 Task: Buy 5 Control Units from Exhaust & Emissions section under best seller category for shipping address: Eleanor Wilson, 1126 Star Trek Drive, Pensacola, Florida 32501, Cell Number 8503109646. Pay from credit card ending with 6010, CVV 682
Action: Mouse moved to (17, 93)
Screenshot: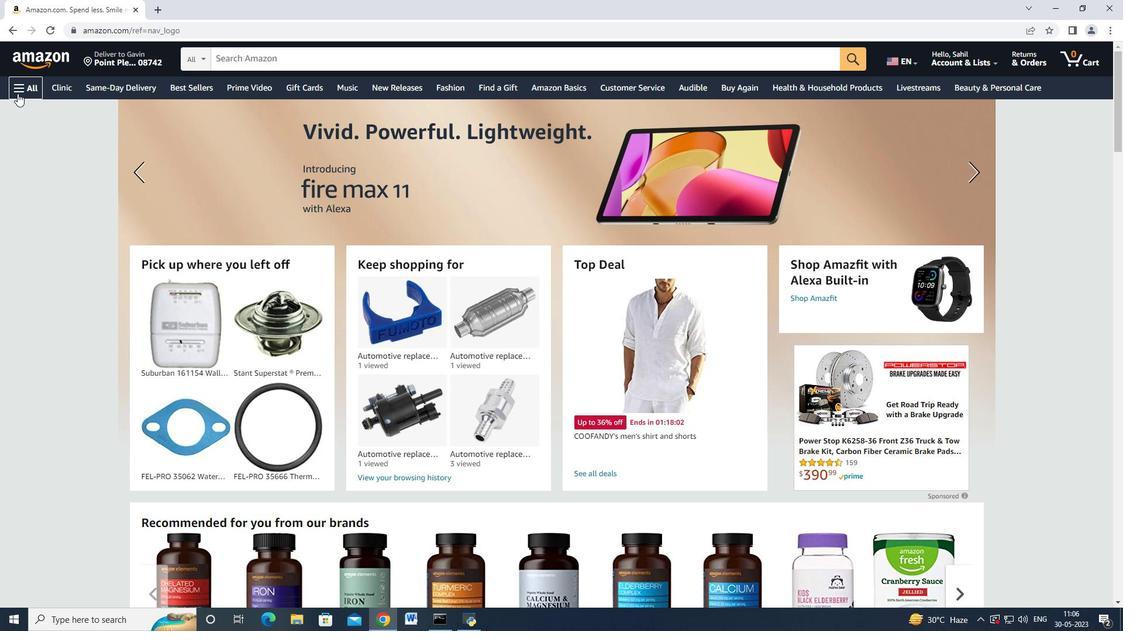 
Action: Mouse pressed left at (17, 93)
Screenshot: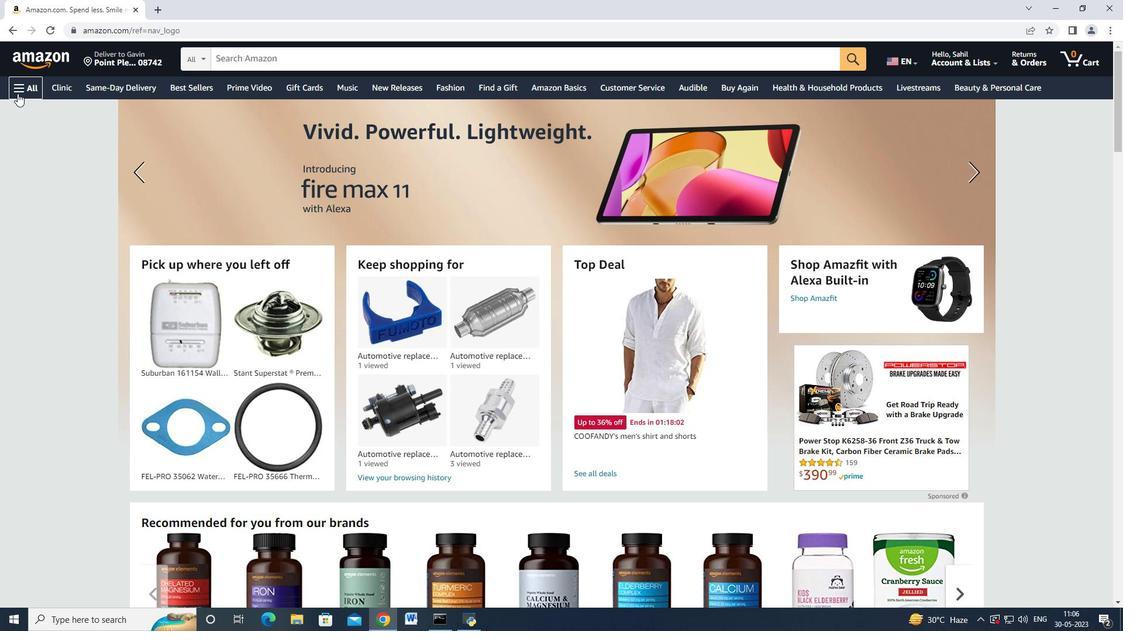 
Action: Mouse moved to (76, 205)
Screenshot: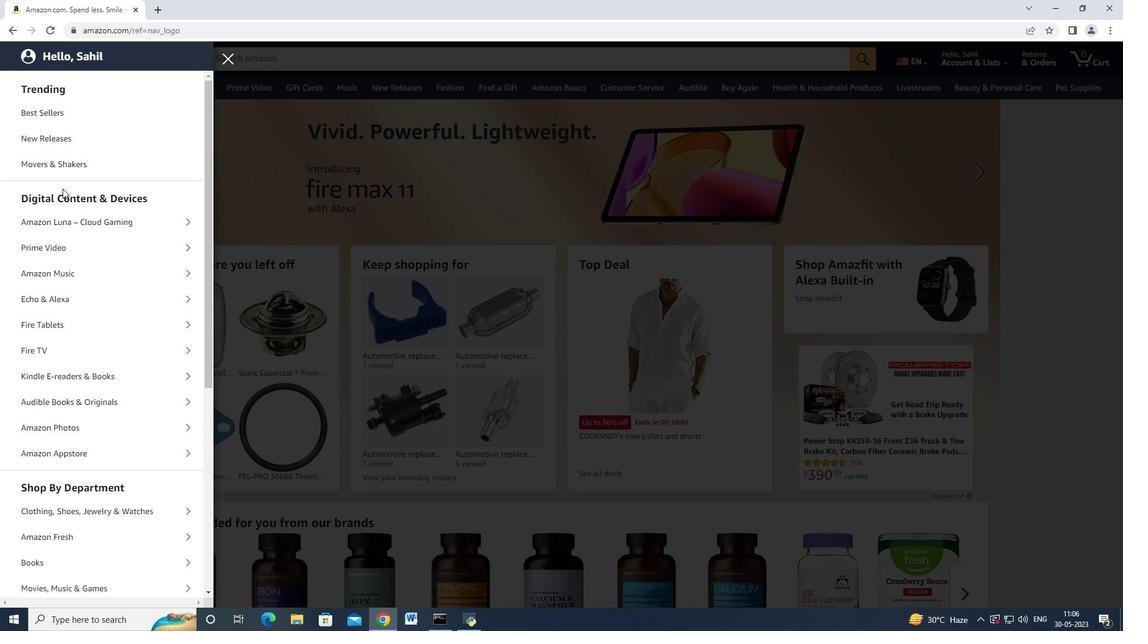 
Action: Mouse scrolled (76, 205) with delta (0, 0)
Screenshot: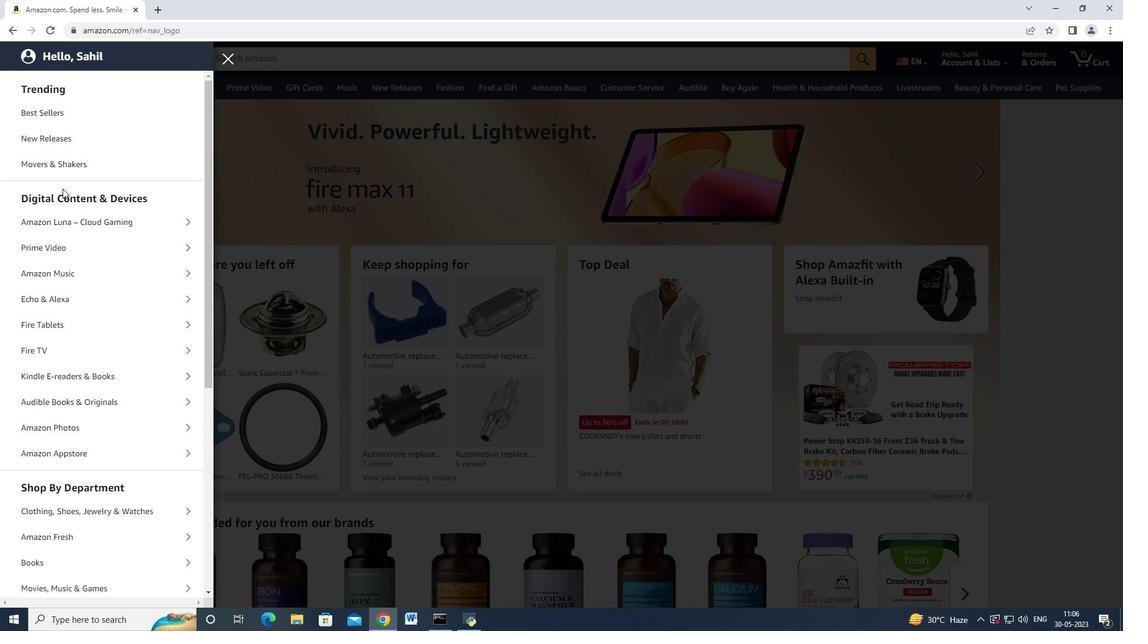
Action: Mouse scrolled (76, 205) with delta (0, 0)
Screenshot: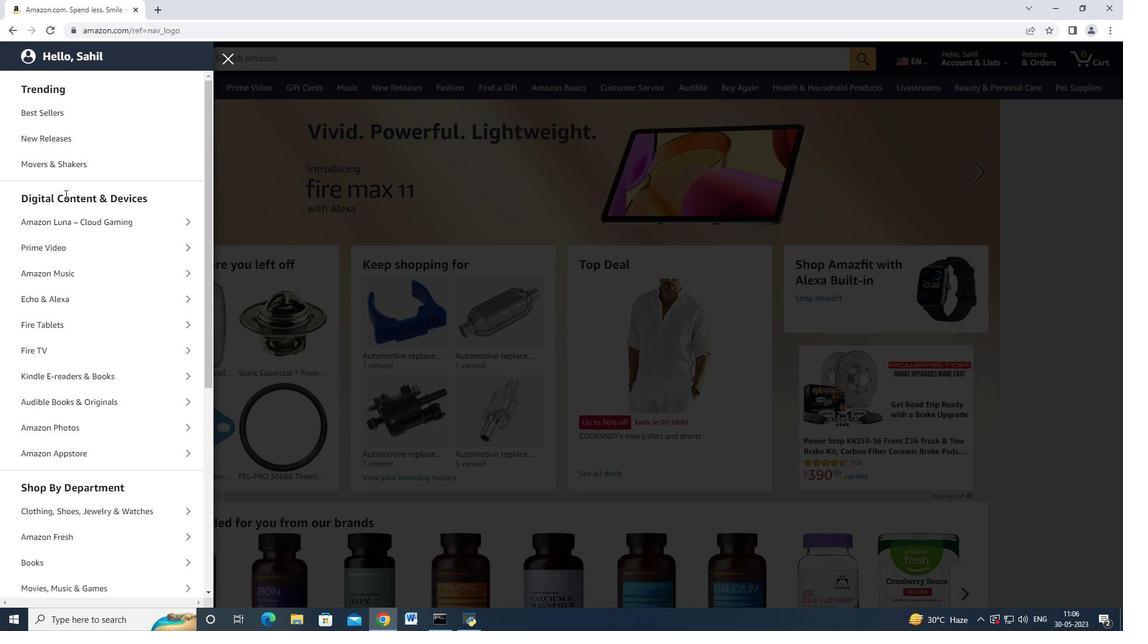 
Action: Mouse scrolled (76, 205) with delta (0, 0)
Screenshot: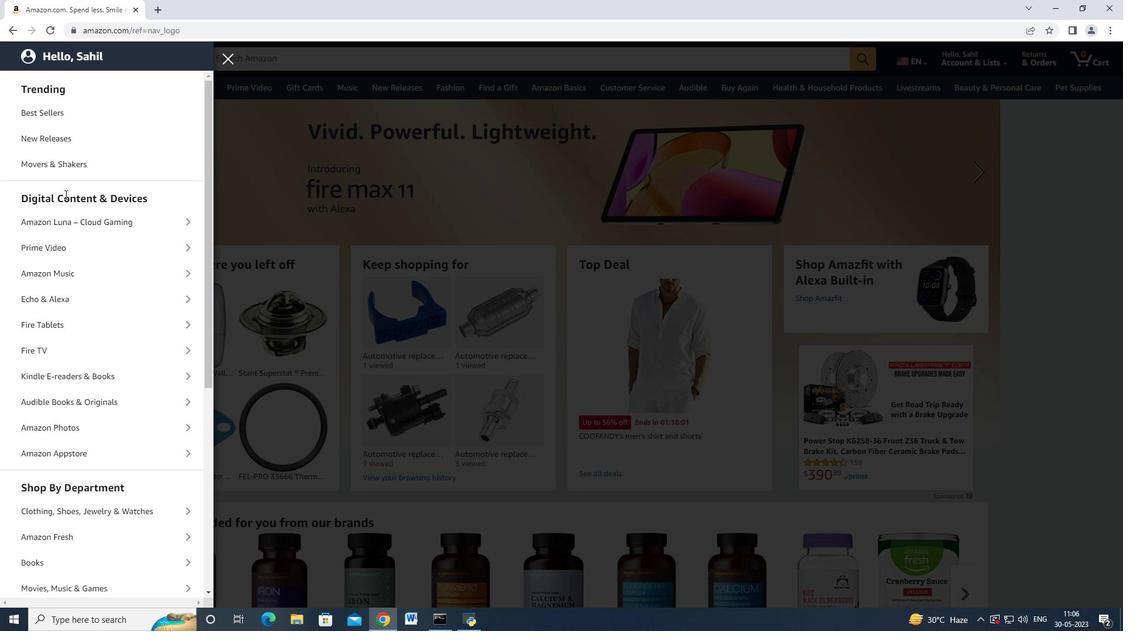 
Action: Mouse moved to (83, 220)
Screenshot: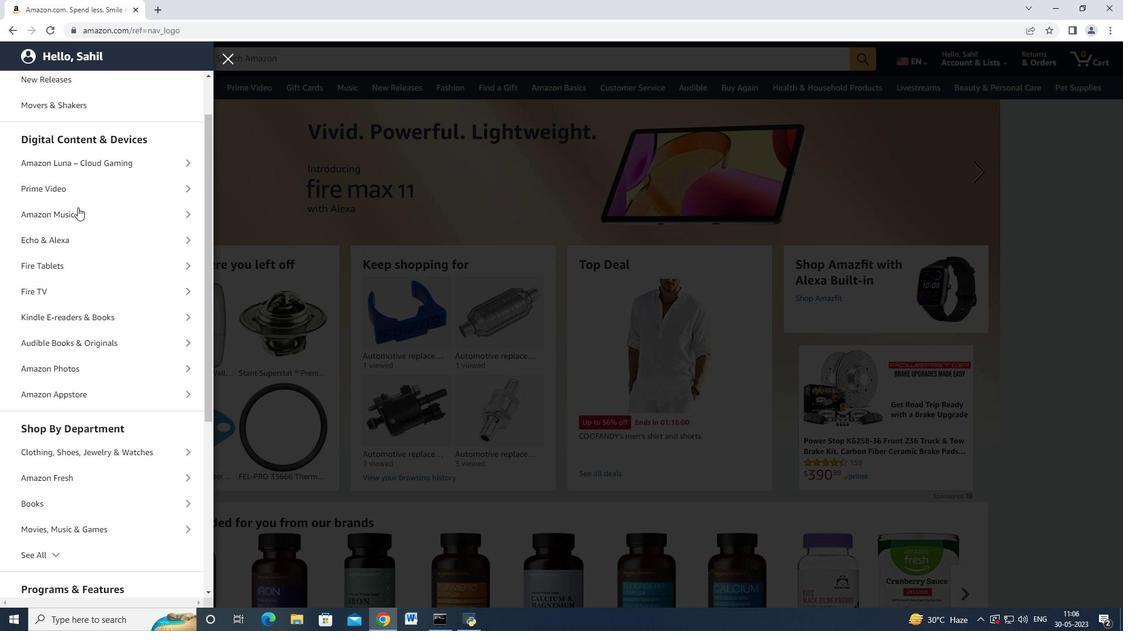 
Action: Mouse scrolled (83, 220) with delta (0, 0)
Screenshot: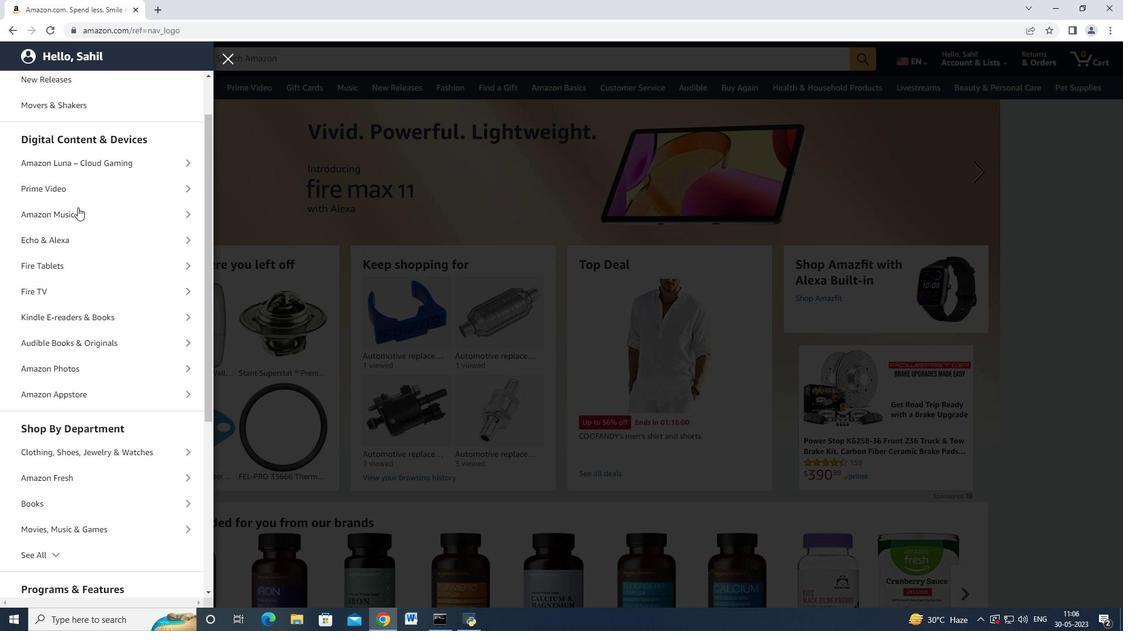 
Action: Mouse moved to (83, 224)
Screenshot: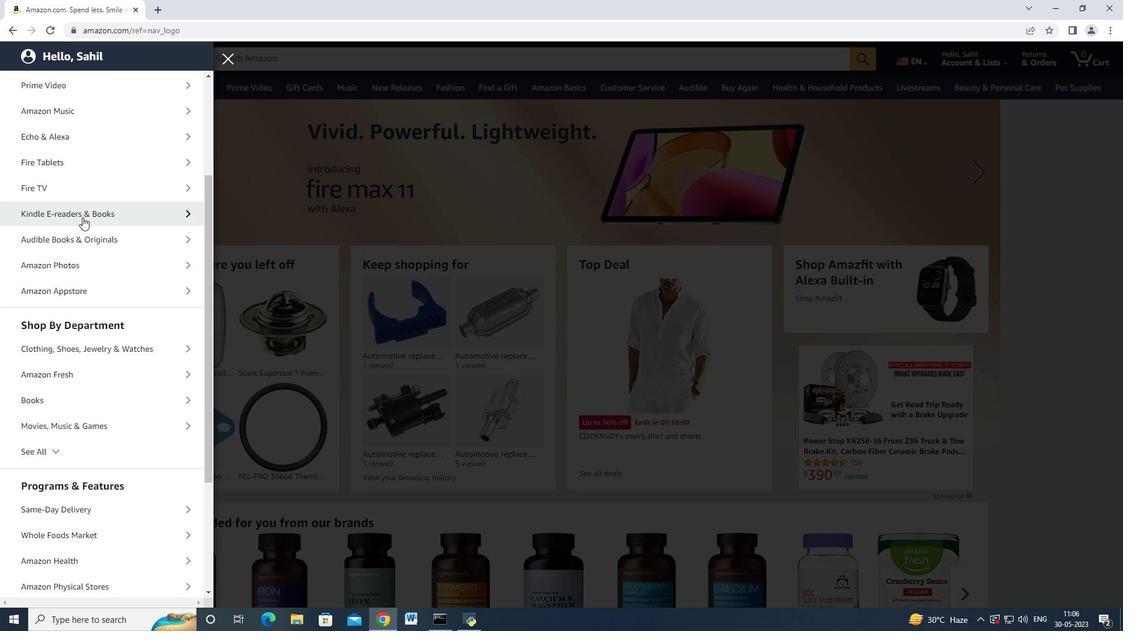 
Action: Mouse scrolled (83, 224) with delta (0, 0)
Screenshot: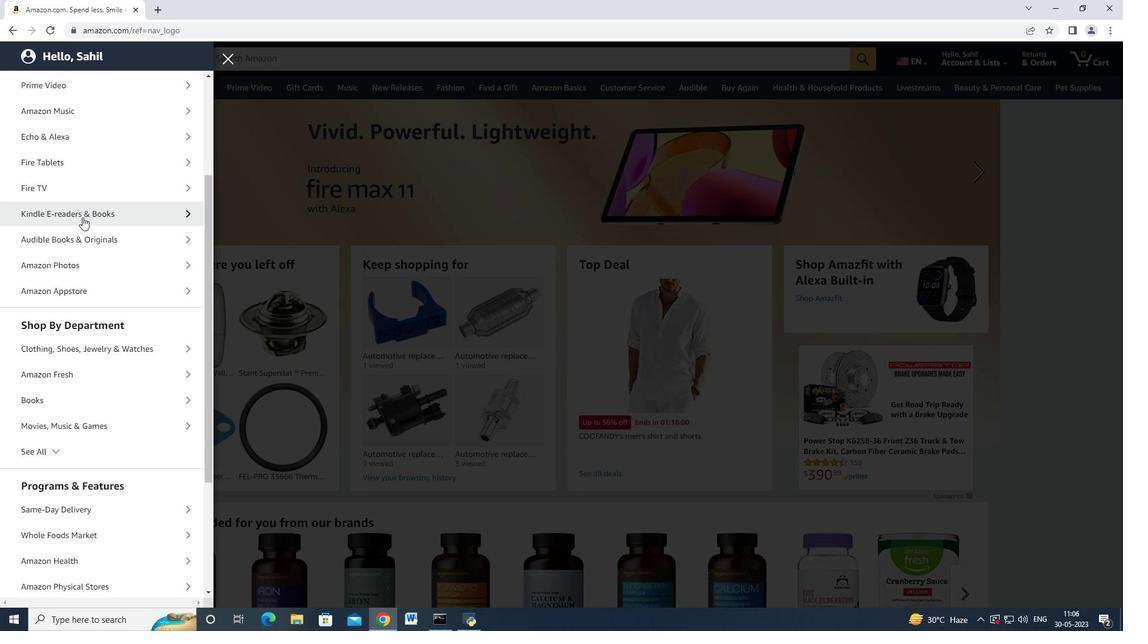 
Action: Mouse moved to (67, 313)
Screenshot: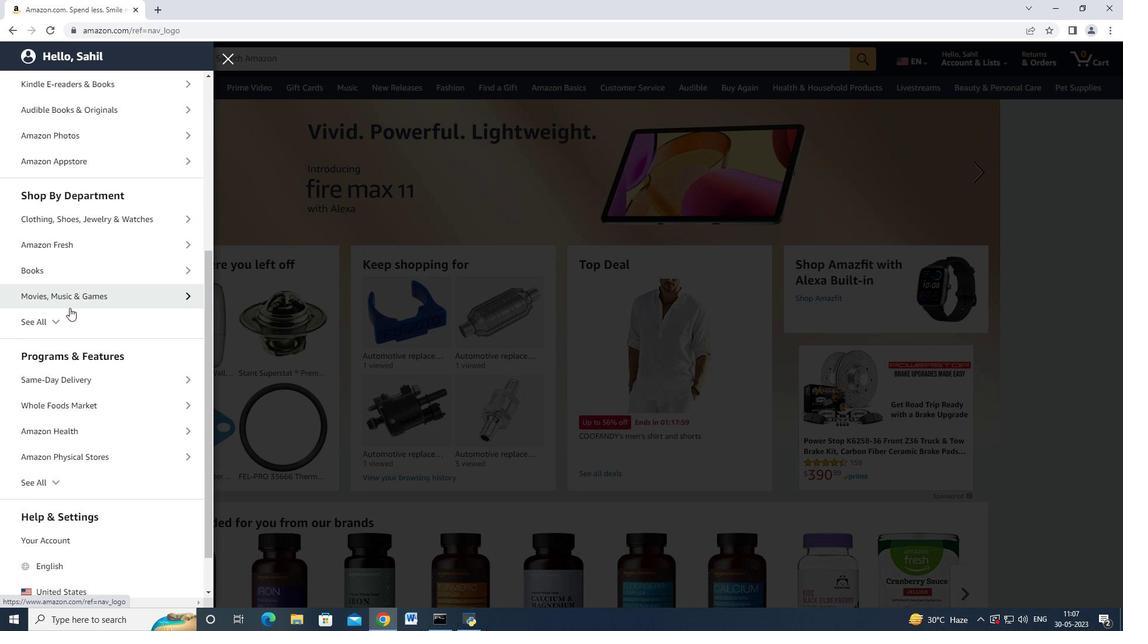 
Action: Mouse pressed left at (67, 313)
Screenshot: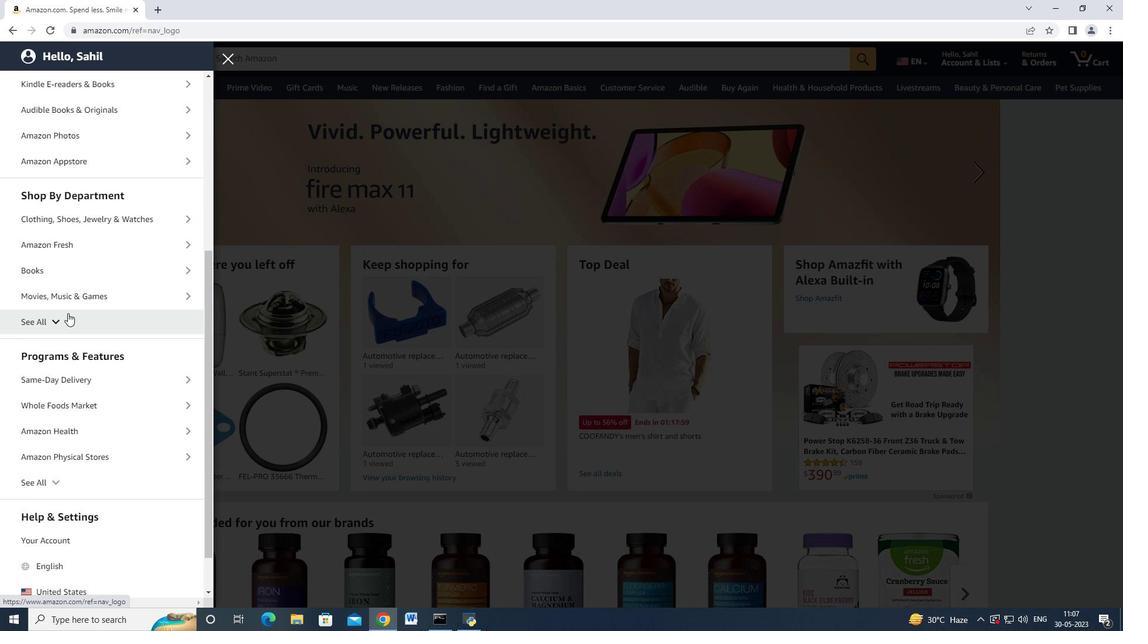 
Action: Mouse moved to (70, 316)
Screenshot: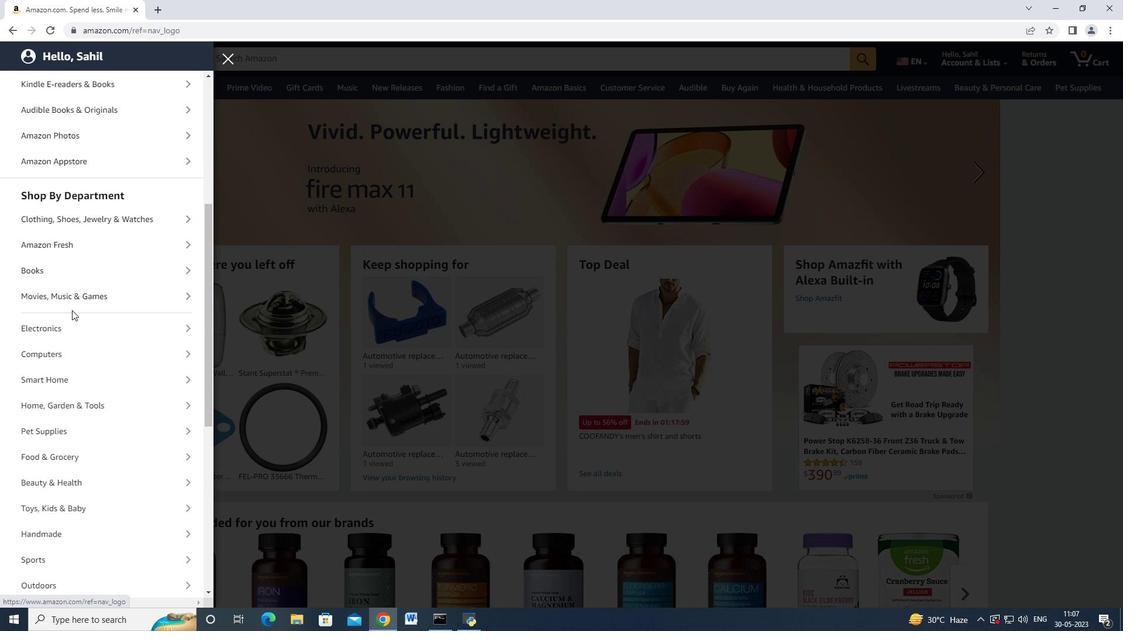
Action: Mouse scrolled (71, 313) with delta (0, 0)
Screenshot: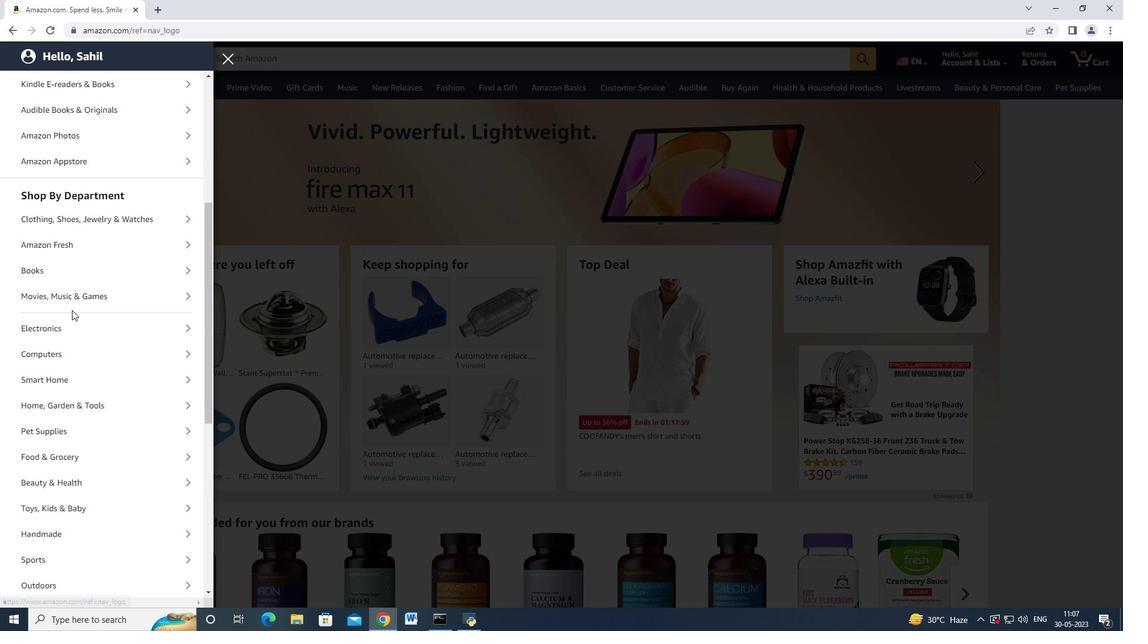 
Action: Mouse scrolled (71, 314) with delta (0, 0)
Screenshot: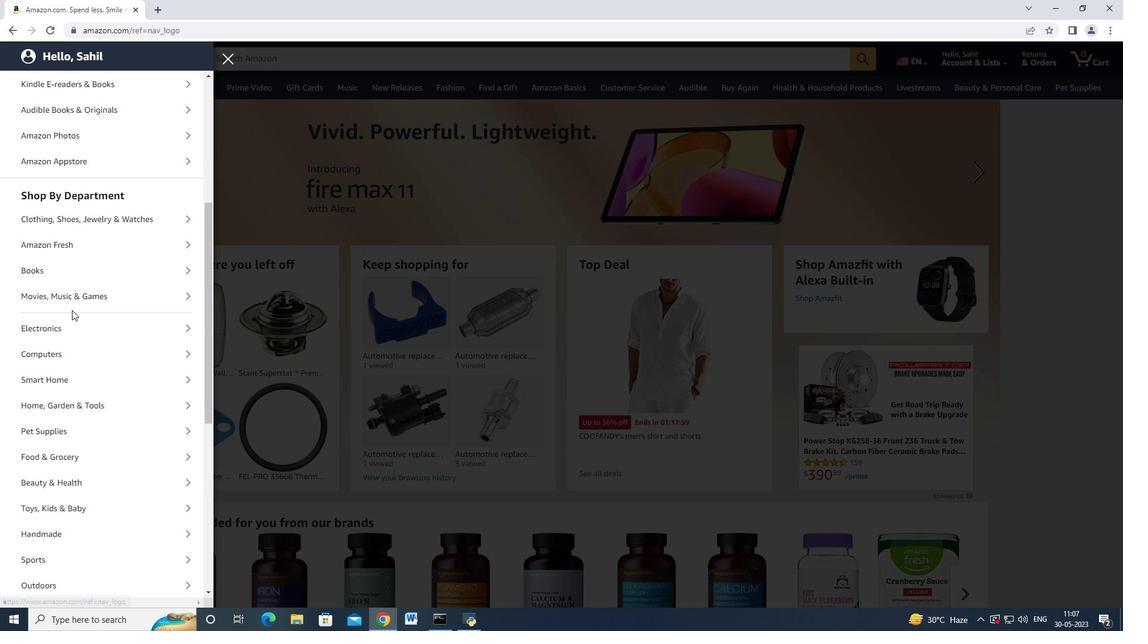 
Action: Mouse scrolled (71, 315) with delta (0, 0)
Screenshot: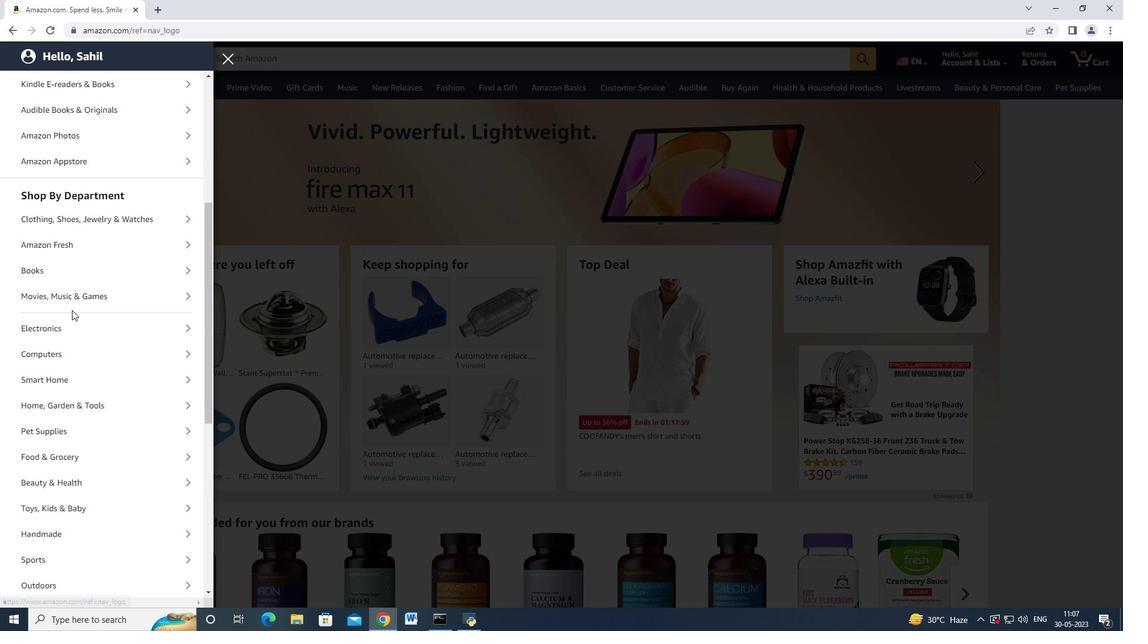
Action: Mouse scrolled (71, 315) with delta (0, 0)
Screenshot: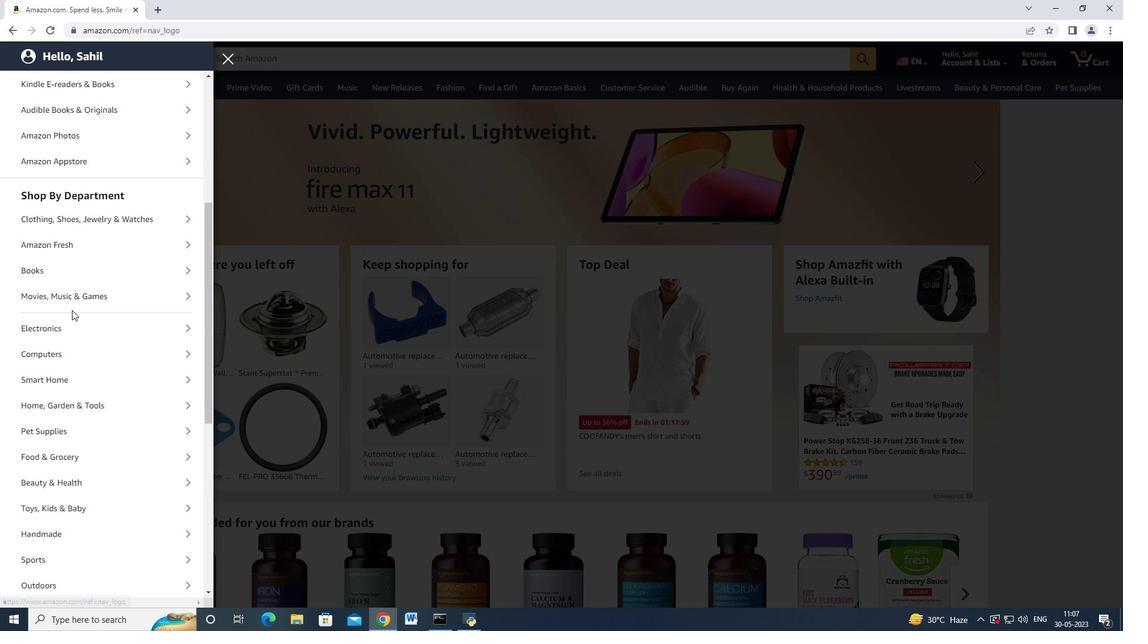 
Action: Mouse scrolled (71, 315) with delta (0, 0)
Screenshot: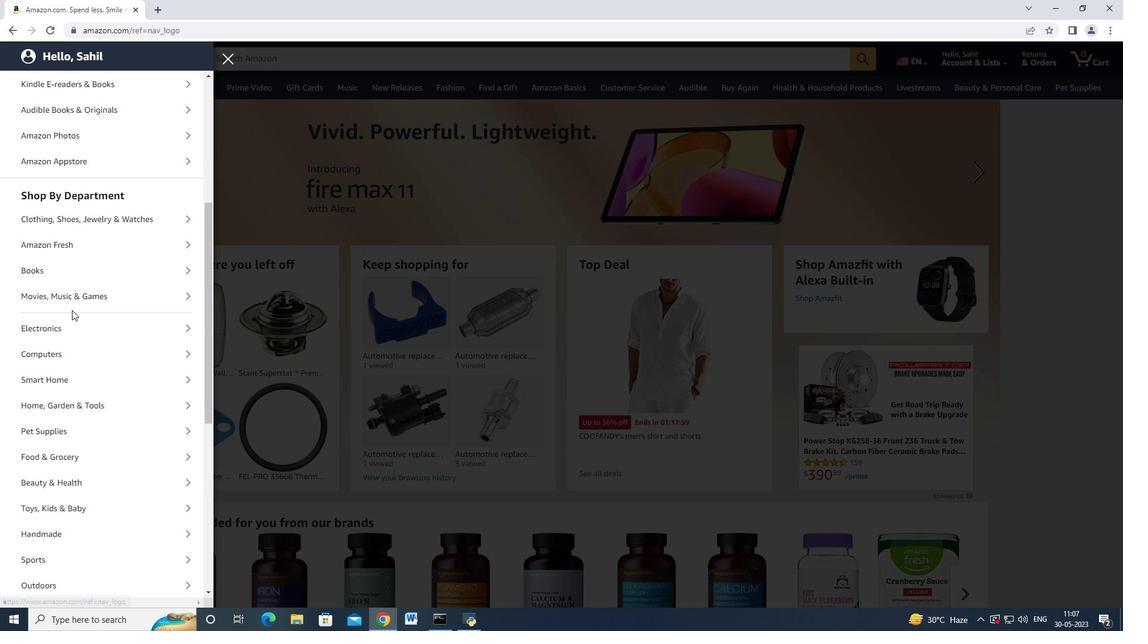 
Action: Mouse scrolled (71, 315) with delta (0, 0)
Screenshot: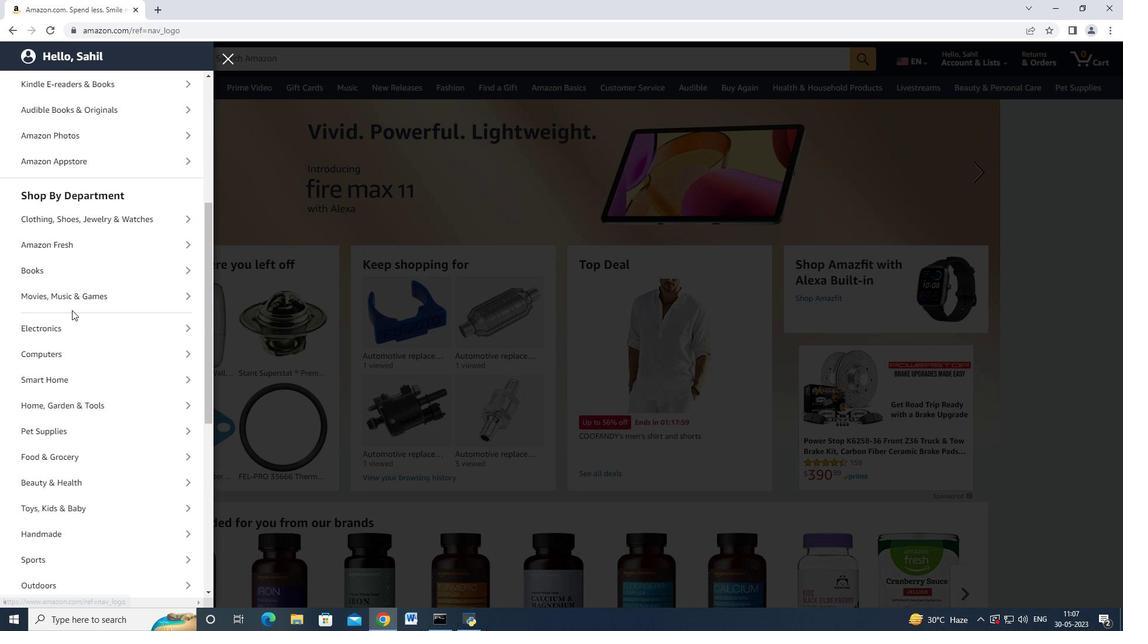 
Action: Mouse scrolled (70, 315) with delta (0, 0)
Screenshot: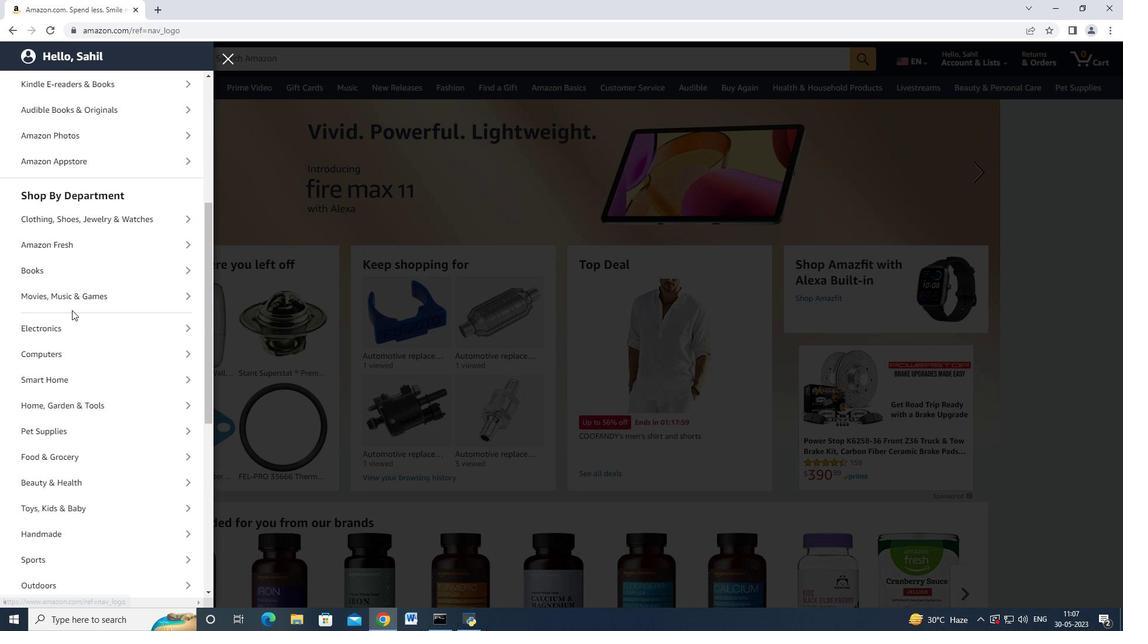 
Action: Mouse moved to (98, 227)
Screenshot: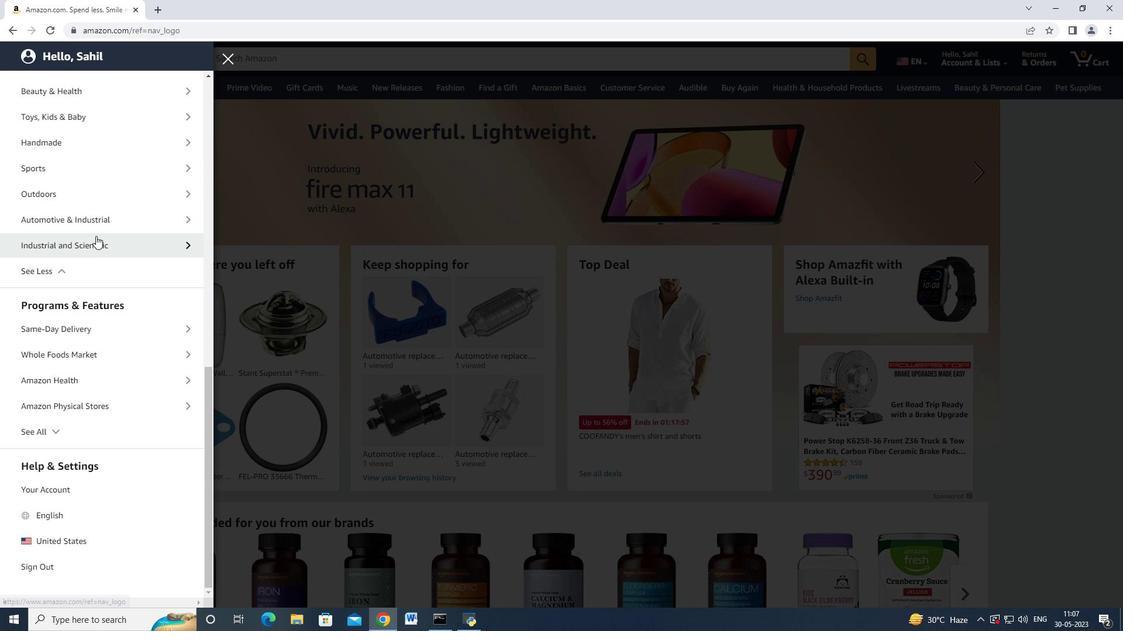 
Action: Mouse pressed left at (98, 227)
Screenshot: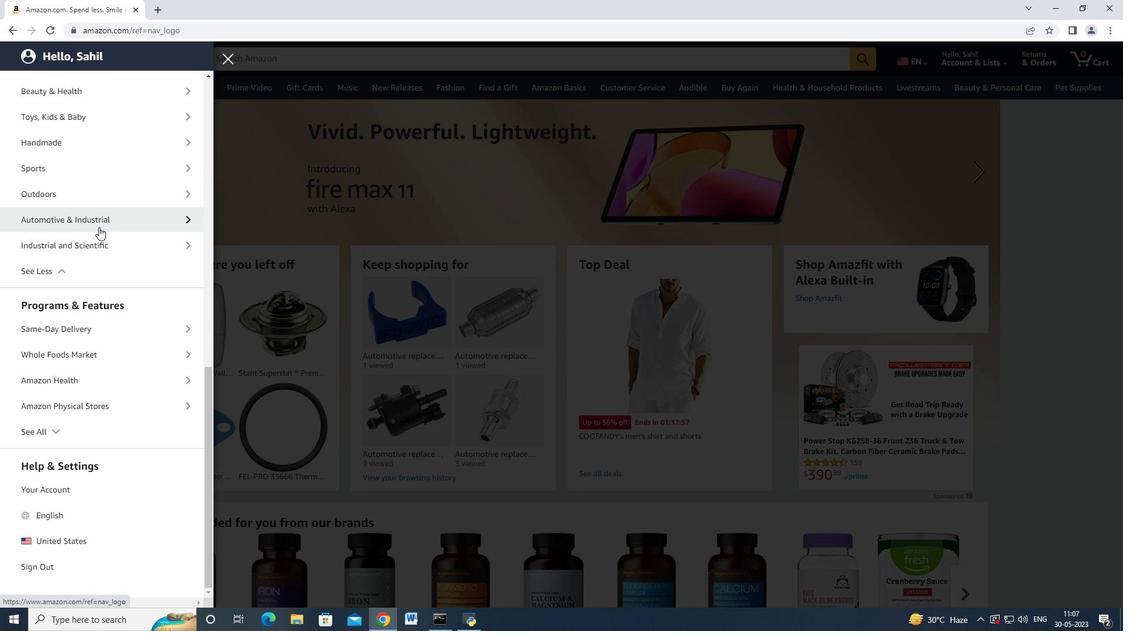 
Action: Mouse moved to (130, 146)
Screenshot: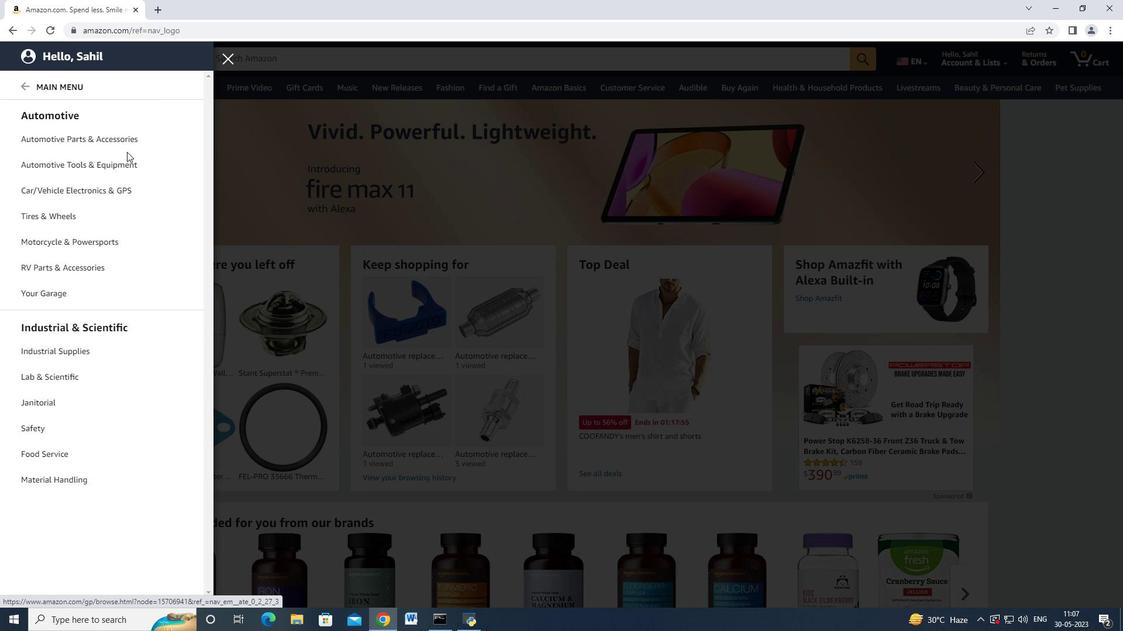 
Action: Mouse pressed left at (130, 146)
Screenshot: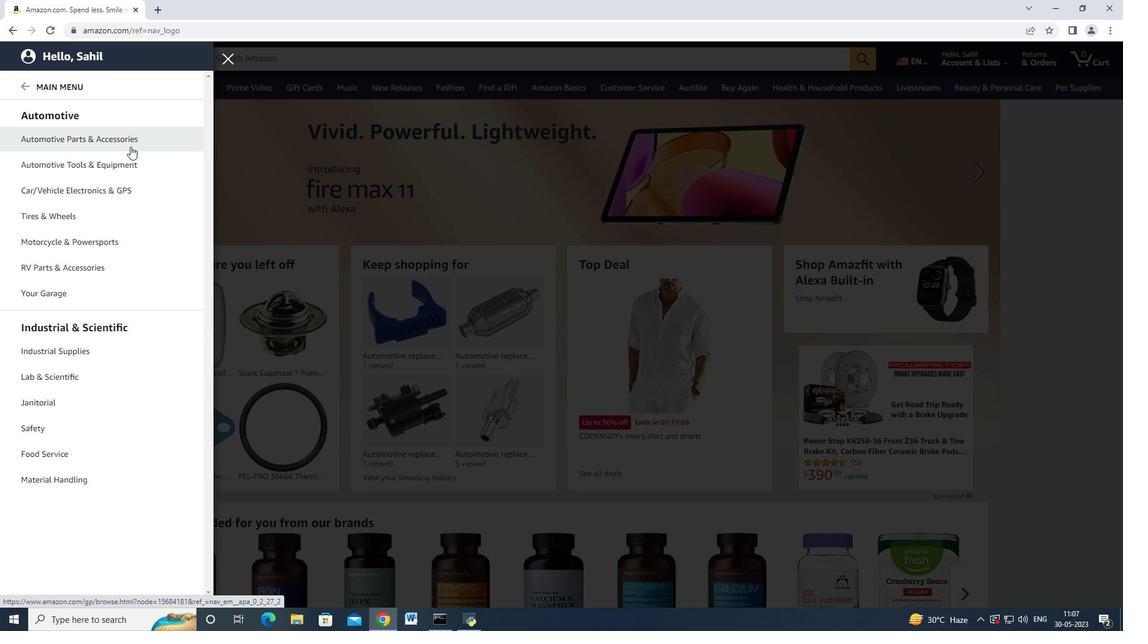 
Action: Mouse moved to (189, 103)
Screenshot: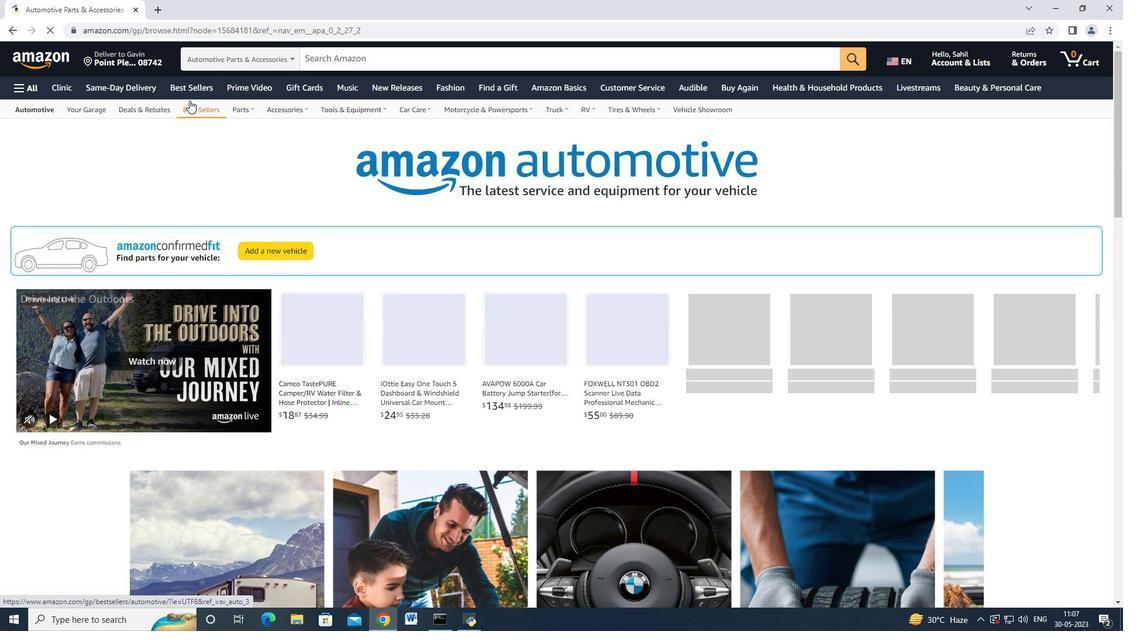 
Action: Mouse pressed left at (189, 103)
Screenshot: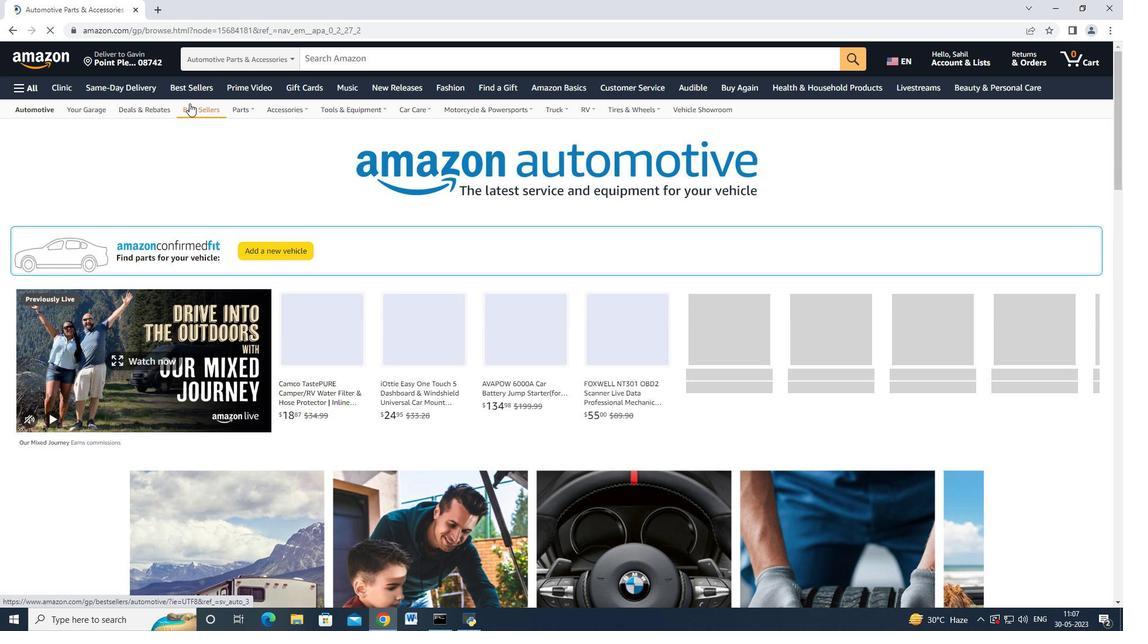 
Action: Mouse moved to (125, 266)
Screenshot: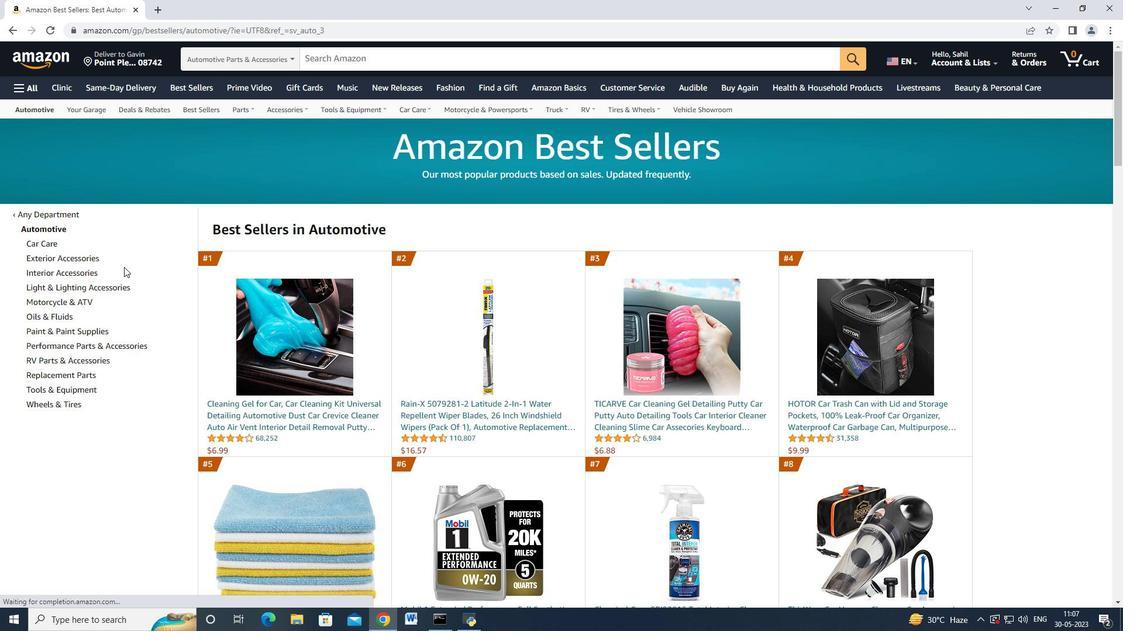 
Action: Mouse scrolled (125, 266) with delta (0, 0)
Screenshot: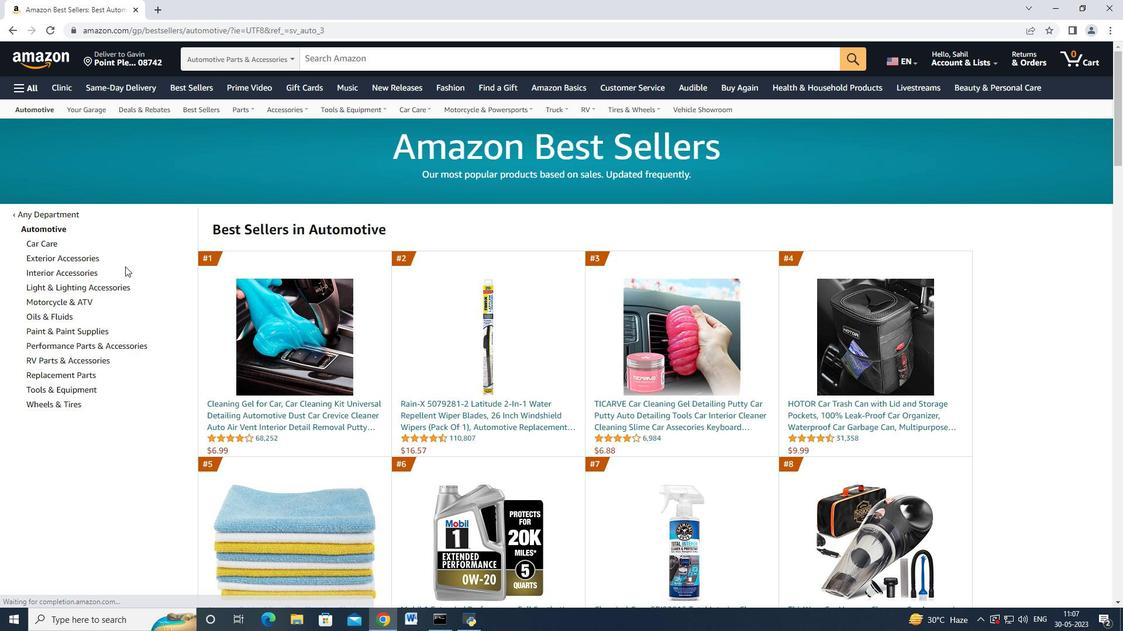 
Action: Mouse scrolled (125, 267) with delta (0, 0)
Screenshot: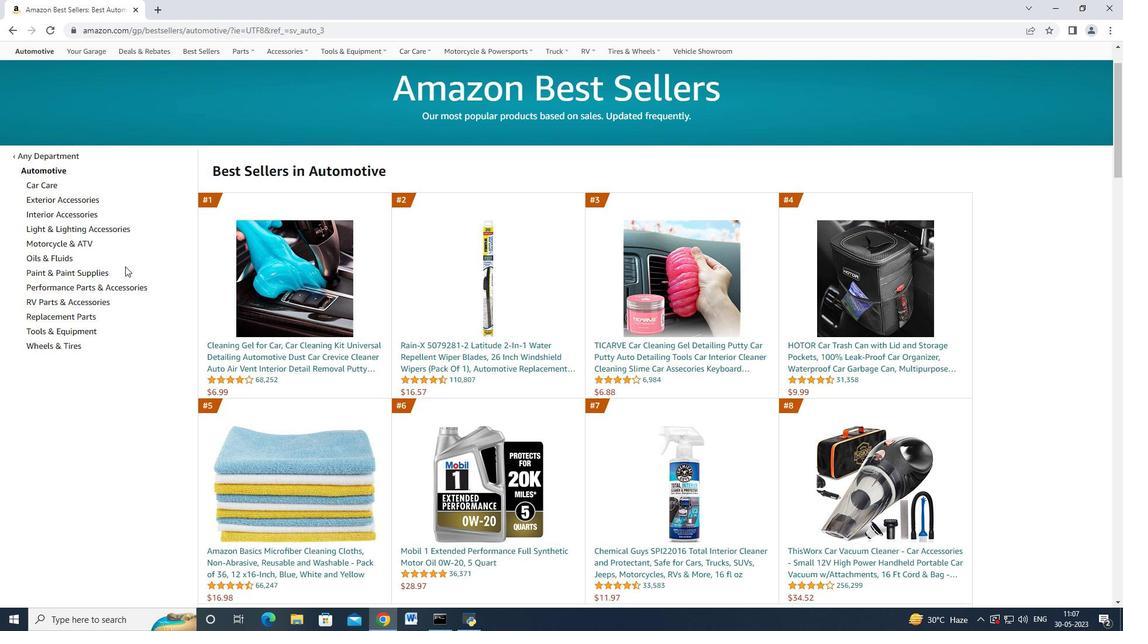 
Action: Mouse moved to (56, 377)
Screenshot: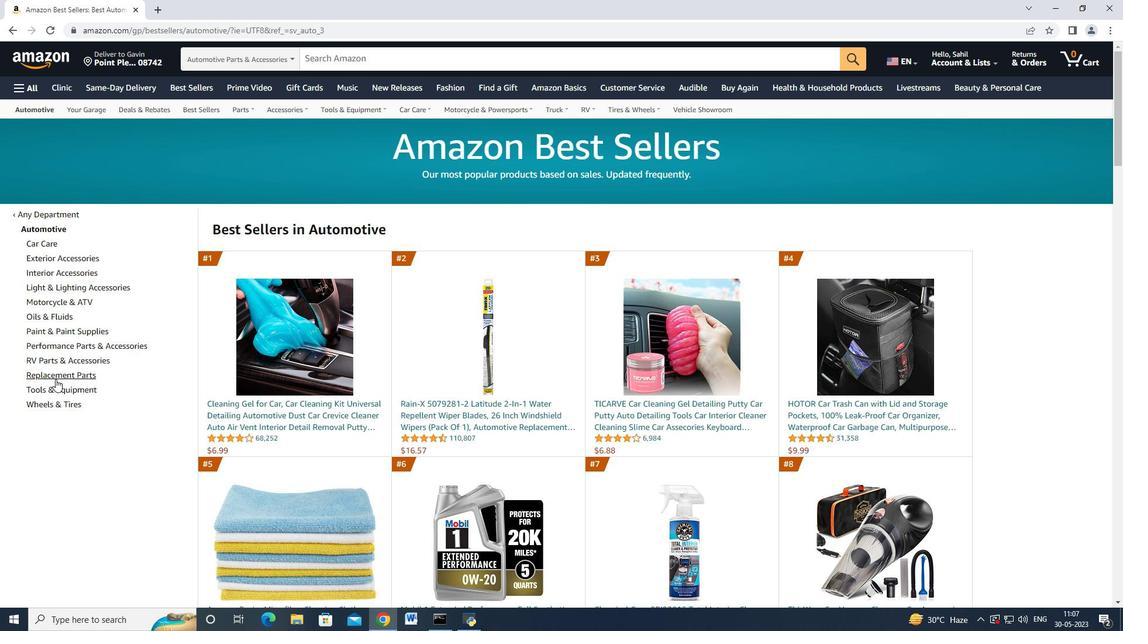 
Action: Mouse pressed left at (56, 377)
Screenshot: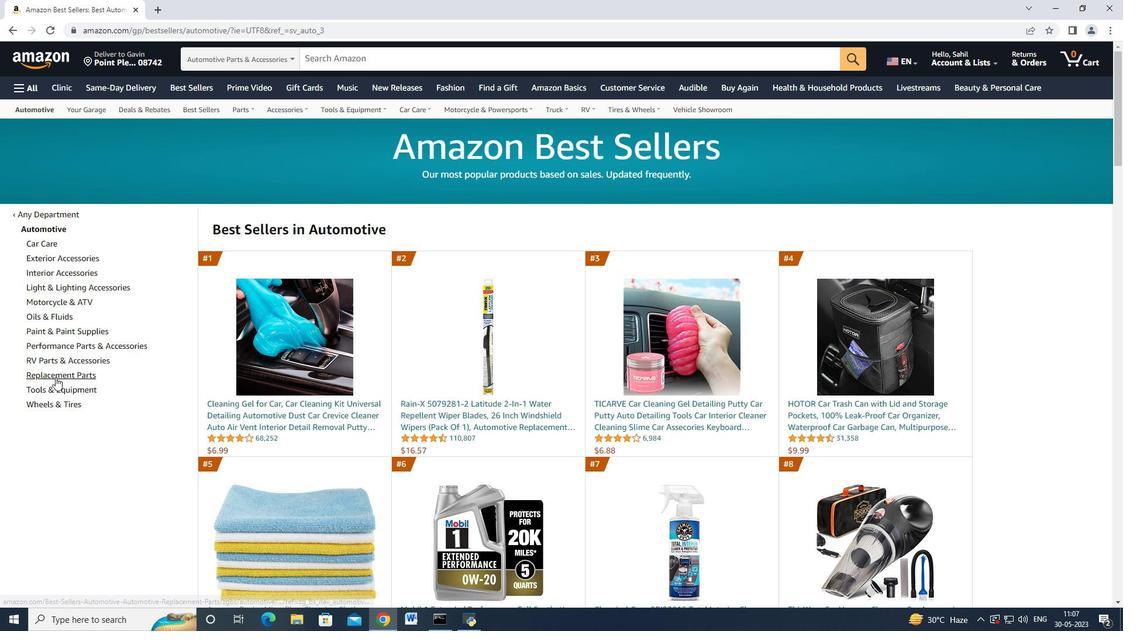 
Action: Mouse moved to (87, 391)
Screenshot: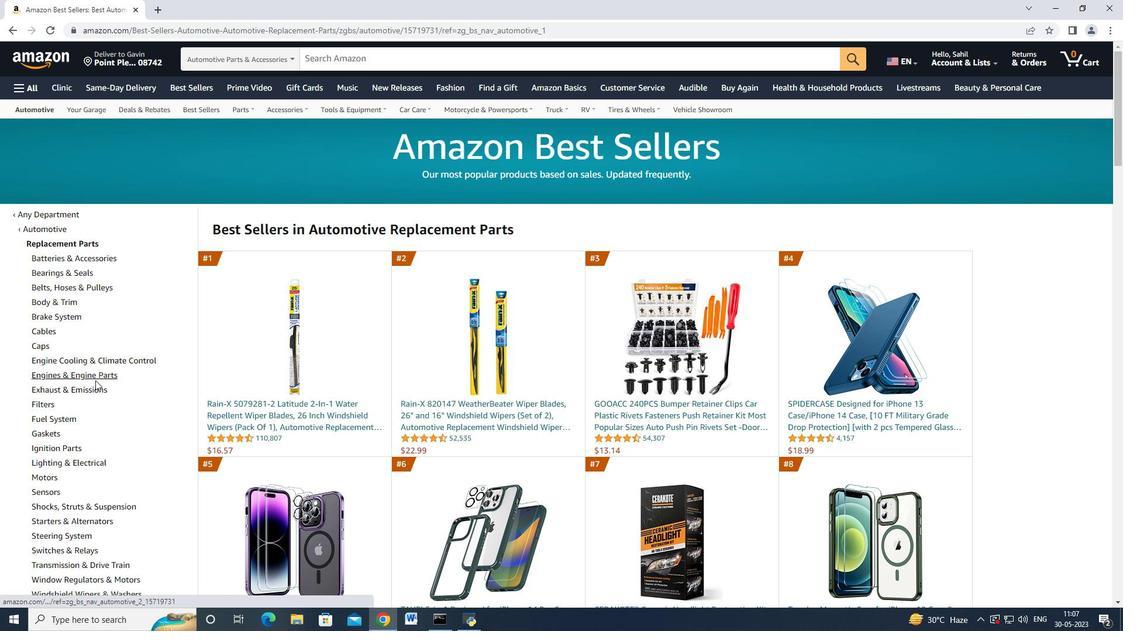
Action: Mouse pressed left at (87, 391)
Screenshot: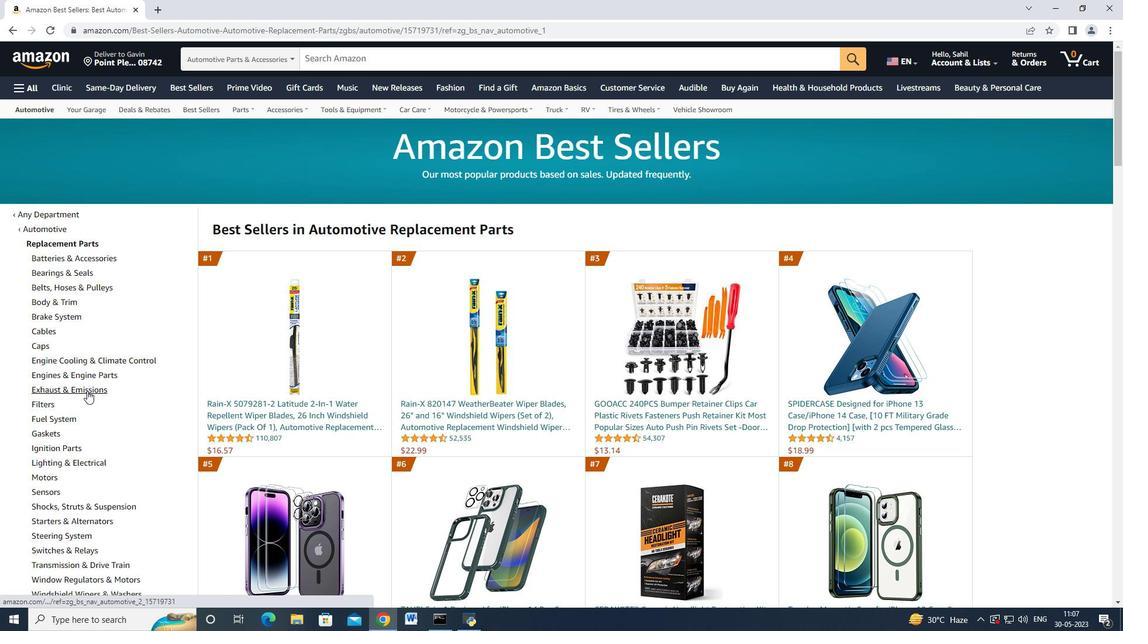 
Action: Mouse moved to (136, 308)
Screenshot: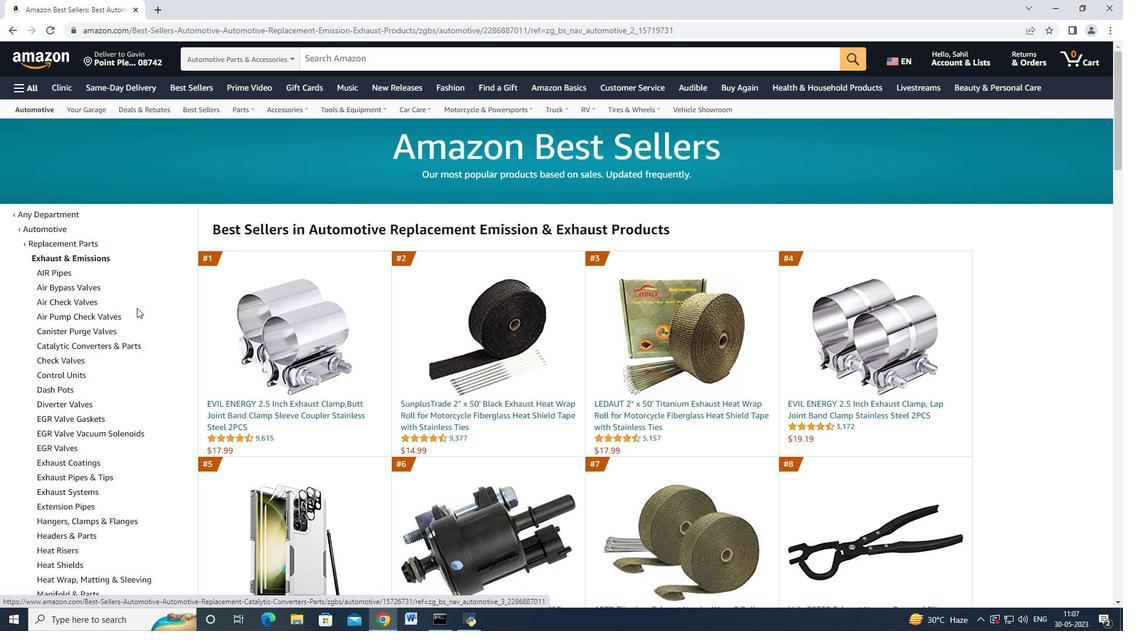 
Action: Mouse scrolled (136, 307) with delta (0, 0)
Screenshot: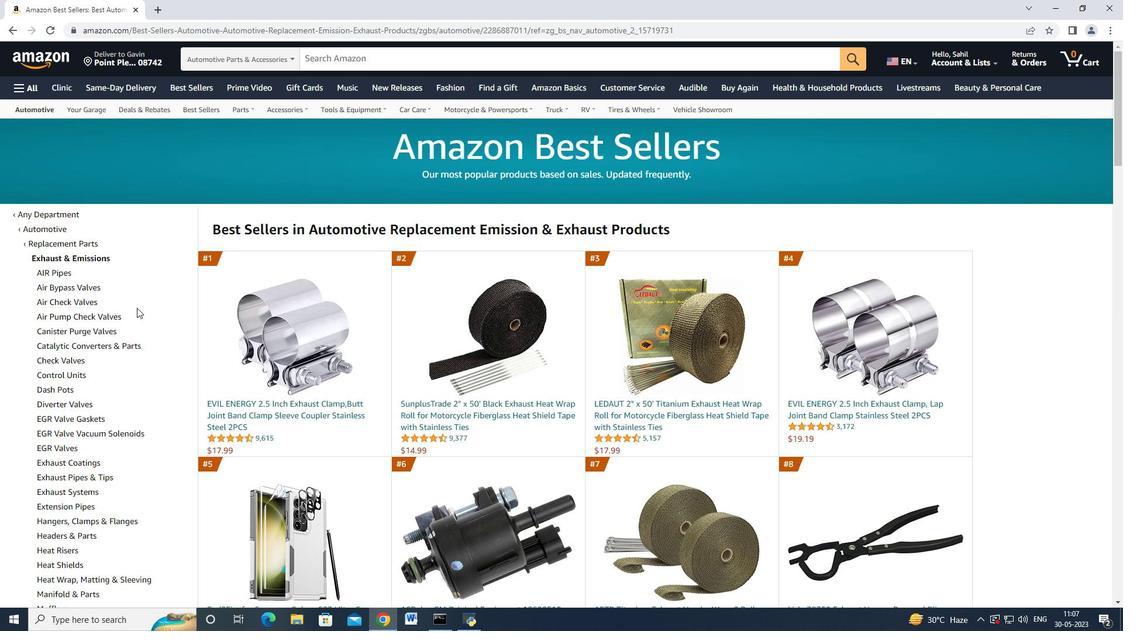 
Action: Mouse moved to (77, 320)
Screenshot: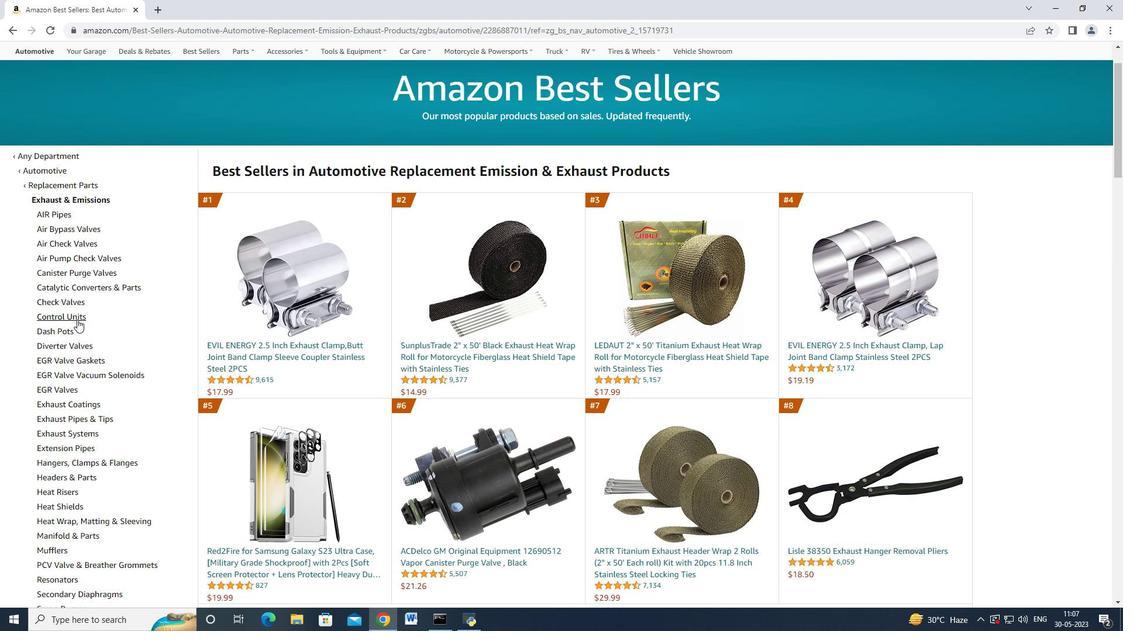 
Action: Mouse pressed left at (77, 320)
Screenshot: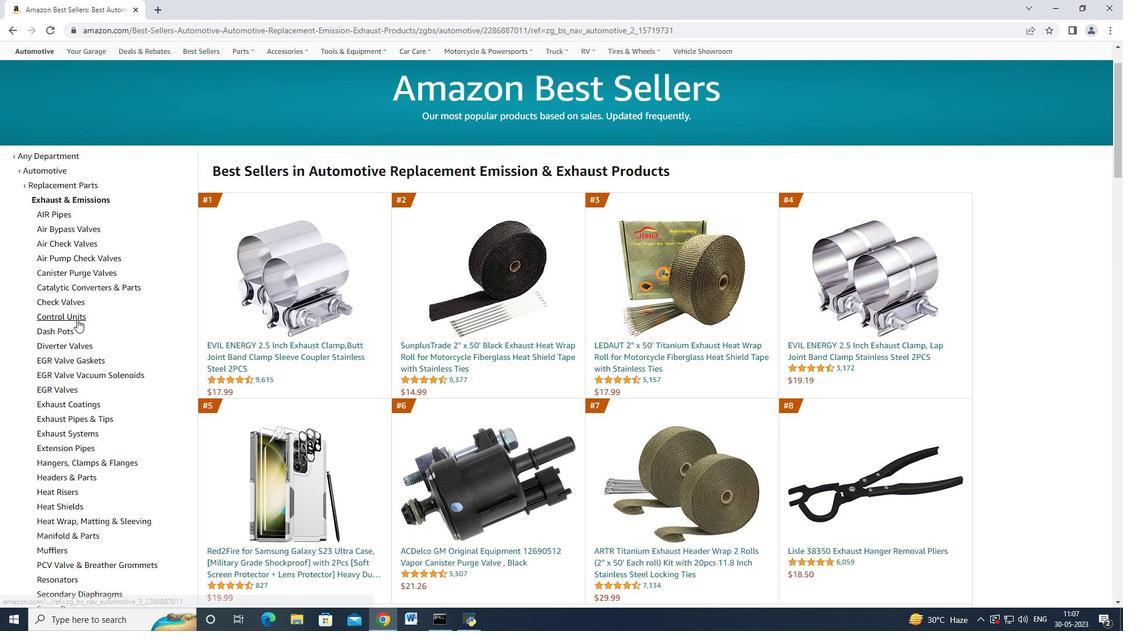 
Action: Mouse moved to (307, 311)
Screenshot: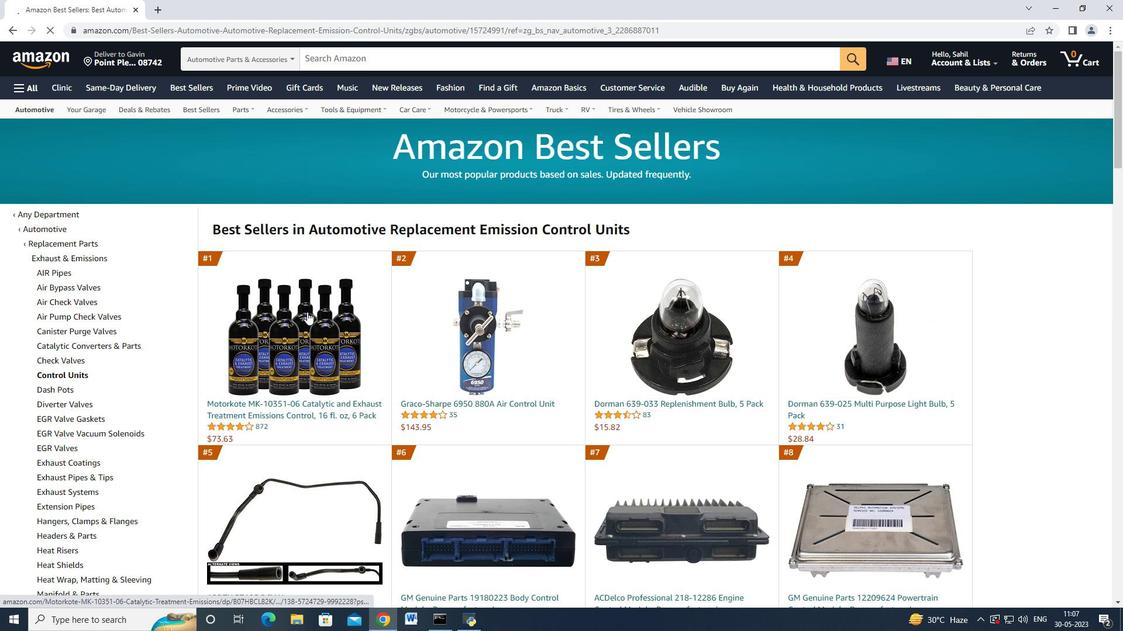 
Action: Mouse scrolled (307, 311) with delta (0, 0)
Screenshot: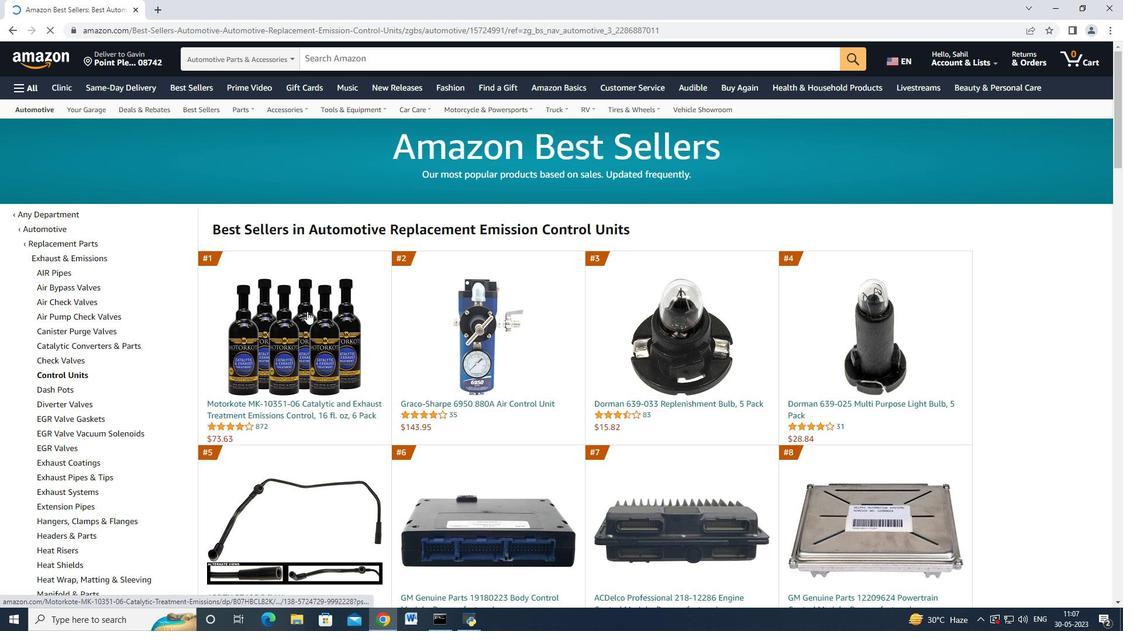 
Action: Mouse moved to (488, 342)
Screenshot: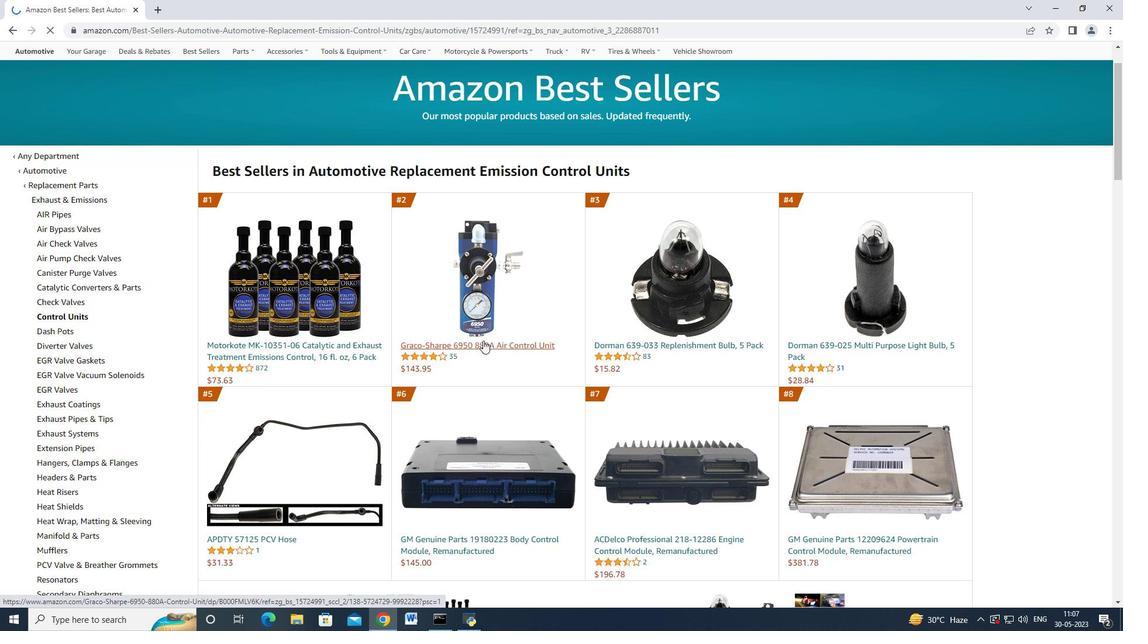 
Action: Mouse pressed left at (488, 342)
Screenshot: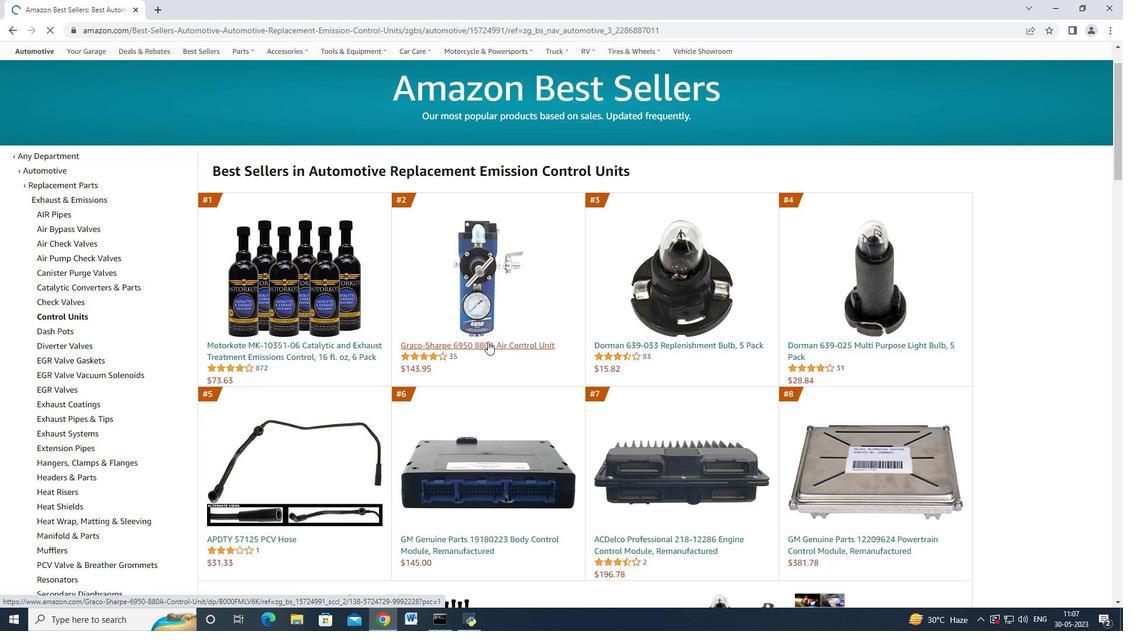 
Action: Mouse moved to (890, 300)
Screenshot: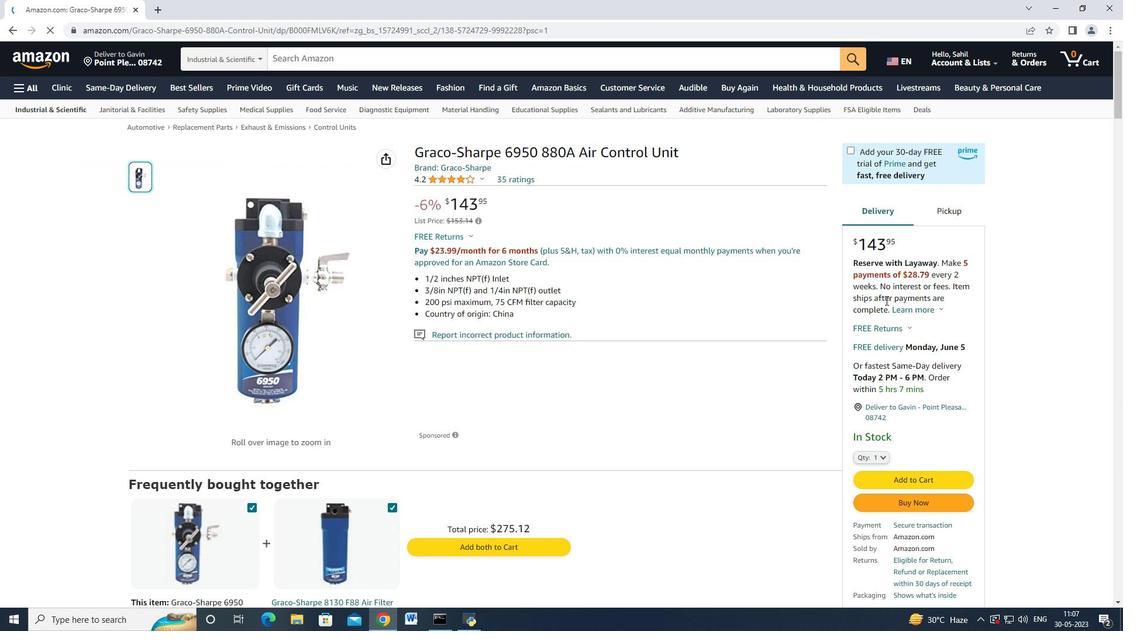 
Action: Mouse scrolled (890, 299) with delta (0, 0)
Screenshot: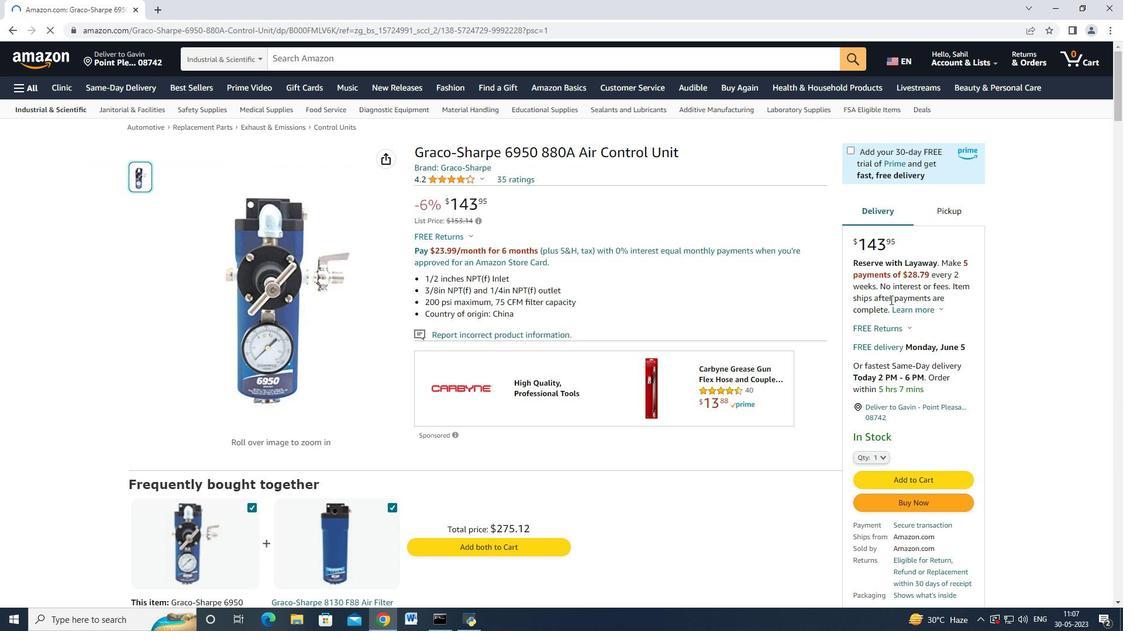 
Action: Mouse moved to (888, 311)
Screenshot: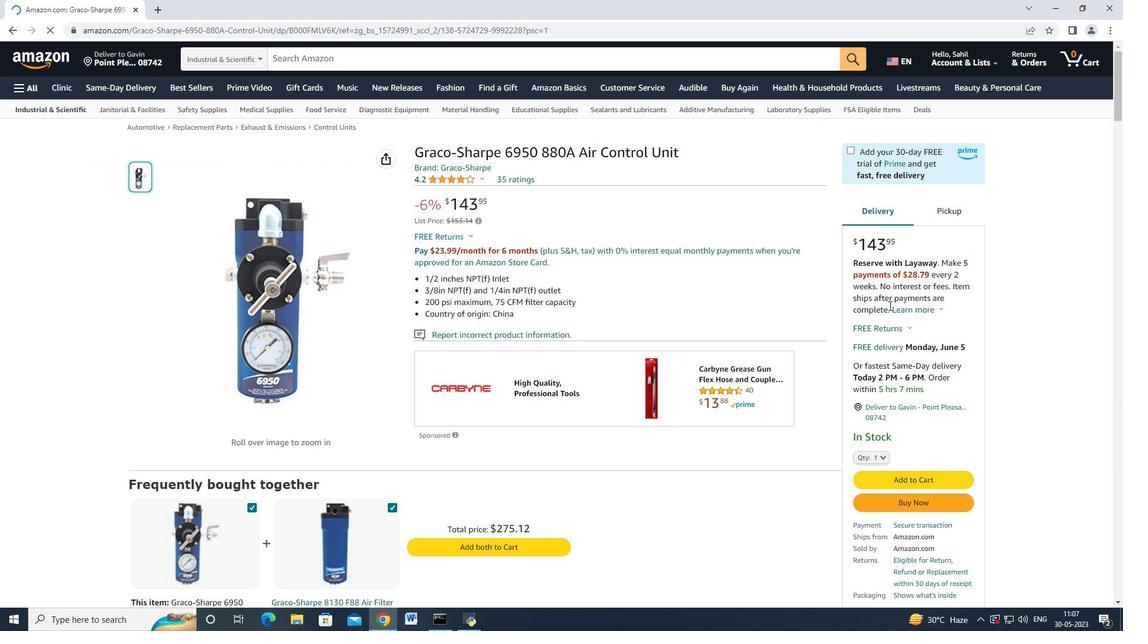 
Action: Mouse scrolled (888, 310) with delta (0, 0)
Screenshot: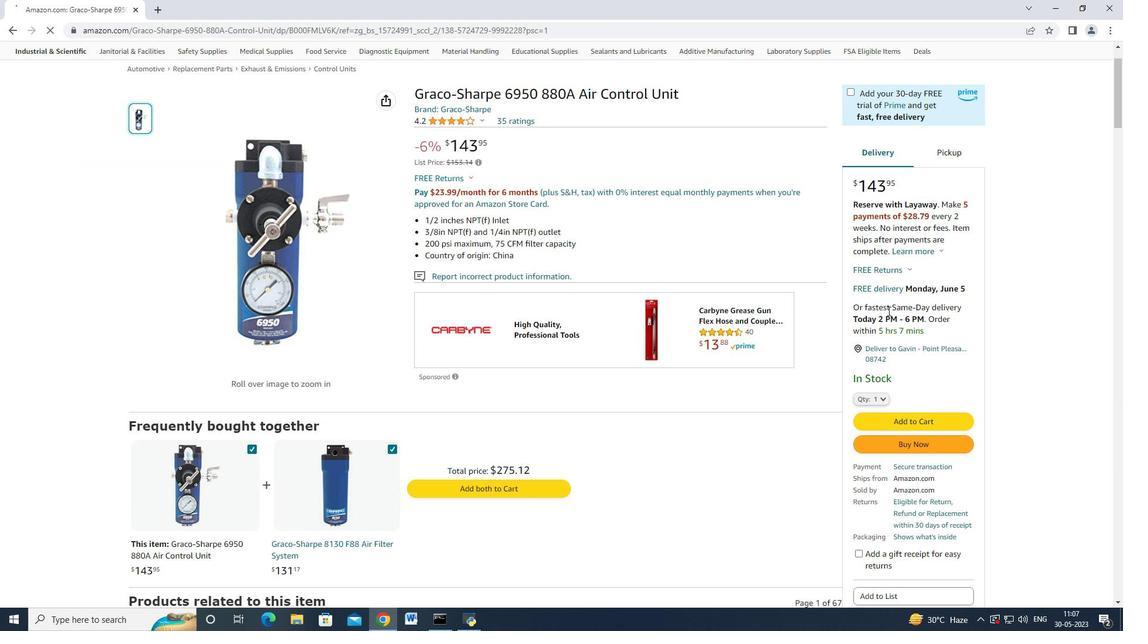 
Action: Mouse moved to (881, 337)
Screenshot: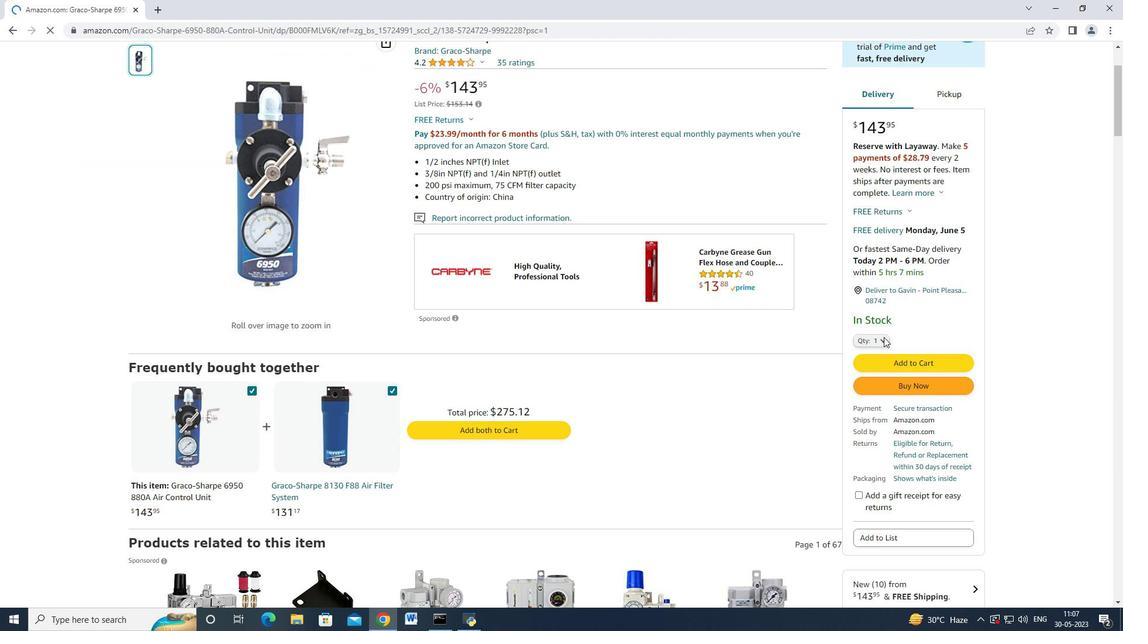 
Action: Mouse pressed left at (881, 337)
Screenshot: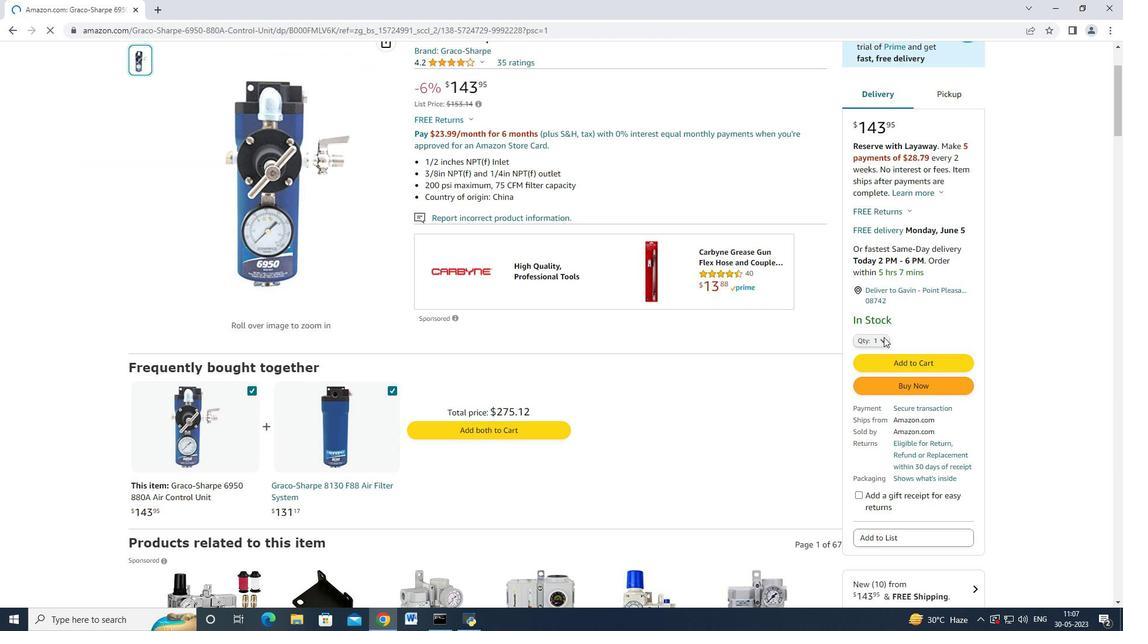 
Action: Mouse moved to (862, 123)
Screenshot: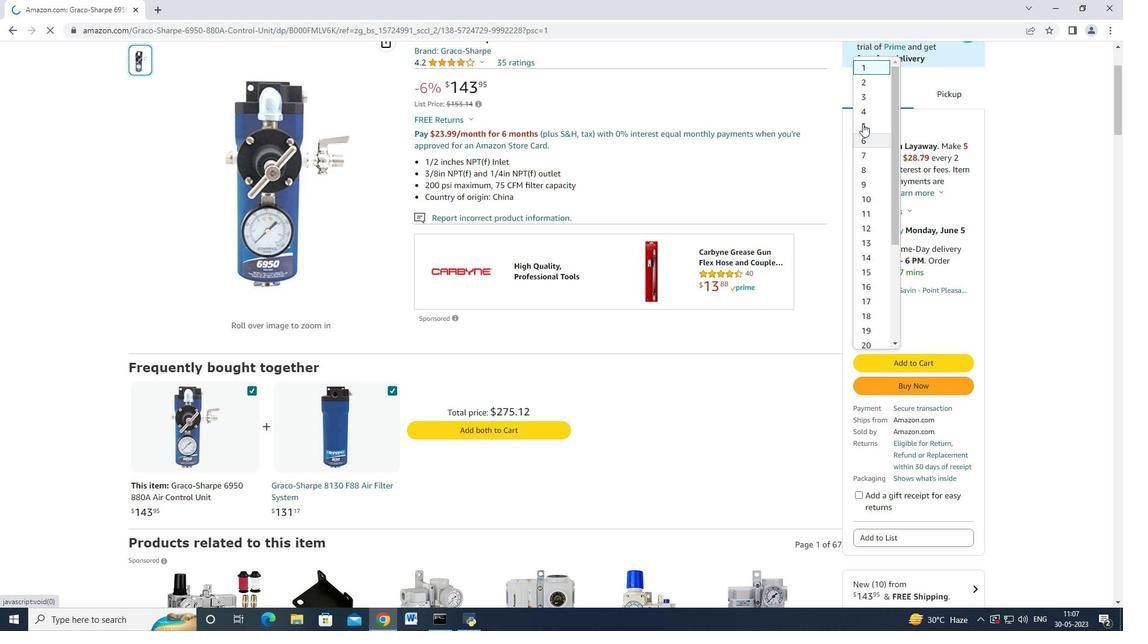 
Action: Mouse pressed left at (862, 123)
Screenshot: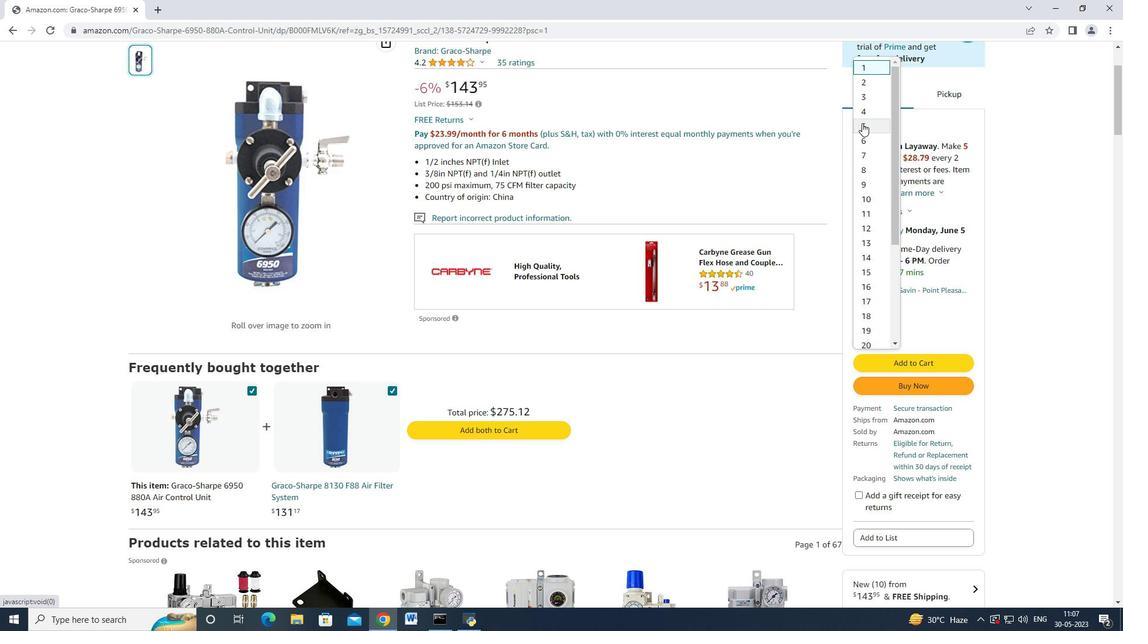 
Action: Mouse moved to (889, 358)
Screenshot: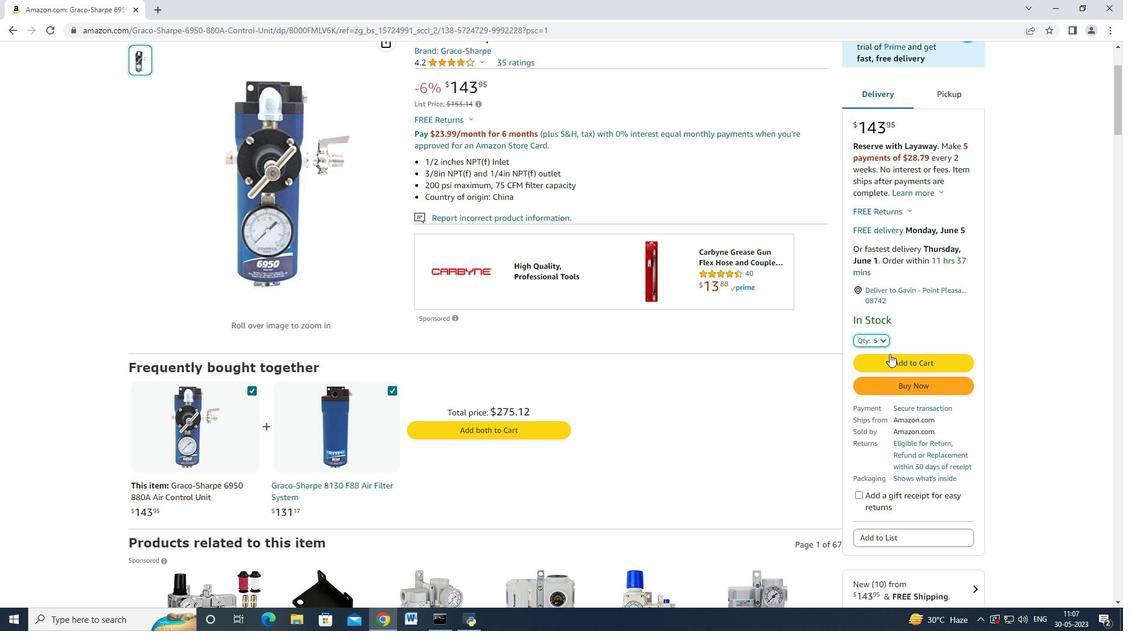 
Action: Mouse pressed left at (889, 358)
Screenshot: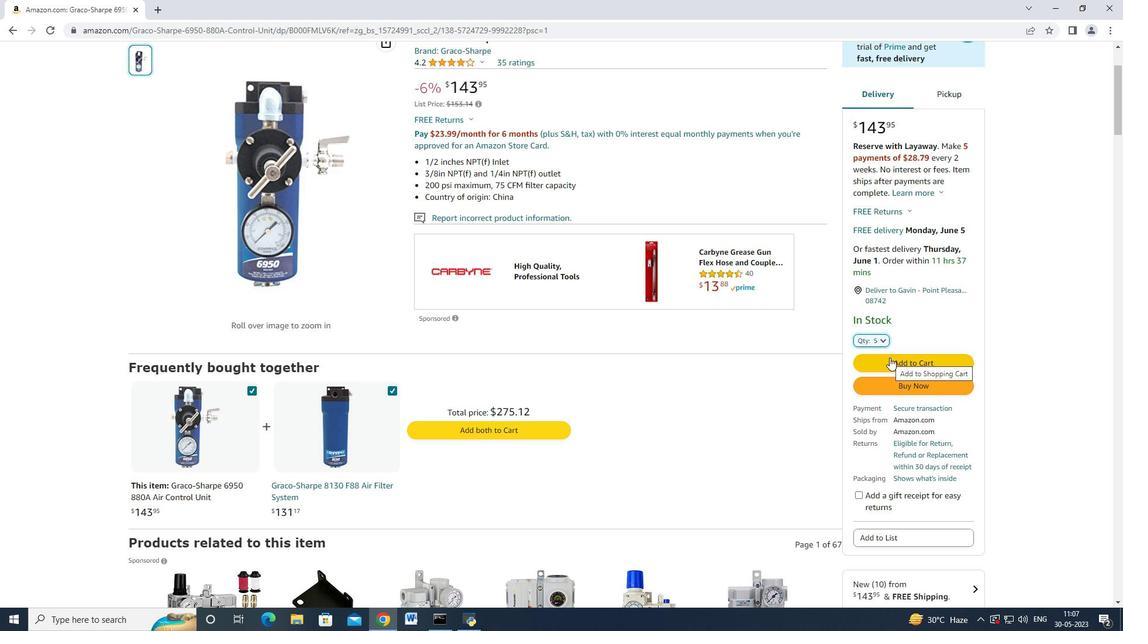 
Action: Mouse moved to (898, 153)
Screenshot: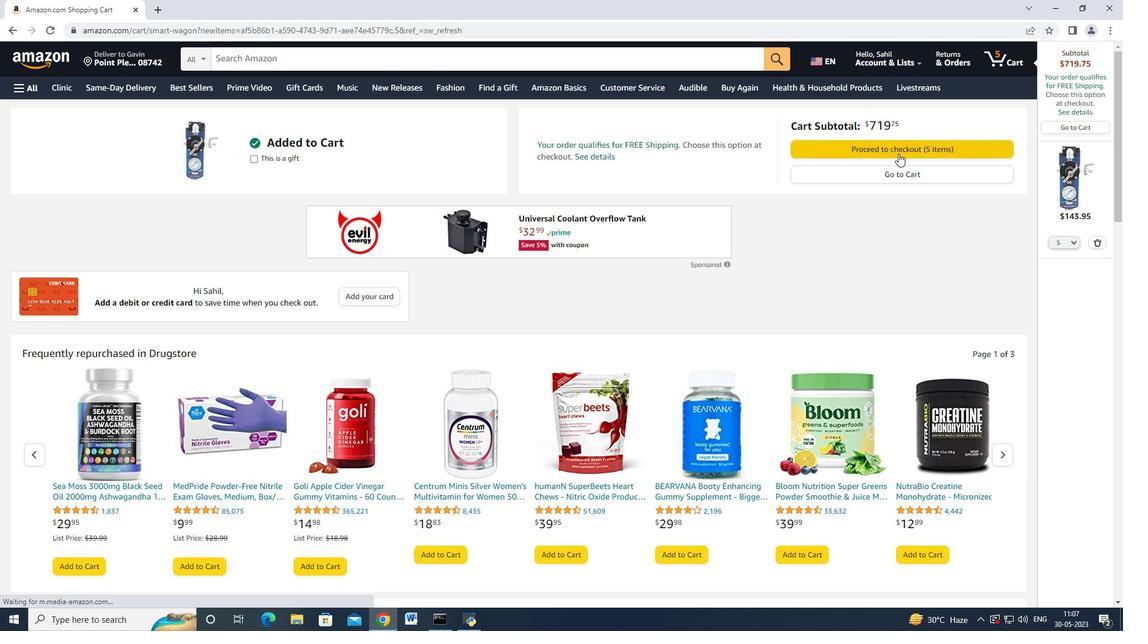 
Action: Mouse pressed left at (898, 153)
Screenshot: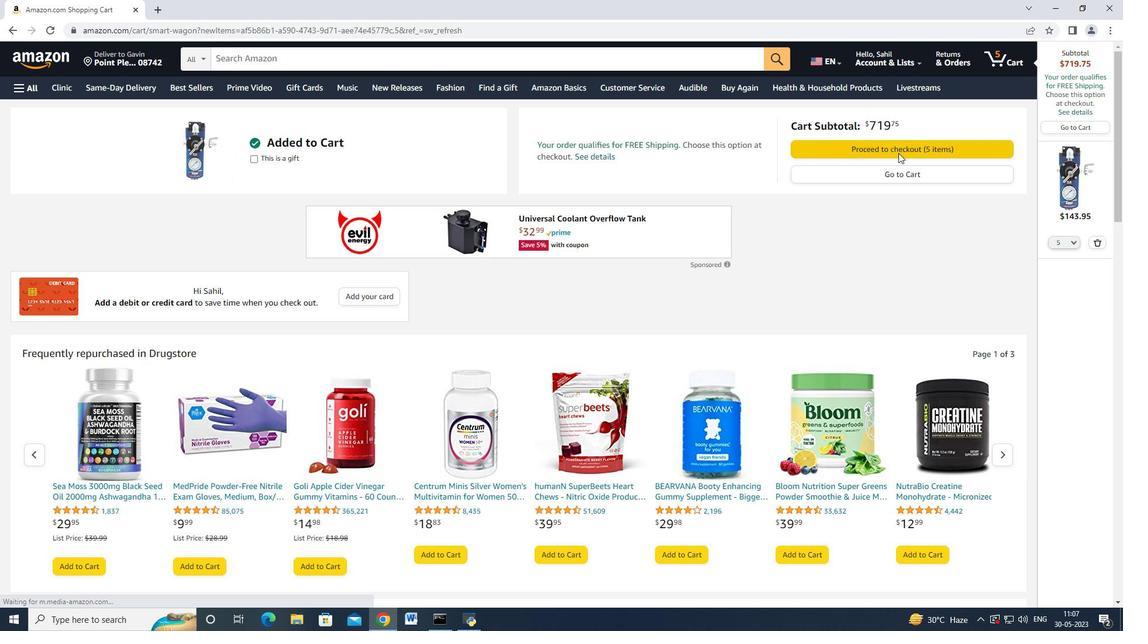 
Action: Mouse moved to (661, 96)
Screenshot: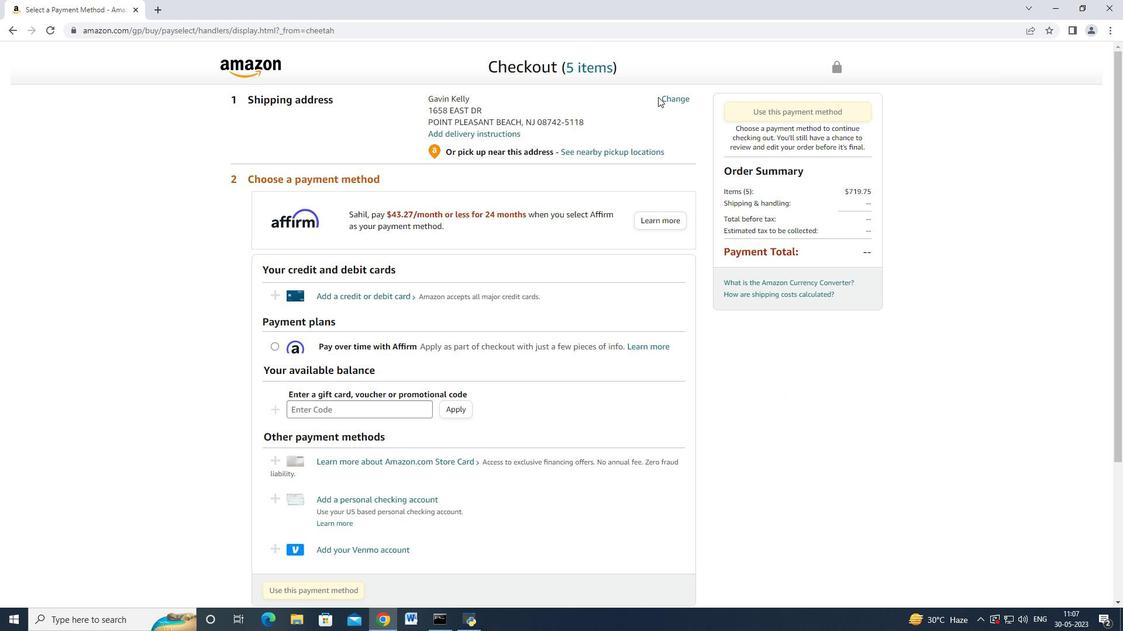 
Action: Mouse pressed left at (661, 96)
Screenshot: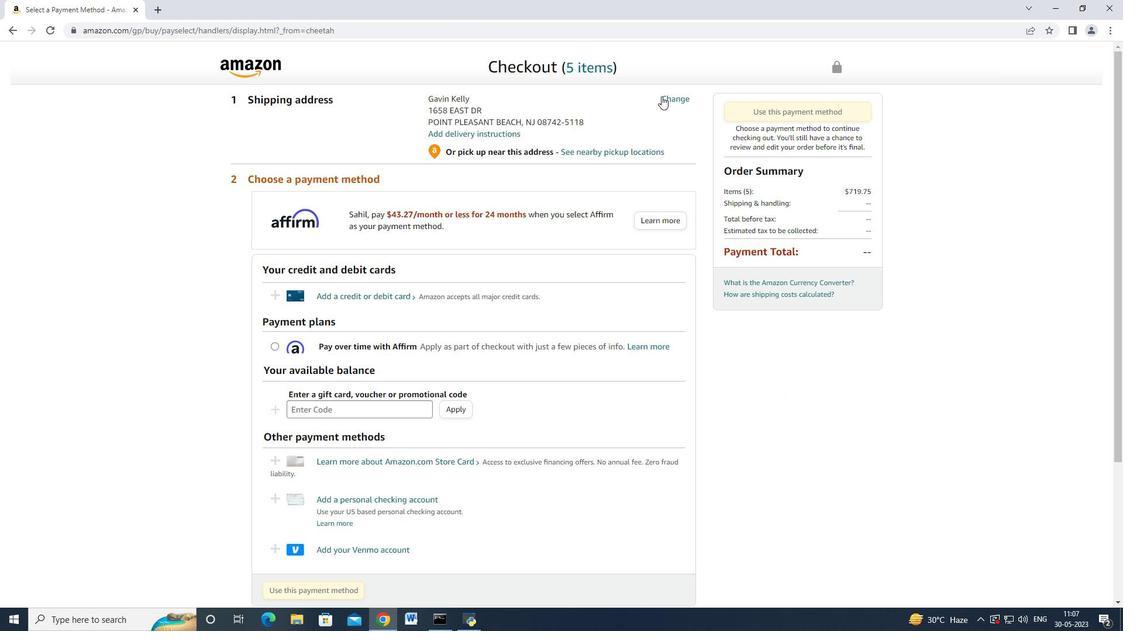 
Action: Mouse moved to (468, 203)
Screenshot: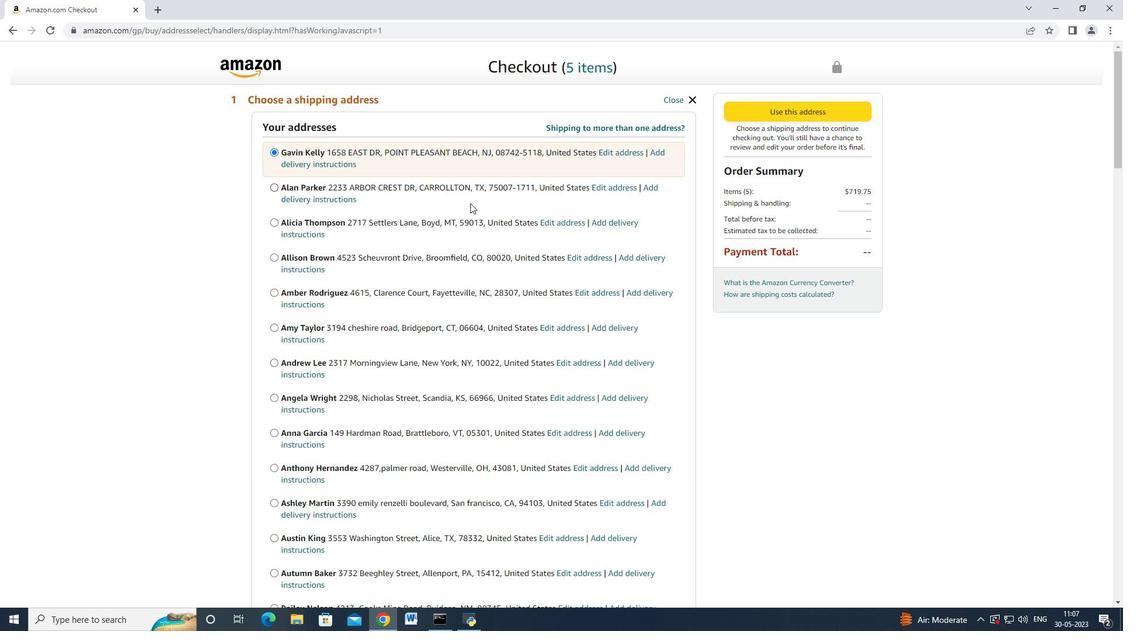 
Action: Mouse scrolled (468, 203) with delta (0, 0)
Screenshot: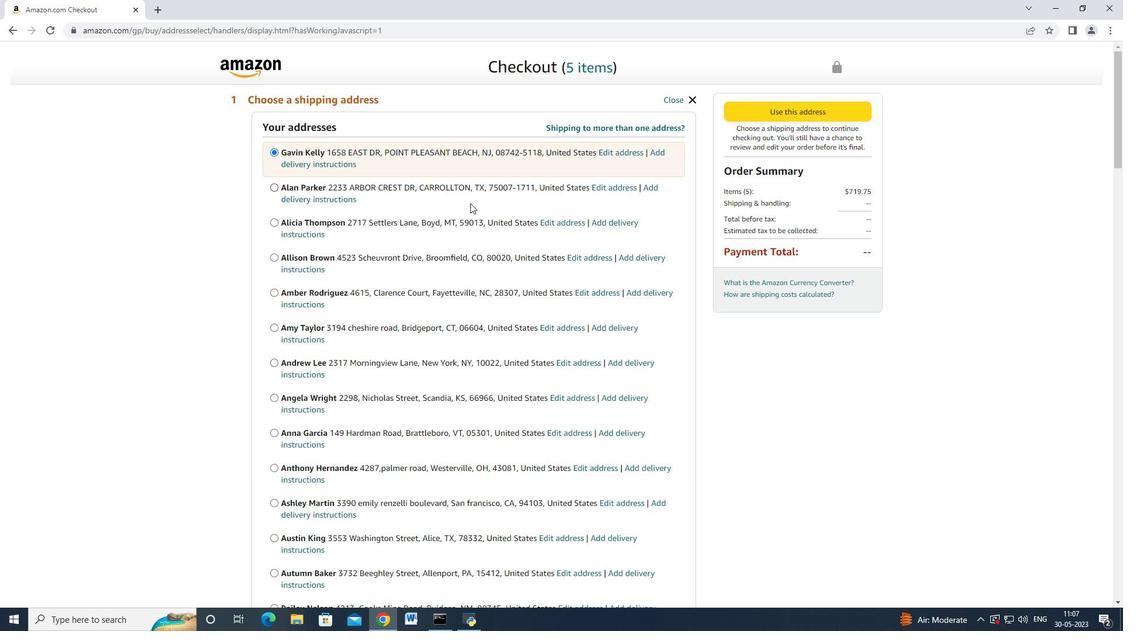 
Action: Mouse moved to (466, 204)
Screenshot: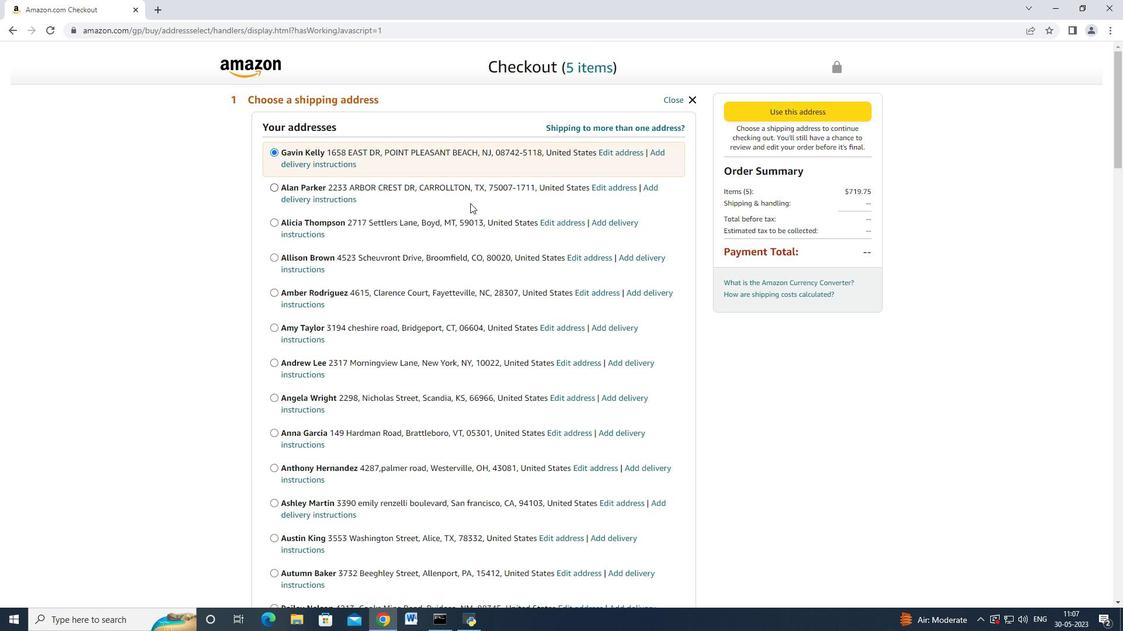 
Action: Mouse scrolled (467, 203) with delta (0, 0)
Screenshot: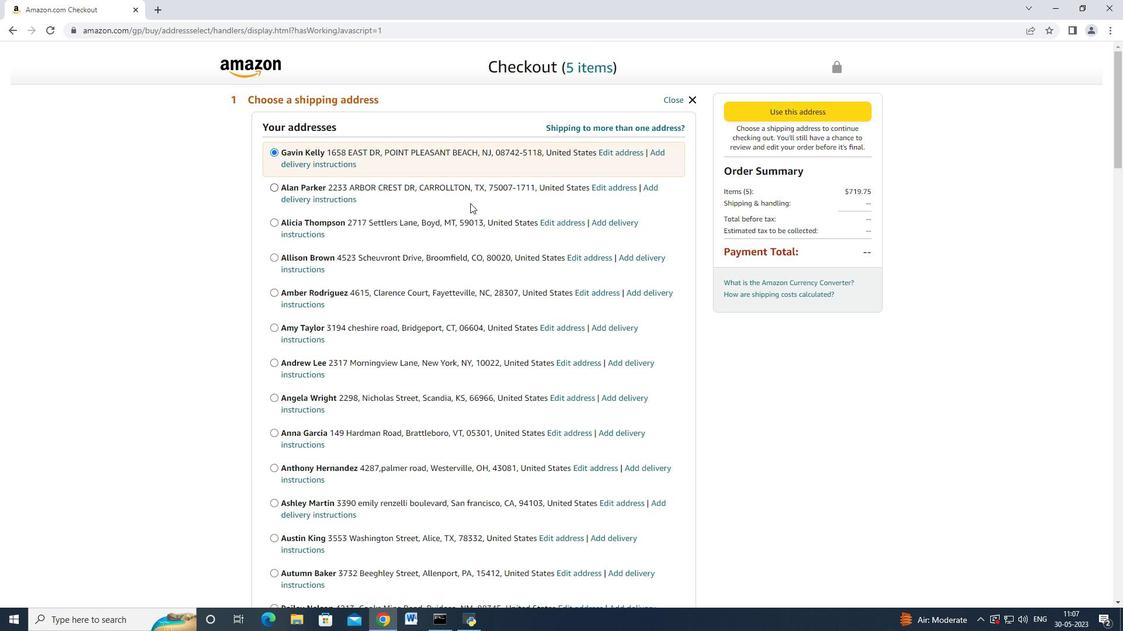 
Action: Mouse scrolled (466, 203) with delta (0, 0)
Screenshot: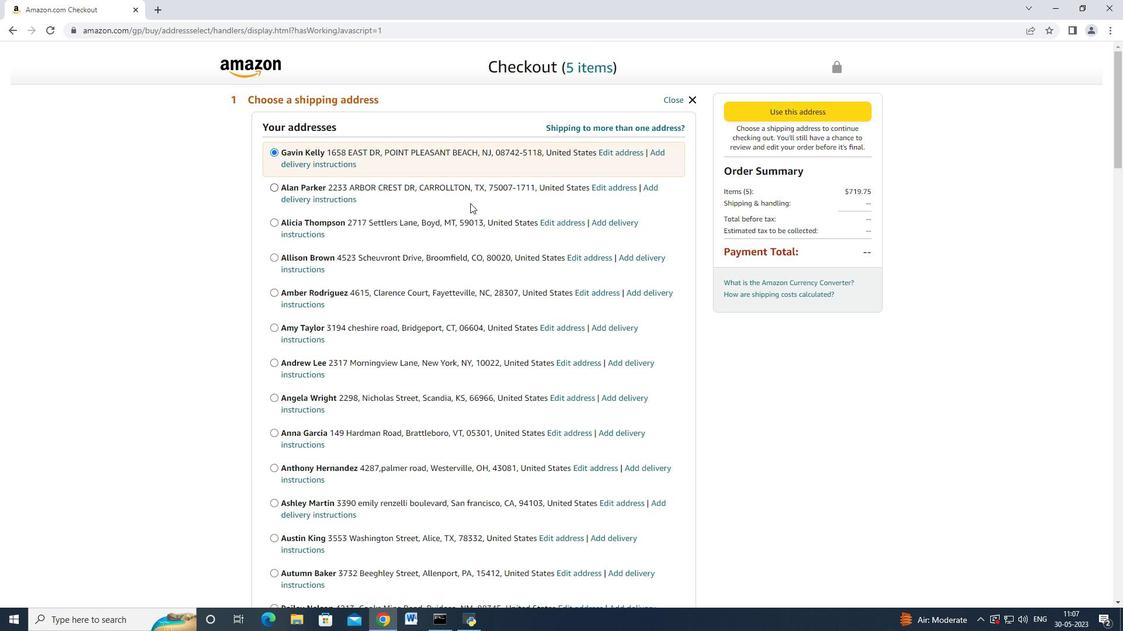 
Action: Mouse scrolled (466, 203) with delta (0, 0)
Screenshot: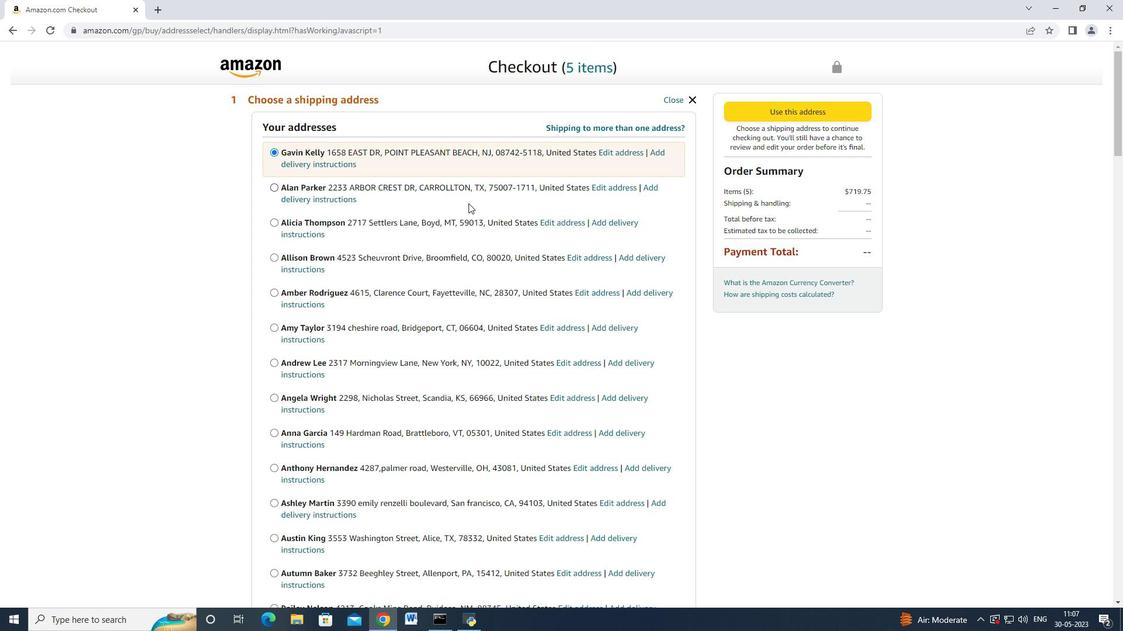 
Action: Mouse scrolled (466, 203) with delta (0, 0)
Screenshot: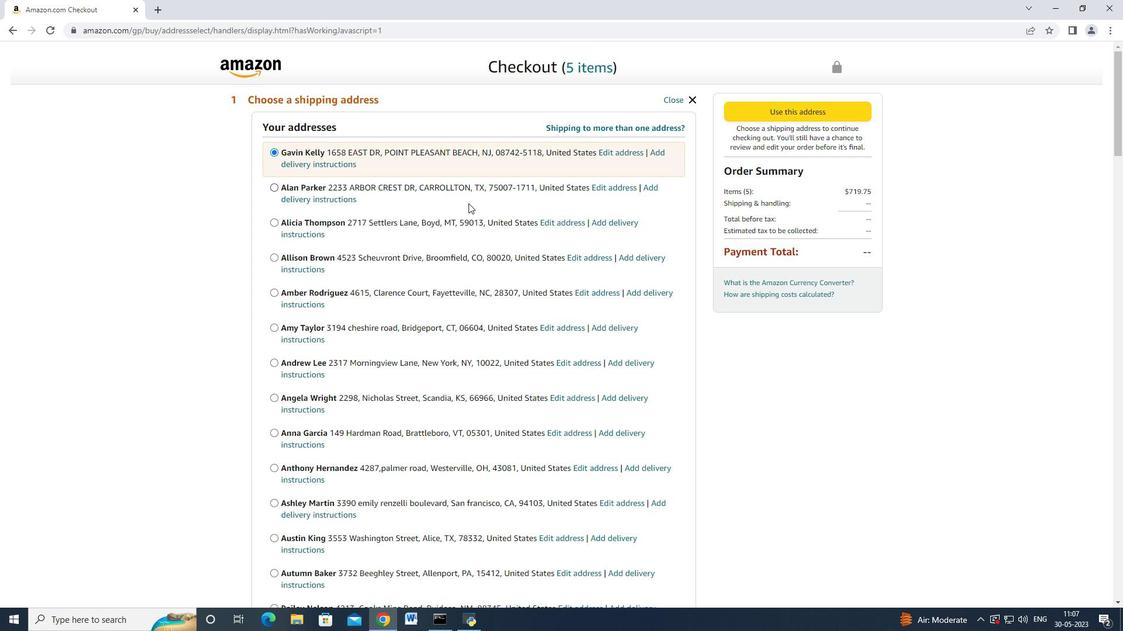 
Action: Mouse scrolled (466, 203) with delta (0, 0)
Screenshot: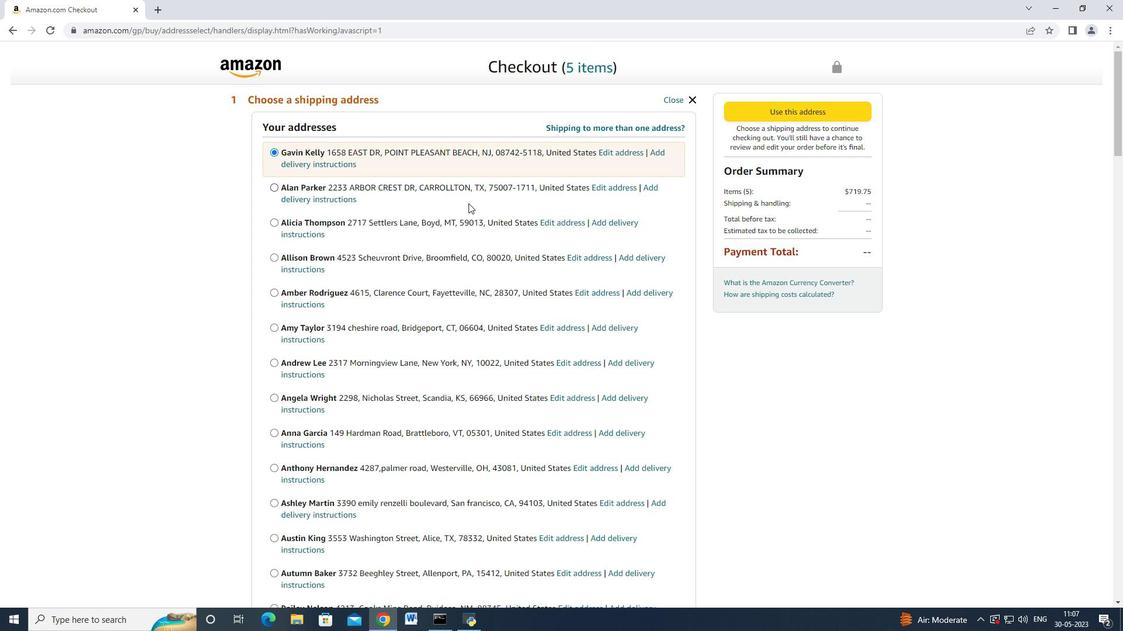 
Action: Mouse scrolled (466, 203) with delta (0, 0)
Screenshot: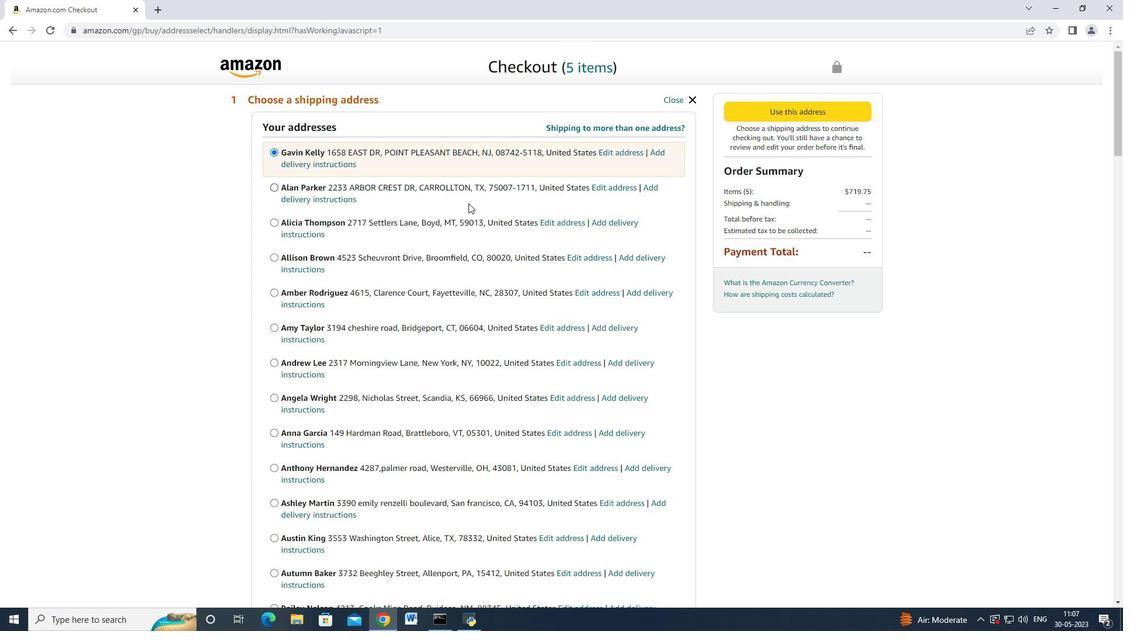 
Action: Mouse scrolled (466, 203) with delta (0, 0)
Screenshot: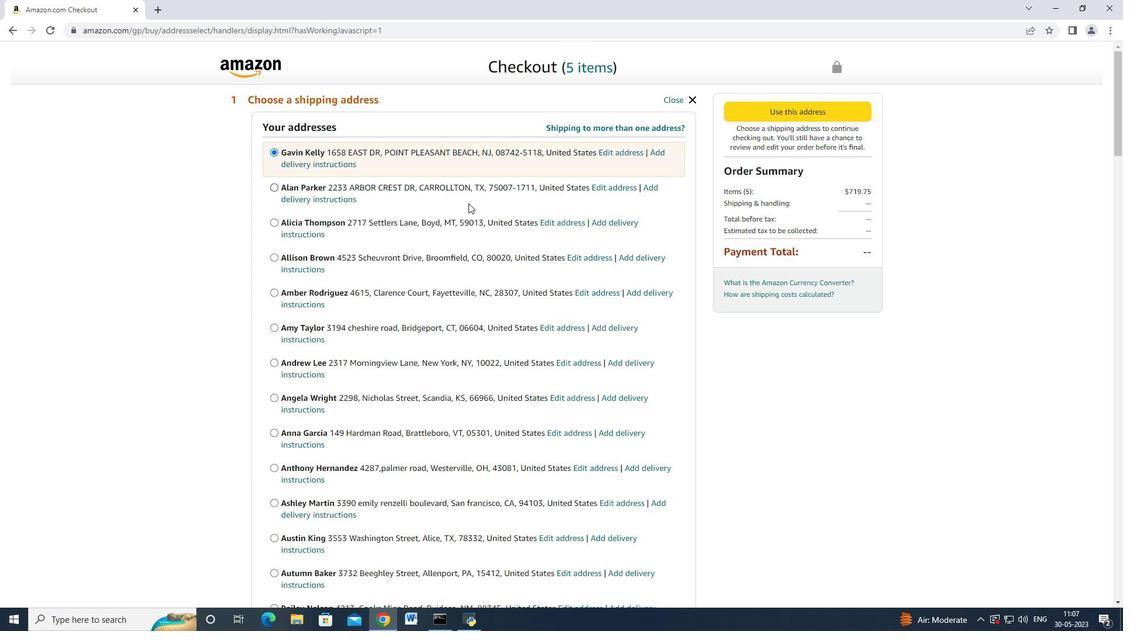 
Action: Mouse moved to (461, 206)
Screenshot: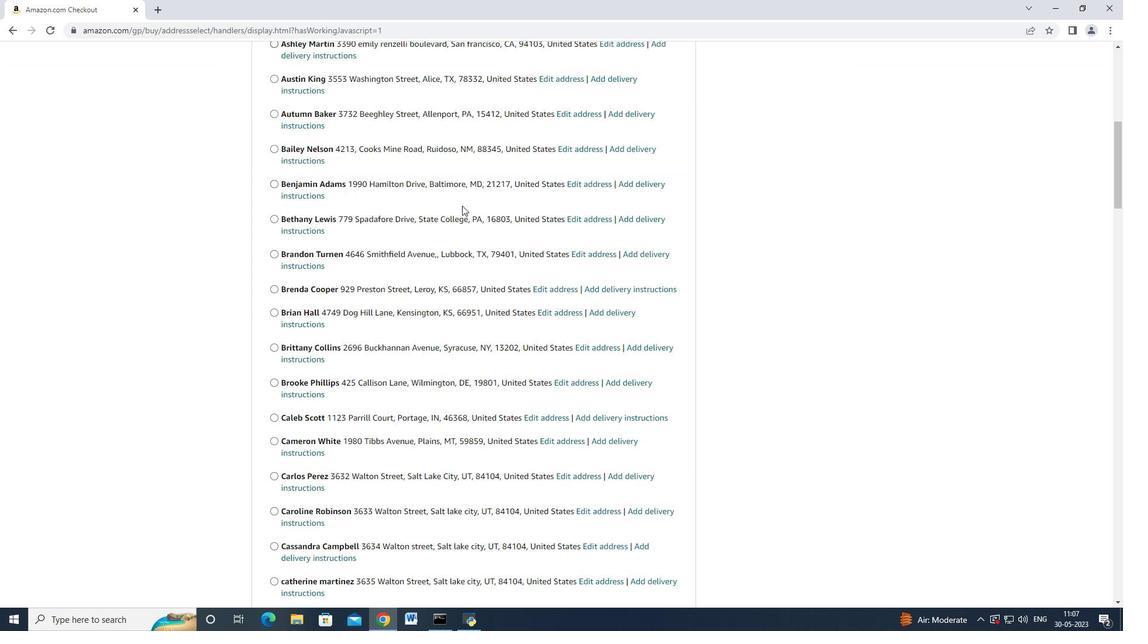 
Action: Mouse scrolled (461, 205) with delta (0, 0)
Screenshot: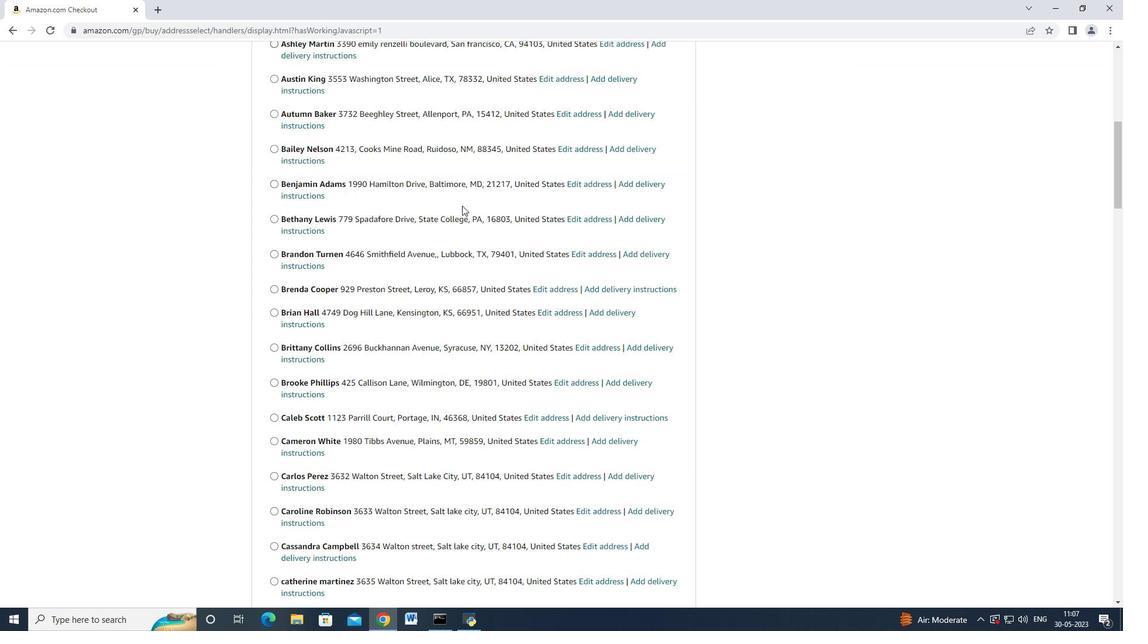 
Action: Mouse moved to (461, 207)
Screenshot: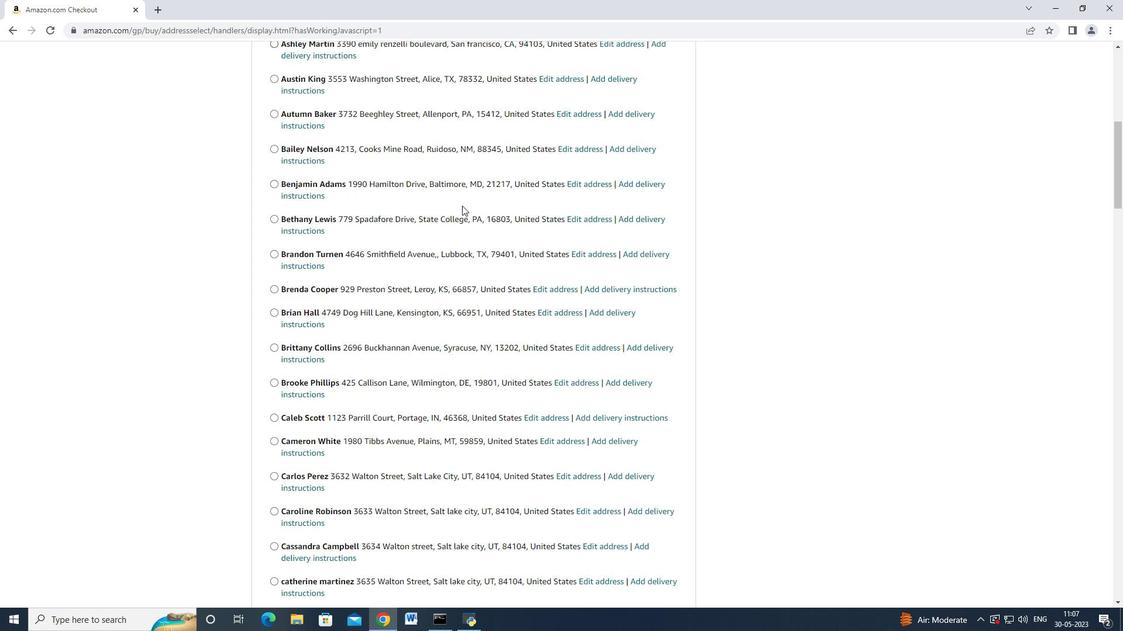 
Action: Mouse scrolled (461, 206) with delta (0, 0)
Screenshot: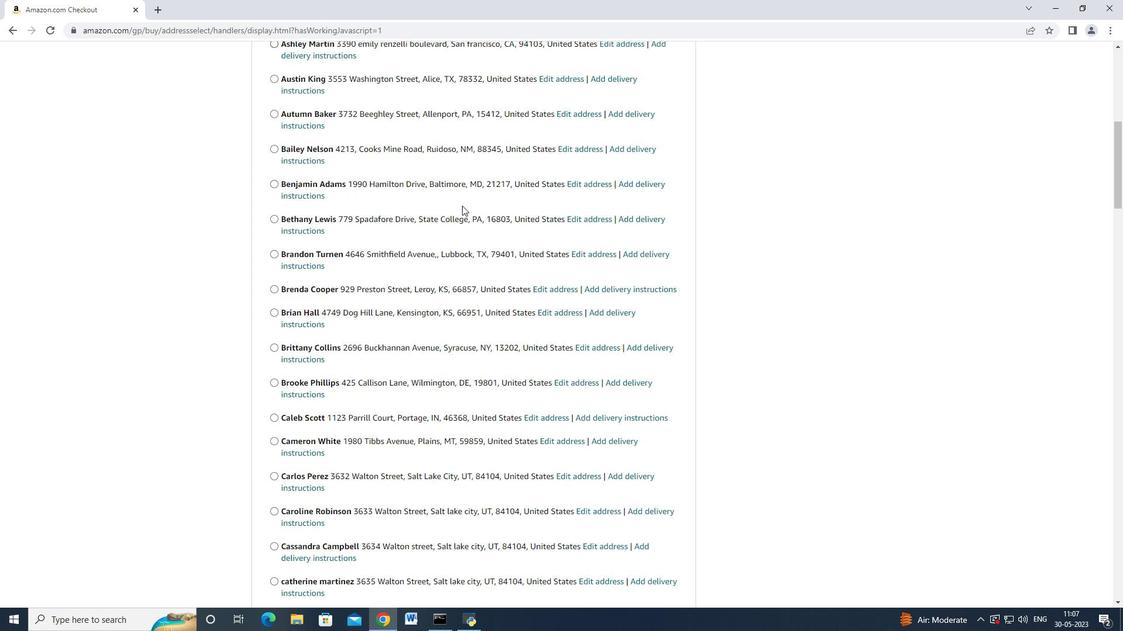 
Action: Mouse scrolled (461, 206) with delta (0, 0)
Screenshot: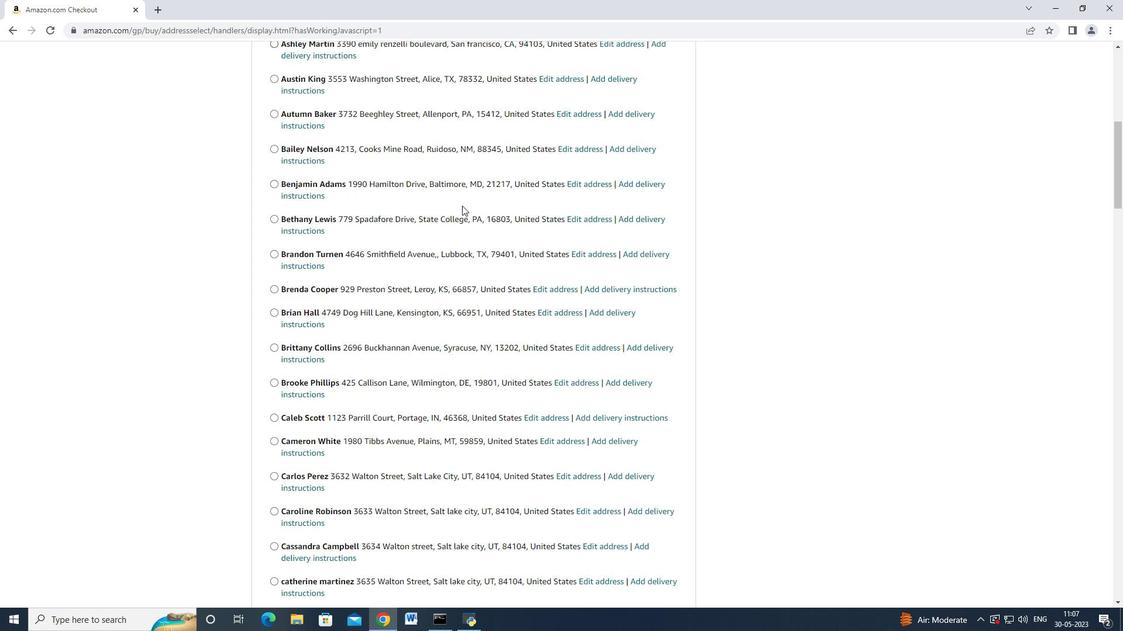 
Action: Mouse scrolled (461, 206) with delta (0, 0)
Screenshot: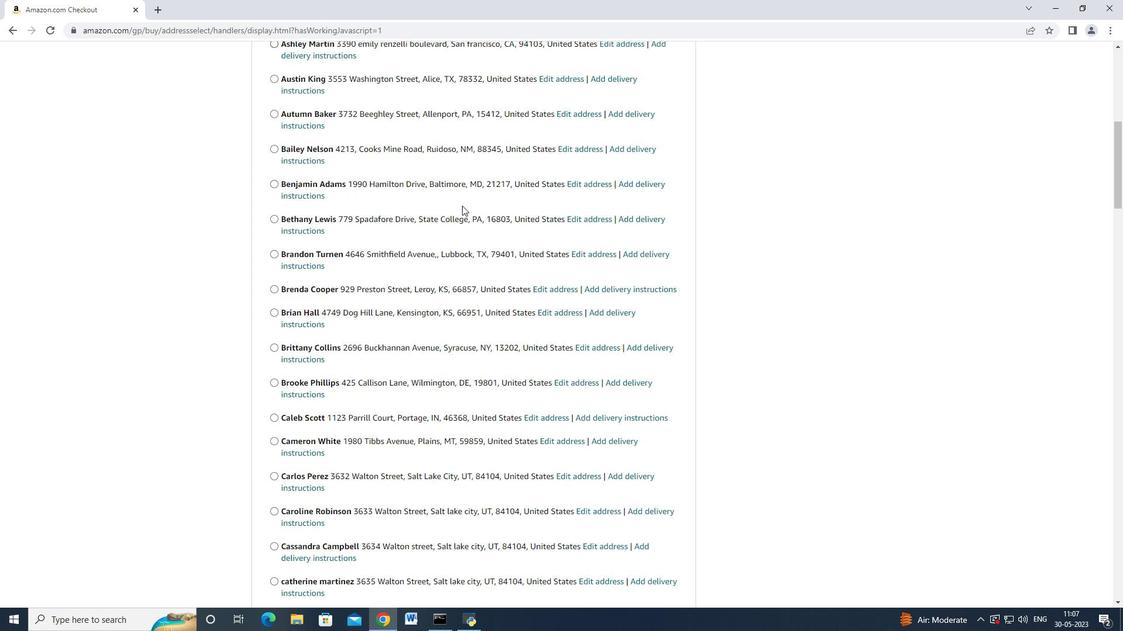 
Action: Mouse scrolled (461, 206) with delta (0, 0)
Screenshot: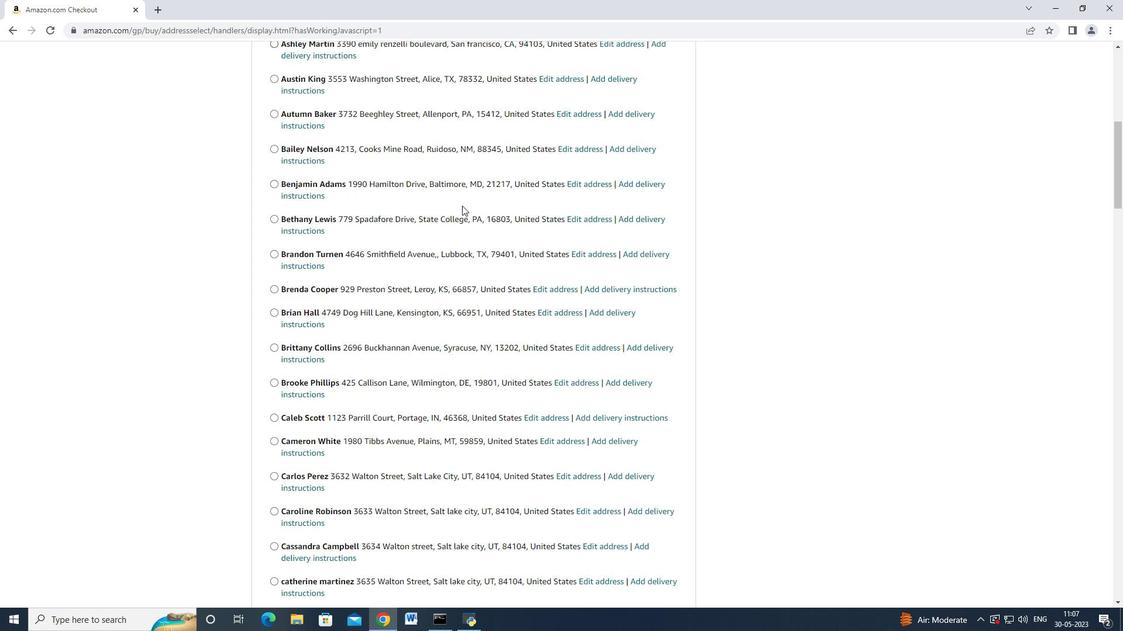 
Action: Mouse scrolled (461, 206) with delta (0, 0)
Screenshot: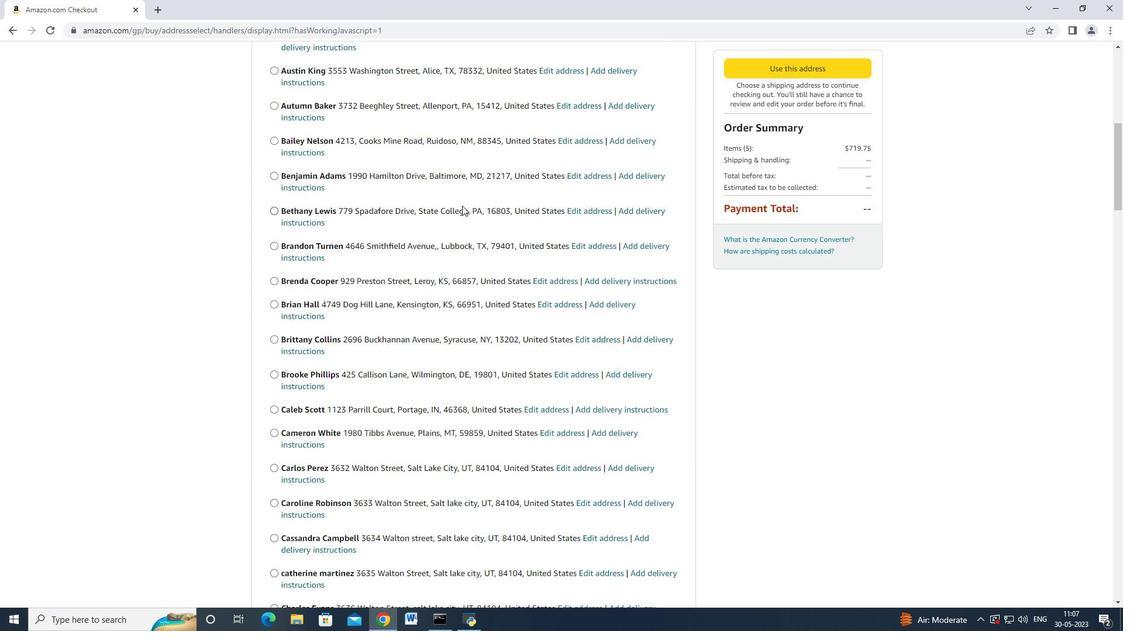 
Action: Mouse scrolled (461, 206) with delta (0, 0)
Screenshot: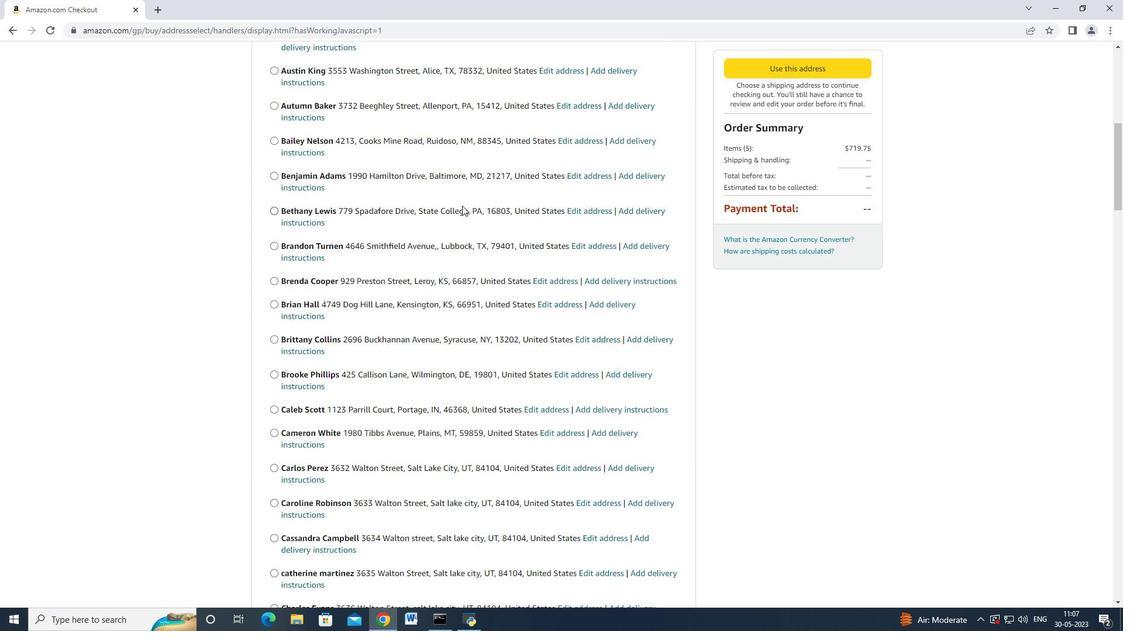 
Action: Mouse moved to (460, 207)
Screenshot: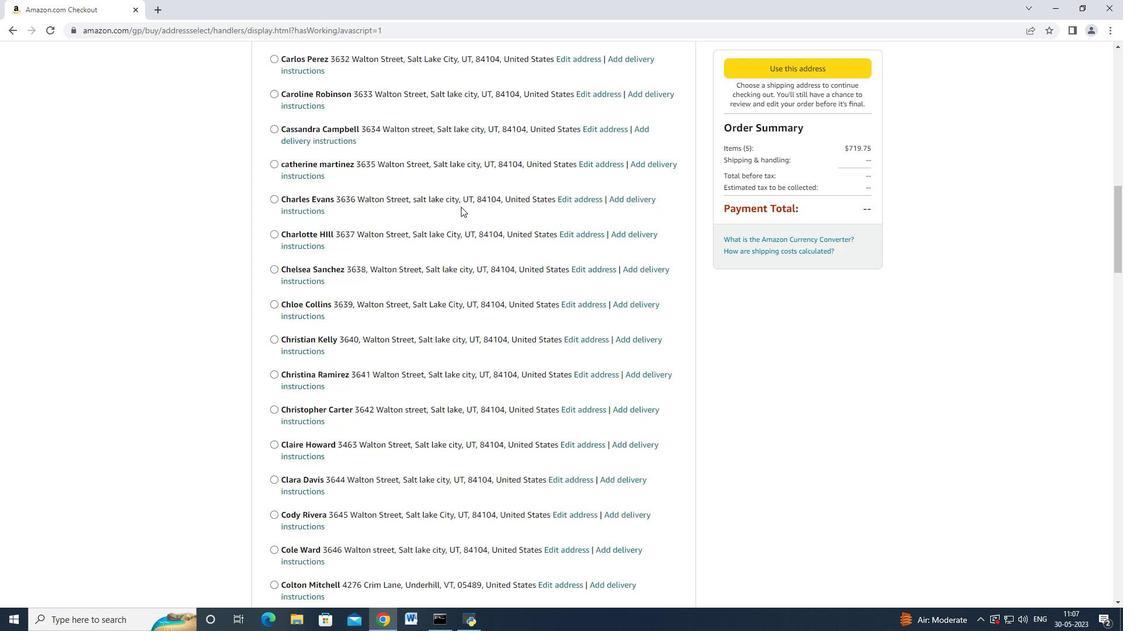 
Action: Mouse scrolled (460, 207) with delta (0, 0)
Screenshot: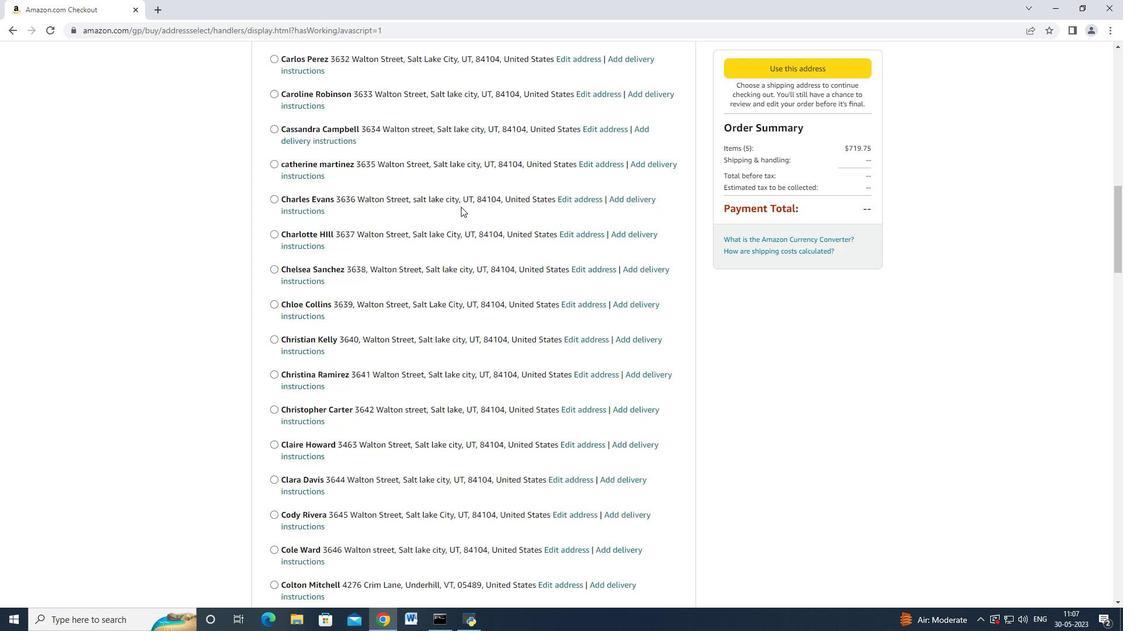 
Action: Mouse moved to (458, 212)
Screenshot: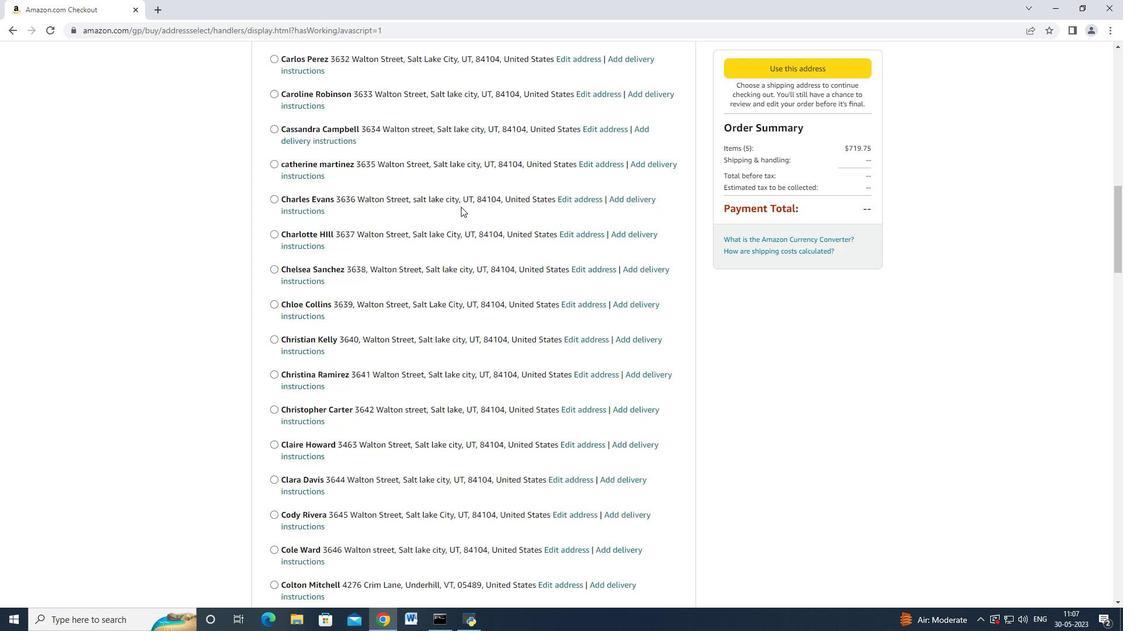 
Action: Mouse scrolled (458, 211) with delta (0, 0)
Screenshot: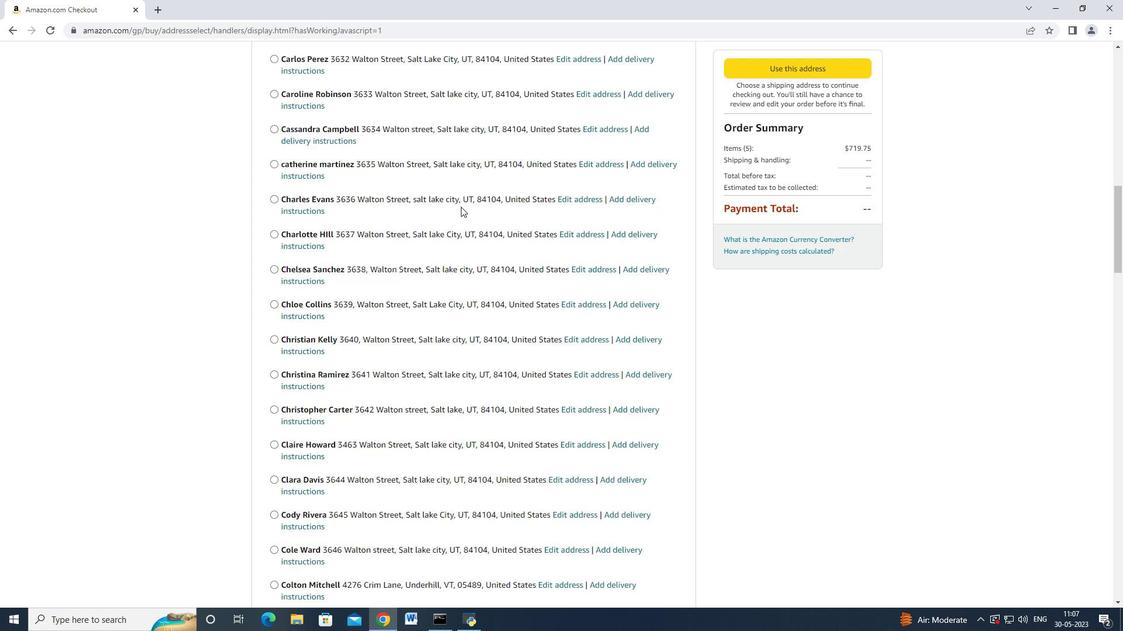 
Action: Mouse moved to (458, 213)
Screenshot: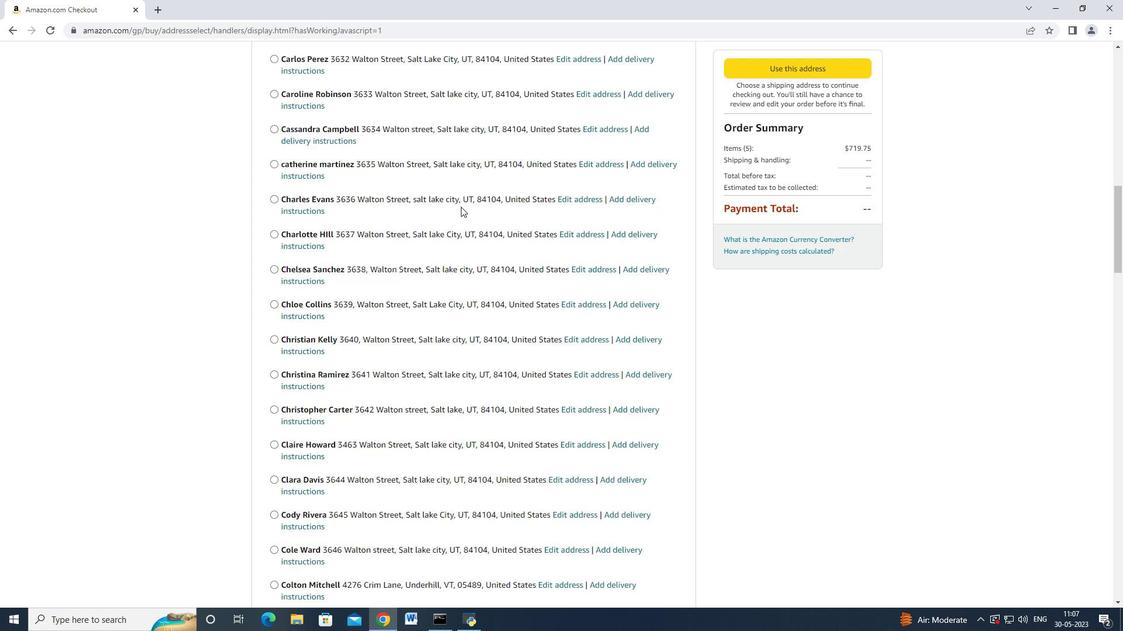 
Action: Mouse scrolled (458, 212) with delta (0, 0)
Screenshot: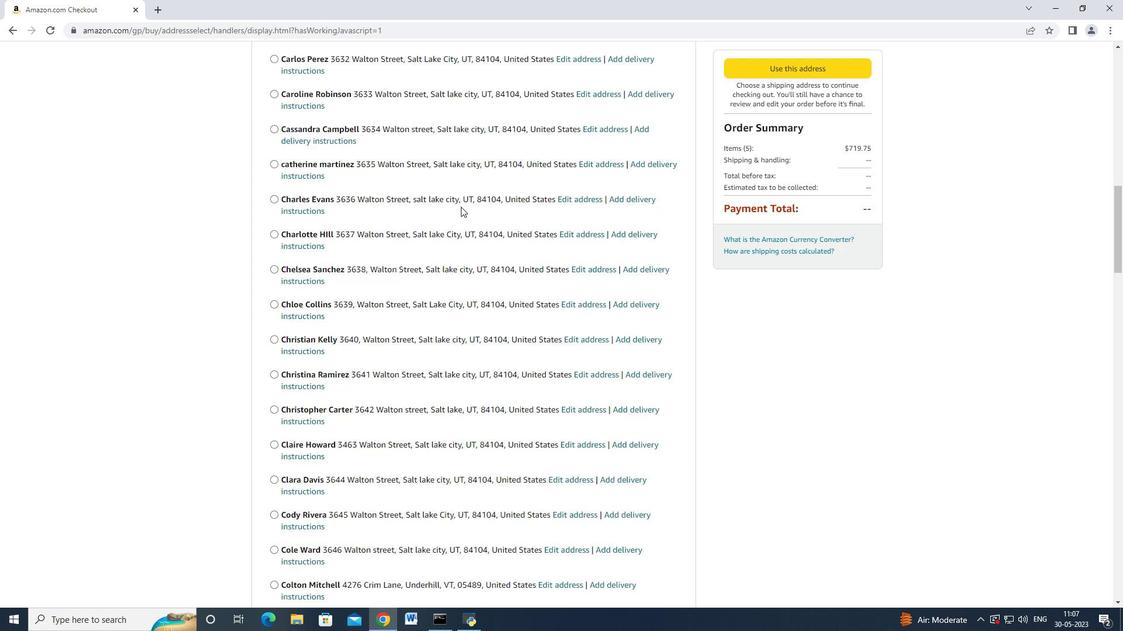 
Action: Mouse scrolled (458, 212) with delta (0, 0)
Screenshot: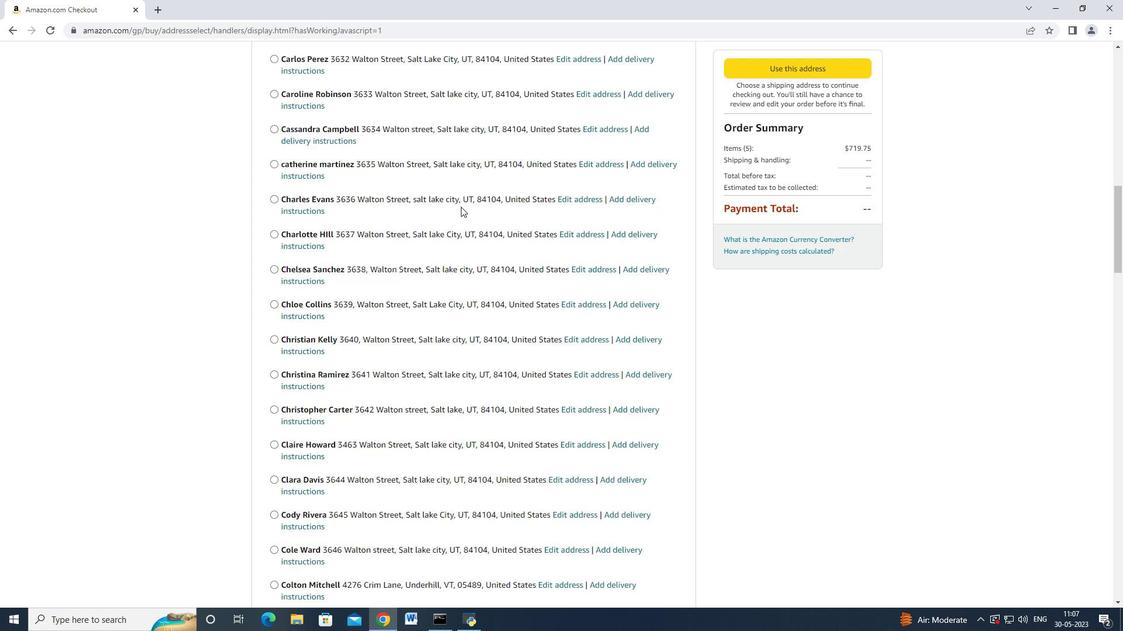 
Action: Mouse moved to (457, 214)
Screenshot: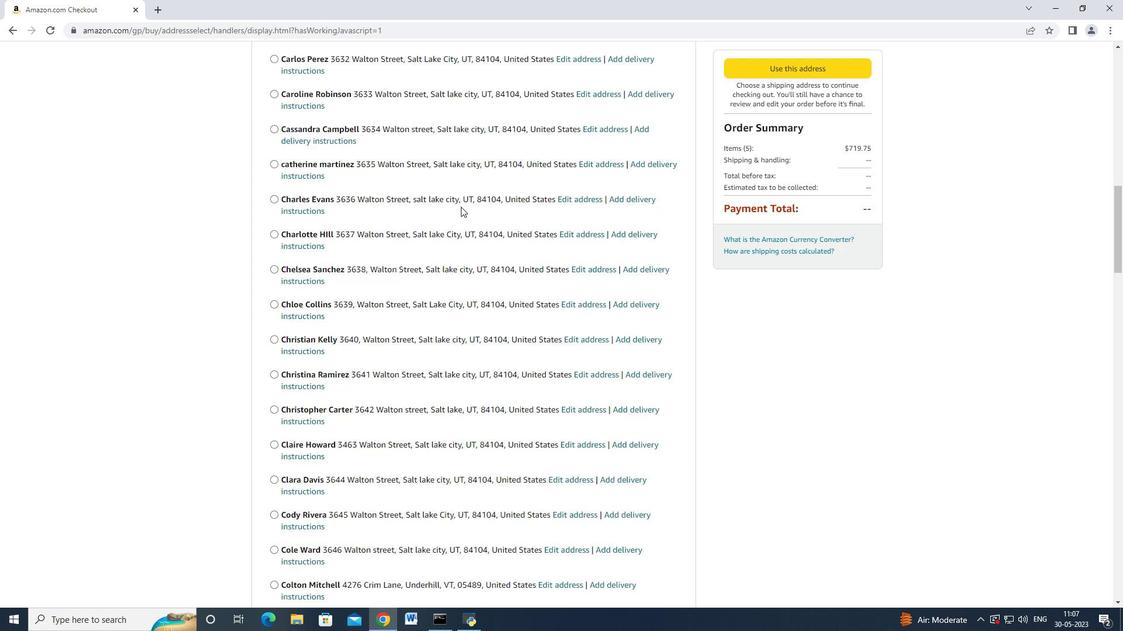 
Action: Mouse scrolled (457, 212) with delta (0, 0)
Screenshot: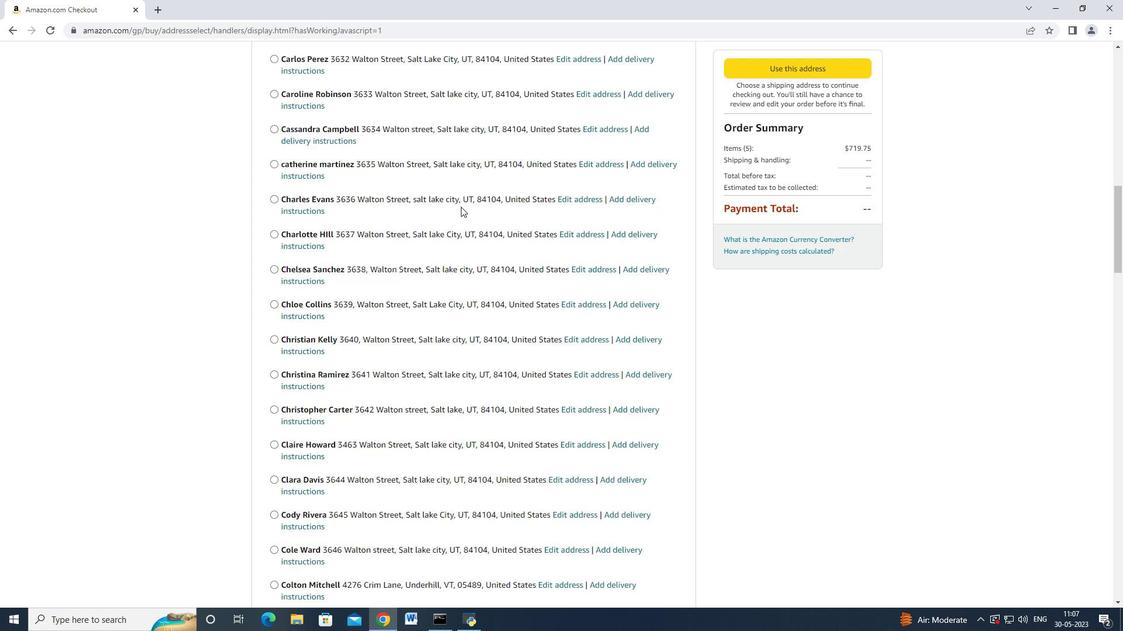 
Action: Mouse scrolled (457, 213) with delta (0, 0)
Screenshot: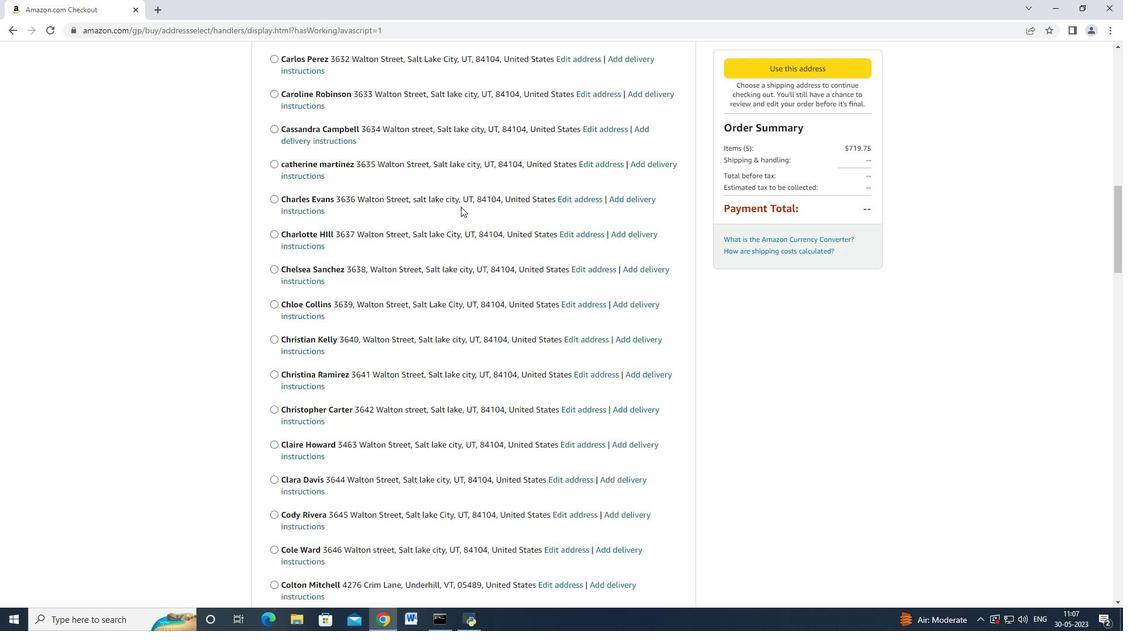 
Action: Mouse scrolled (457, 213) with delta (0, 0)
Screenshot: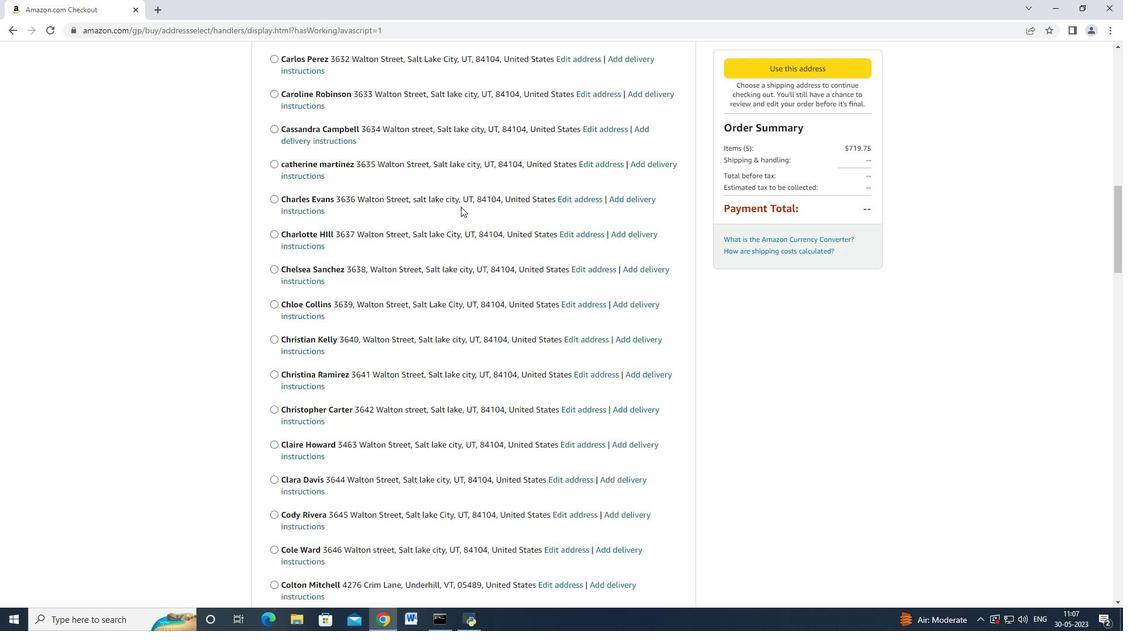 
Action: Mouse moved to (458, 214)
Screenshot: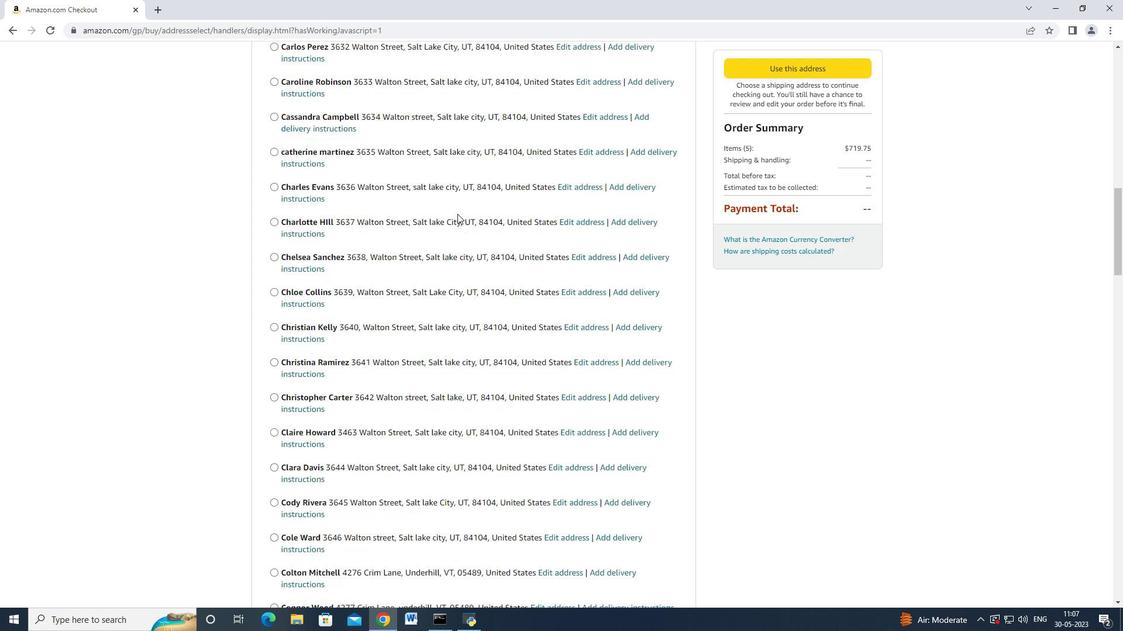 
Action: Mouse scrolled (458, 213) with delta (0, 0)
Screenshot: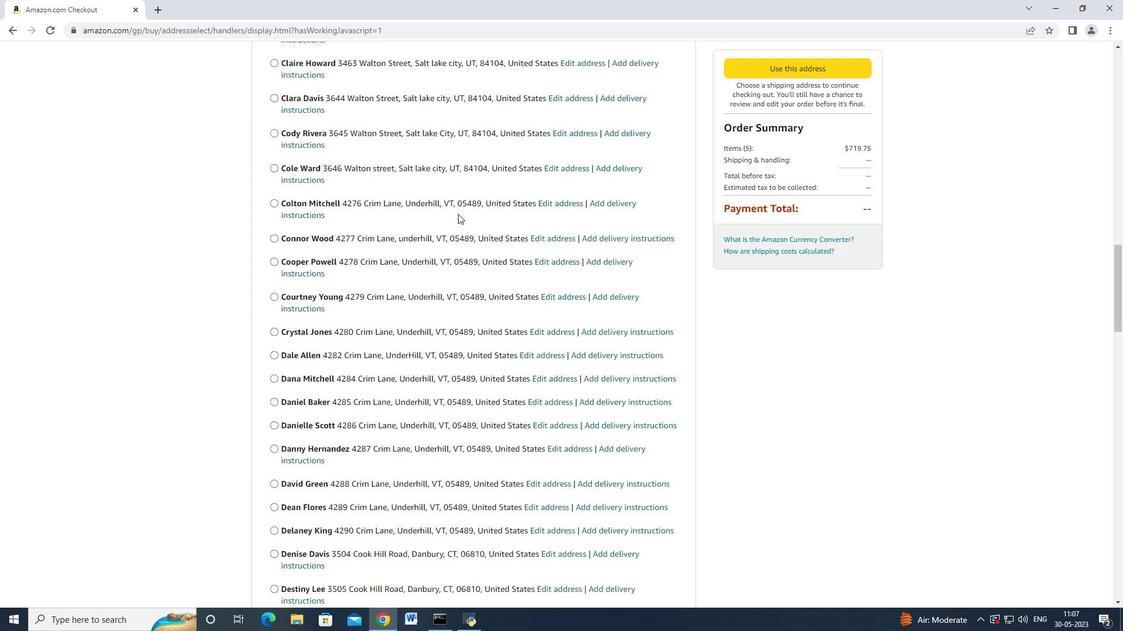 
Action: Mouse scrolled (458, 213) with delta (0, 0)
Screenshot: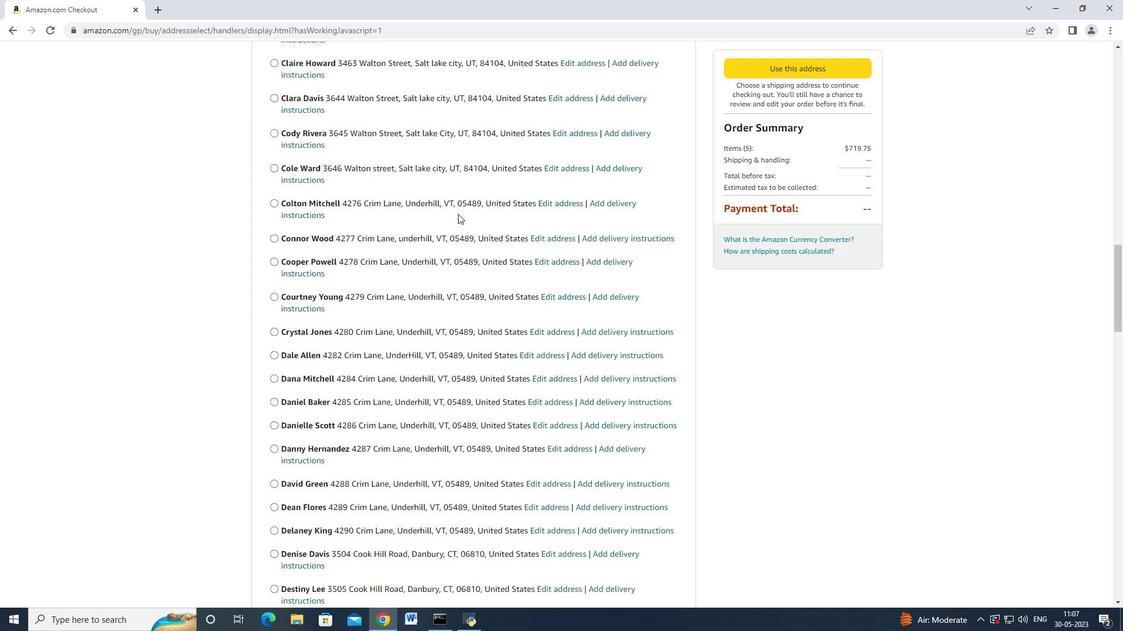 
Action: Mouse scrolled (458, 213) with delta (0, 0)
Screenshot: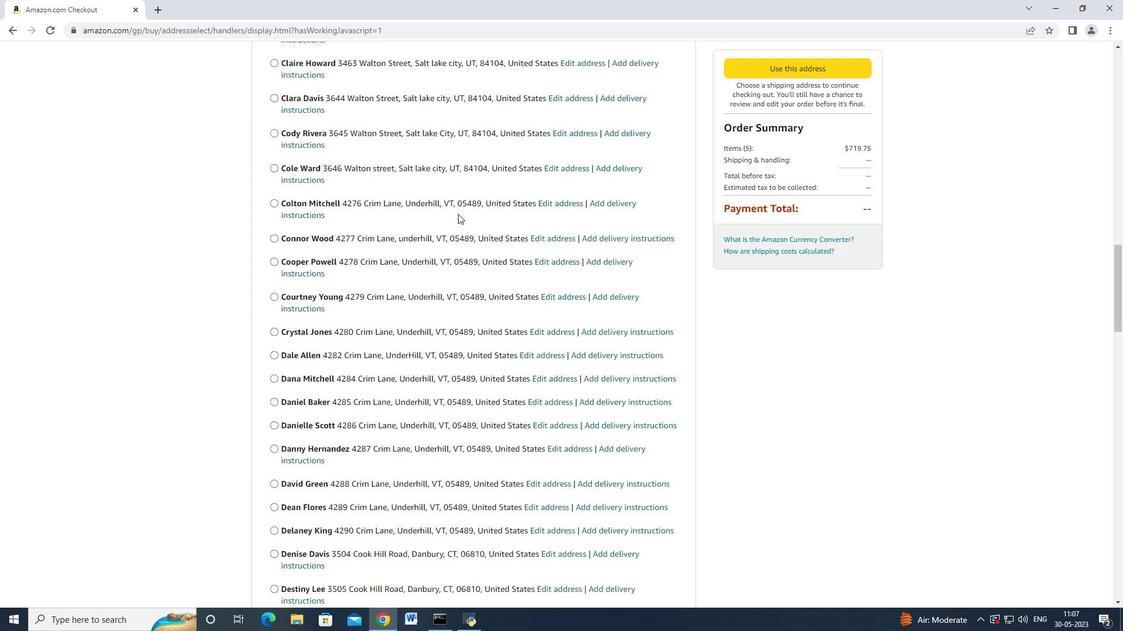 
Action: Mouse scrolled (458, 213) with delta (0, 0)
Screenshot: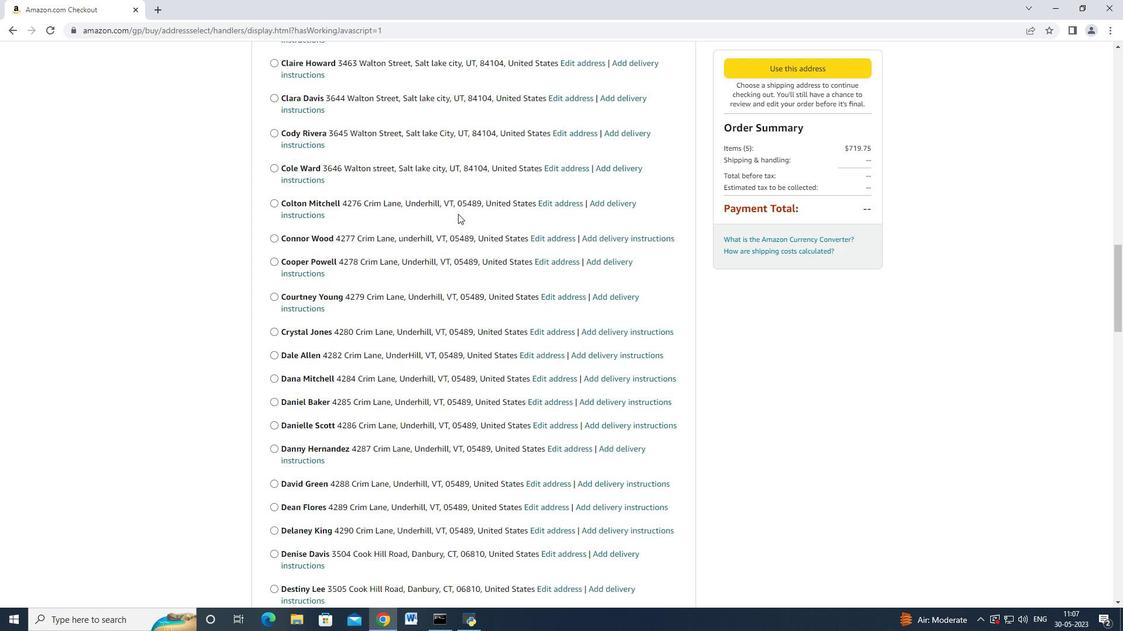 
Action: Mouse scrolled (458, 213) with delta (0, 0)
Screenshot: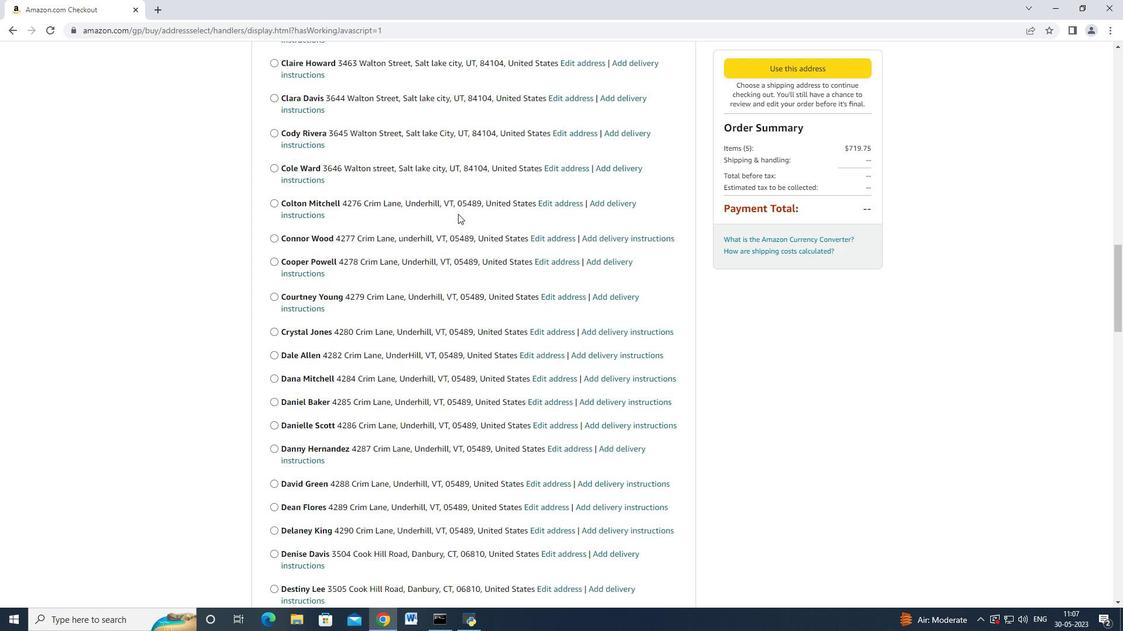 
Action: Mouse scrolled (458, 213) with delta (0, 0)
Screenshot: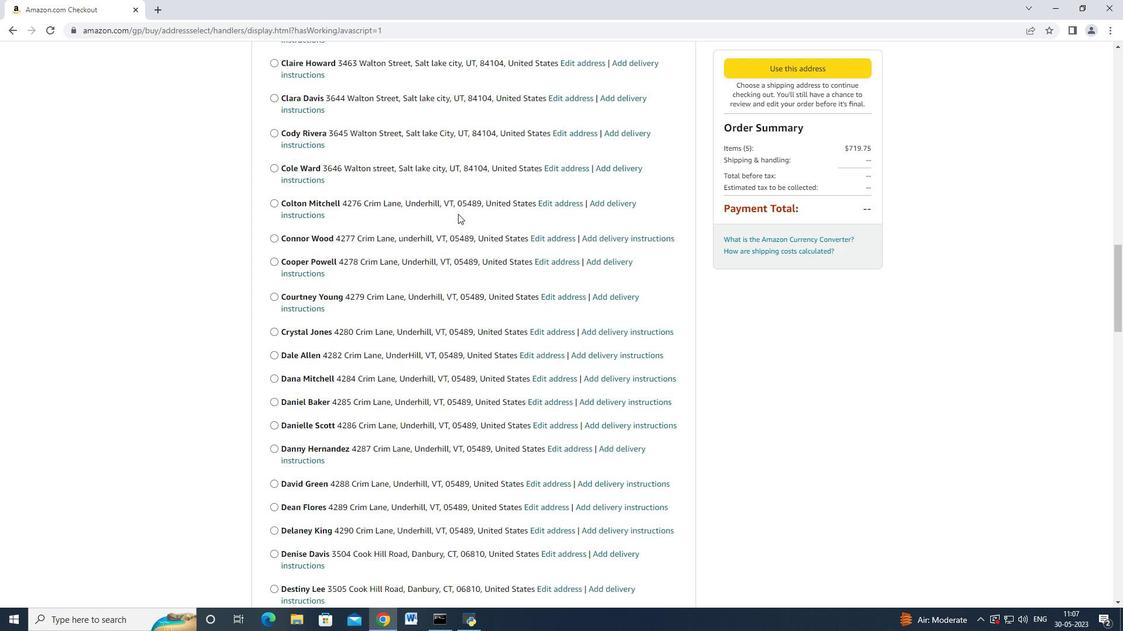 
Action: Mouse scrolled (458, 213) with delta (0, 0)
Screenshot: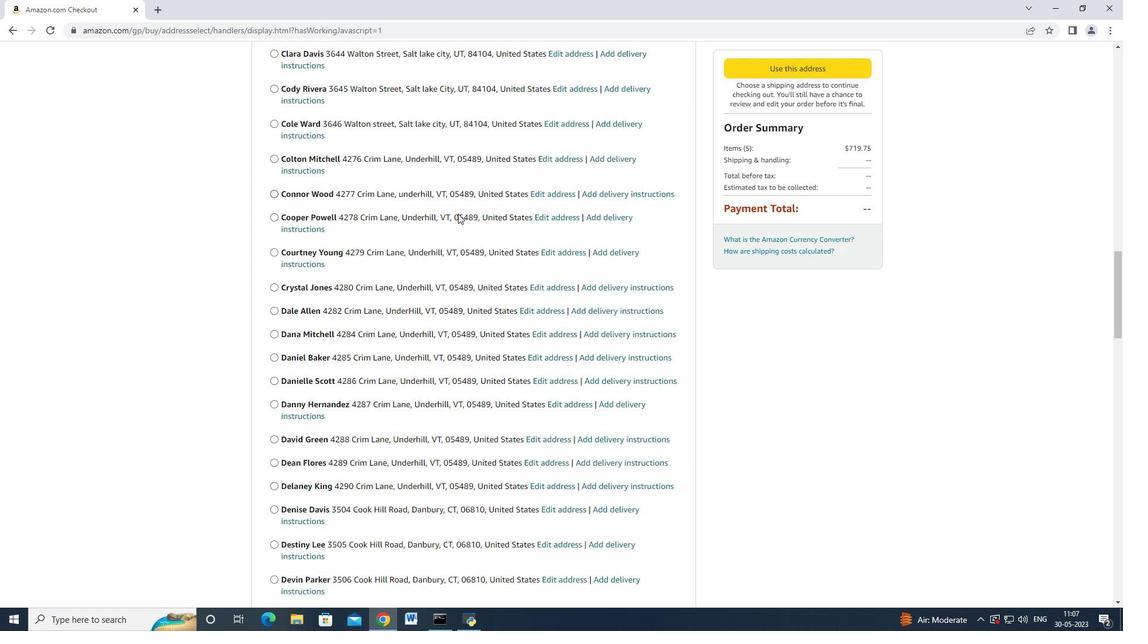 
Action: Mouse scrolled (458, 213) with delta (0, 0)
Screenshot: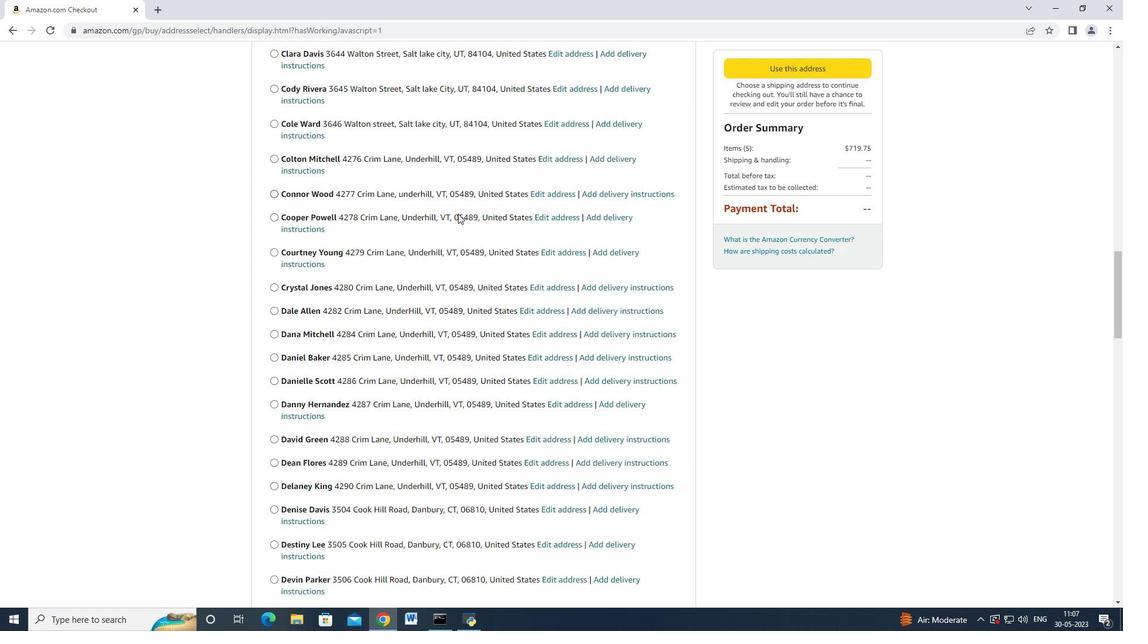 
Action: Mouse scrolled (458, 213) with delta (0, 0)
Screenshot: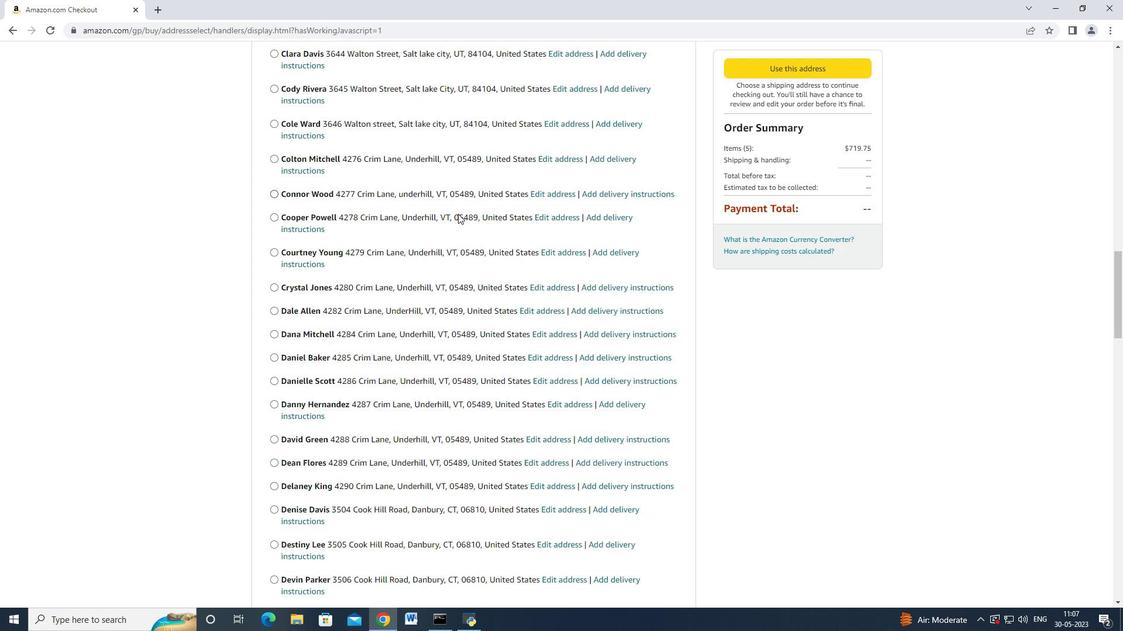 
Action: Mouse scrolled (458, 213) with delta (0, 0)
Screenshot: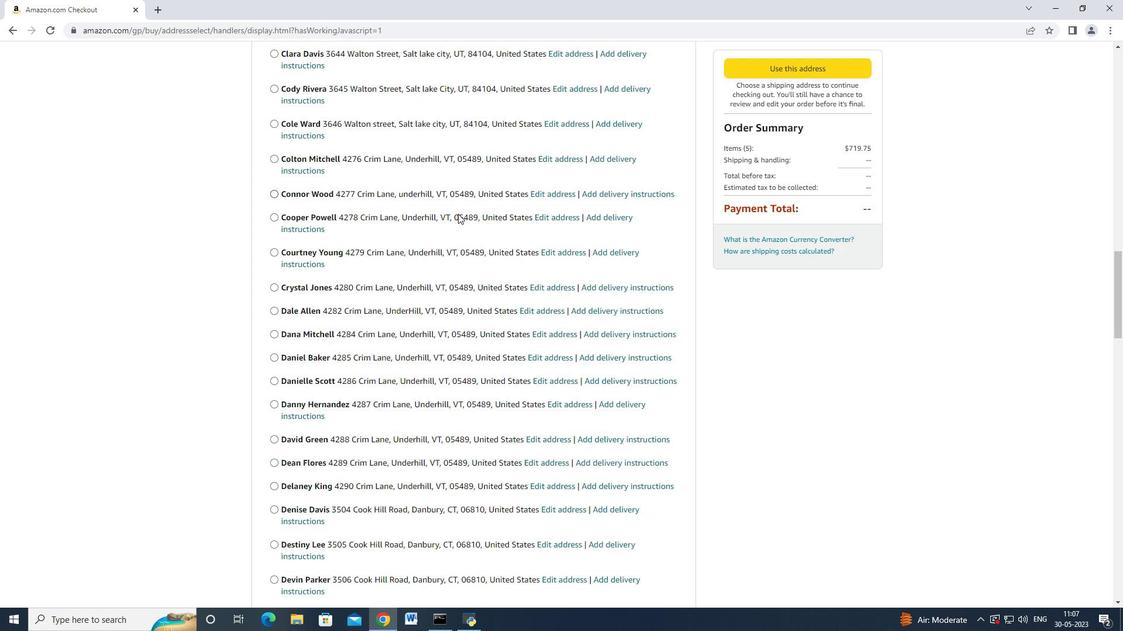 
Action: Mouse scrolled (458, 213) with delta (0, 0)
Screenshot: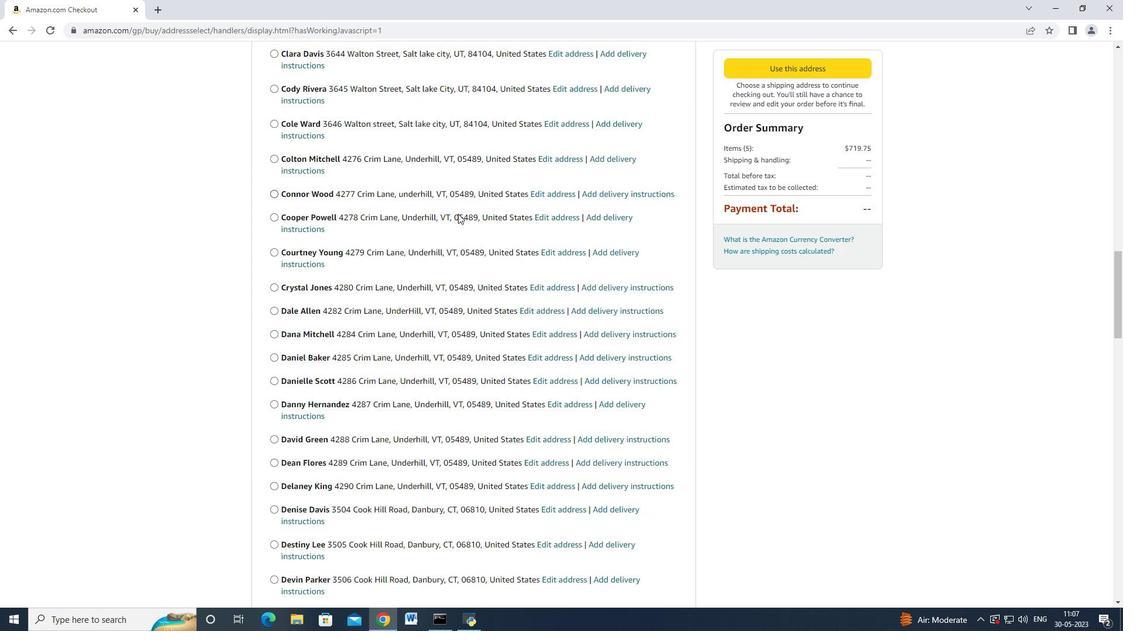 
Action: Mouse scrolled (458, 213) with delta (0, 0)
Screenshot: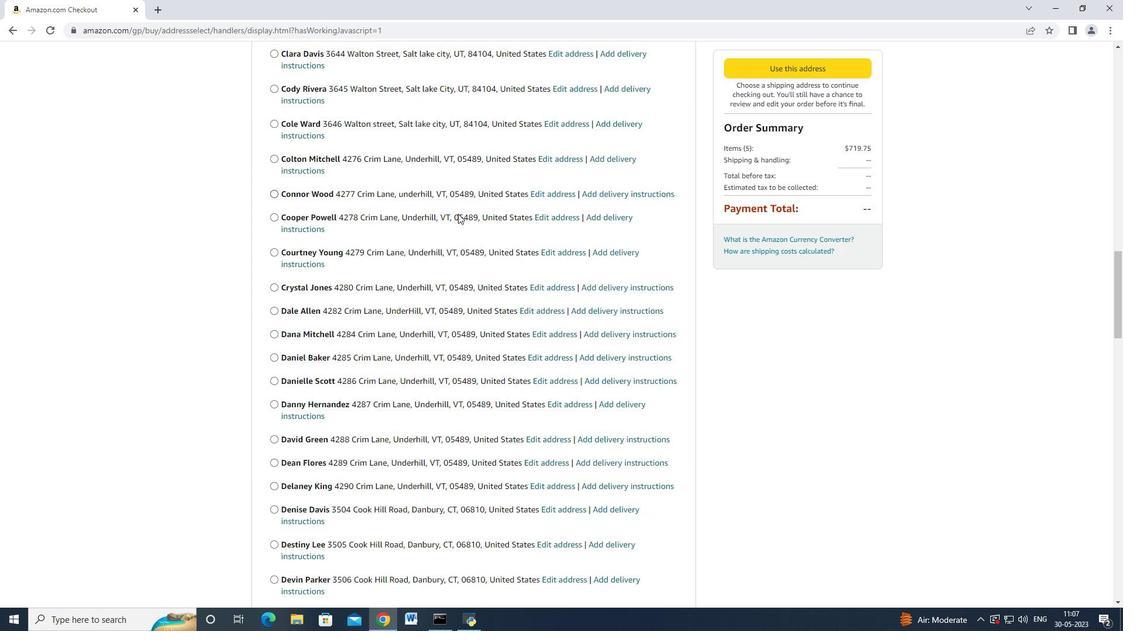 
Action: Mouse scrolled (458, 213) with delta (0, 0)
Screenshot: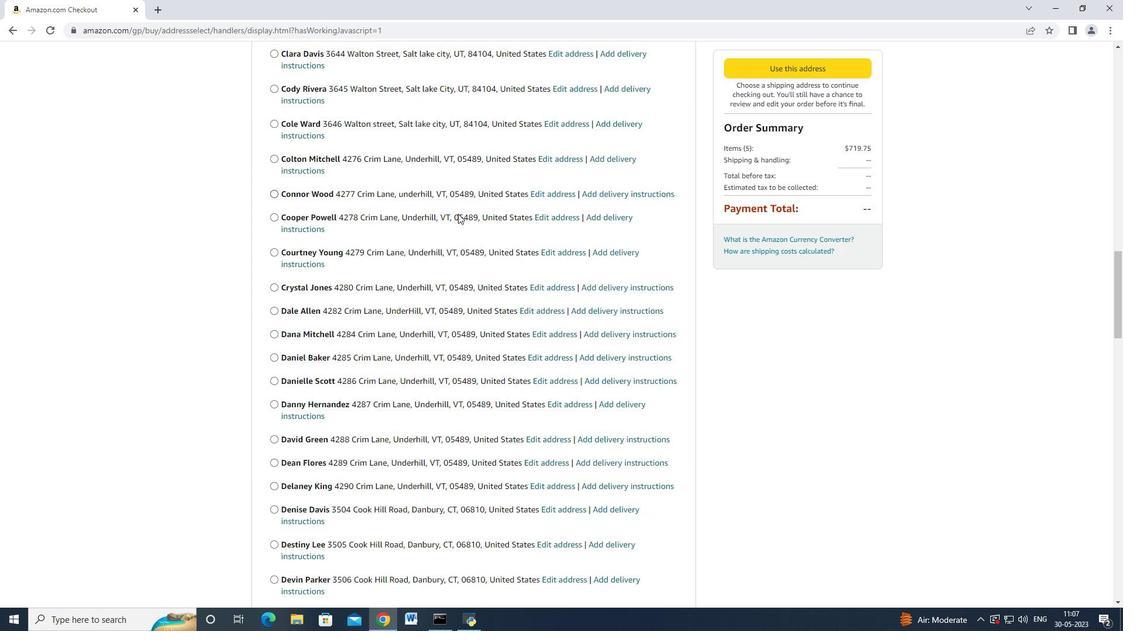 
Action: Mouse moved to (458, 213)
Screenshot: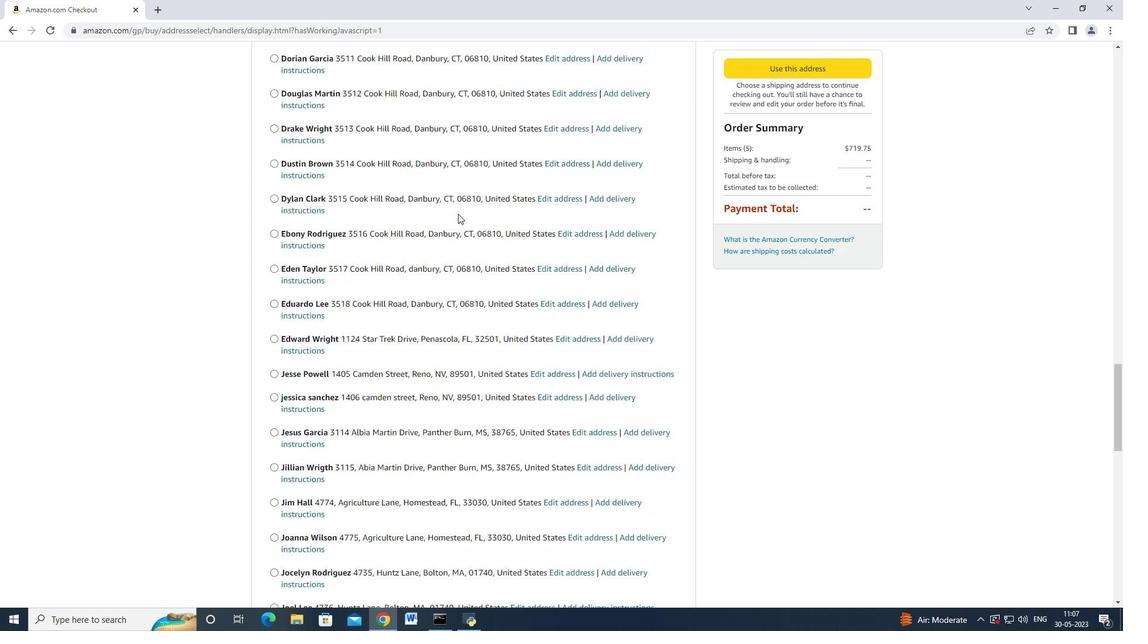 
Action: Mouse scrolled (458, 212) with delta (0, 0)
Screenshot: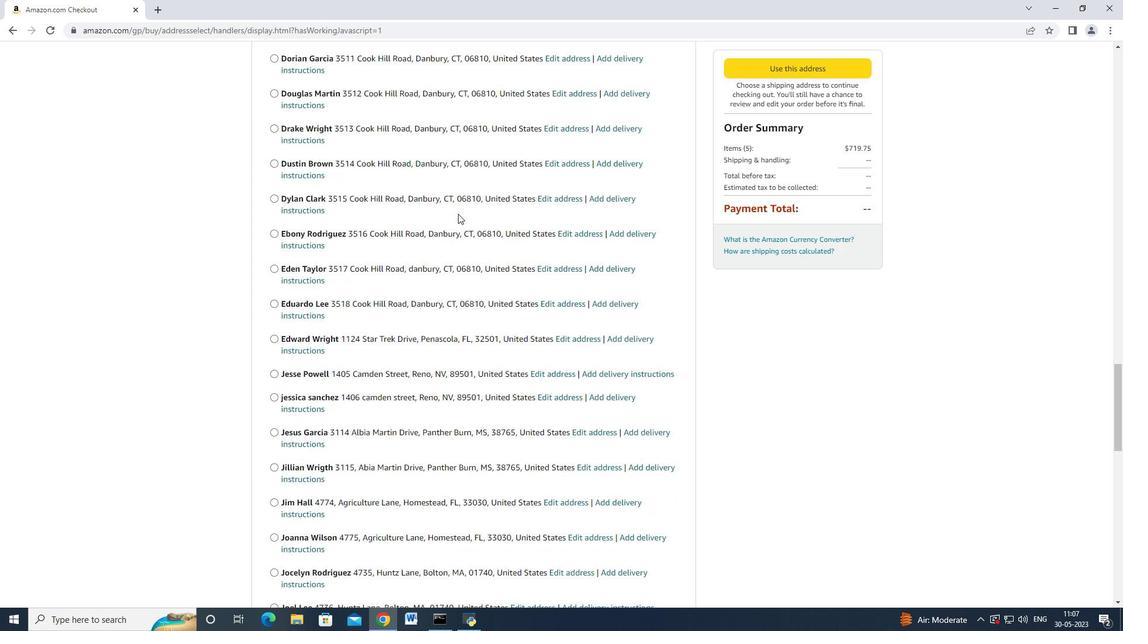 
Action: Mouse scrolled (458, 212) with delta (0, 0)
Screenshot: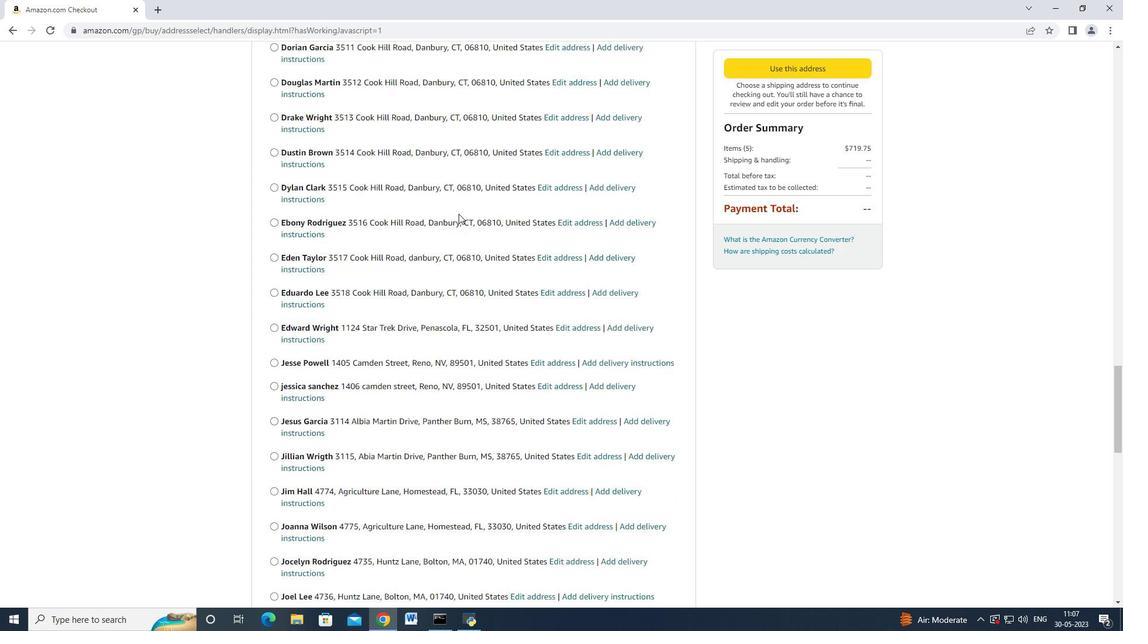 
Action: Mouse scrolled (458, 212) with delta (0, 0)
Screenshot: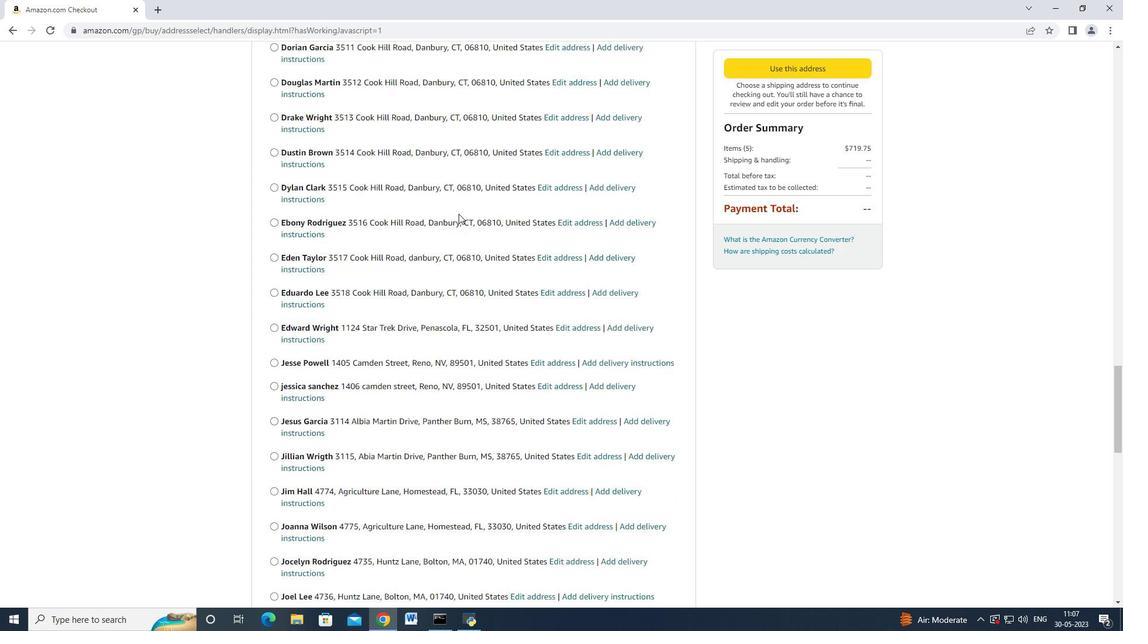 
Action: Mouse scrolled (458, 212) with delta (0, 0)
Screenshot: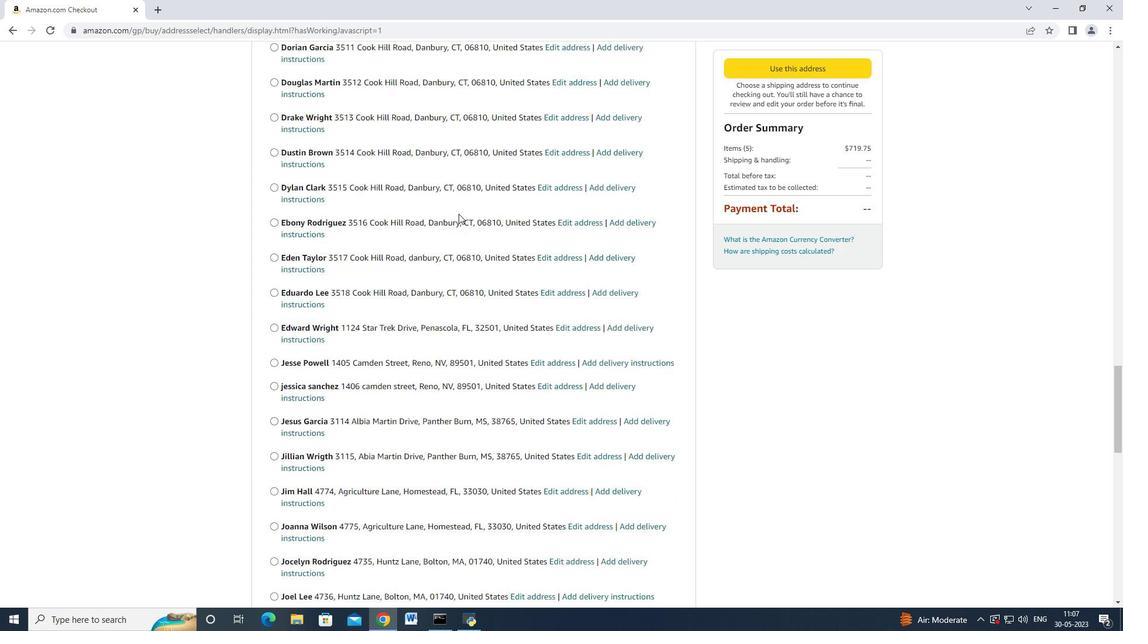 
Action: Mouse scrolled (458, 212) with delta (0, 0)
Screenshot: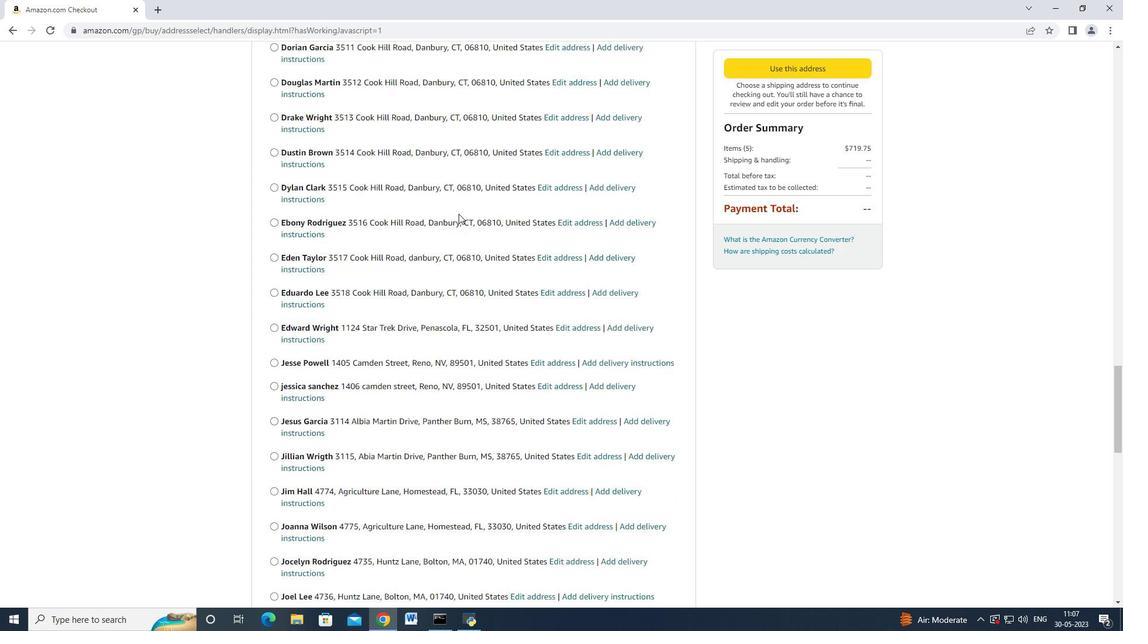 
Action: Mouse scrolled (458, 212) with delta (0, 0)
Screenshot: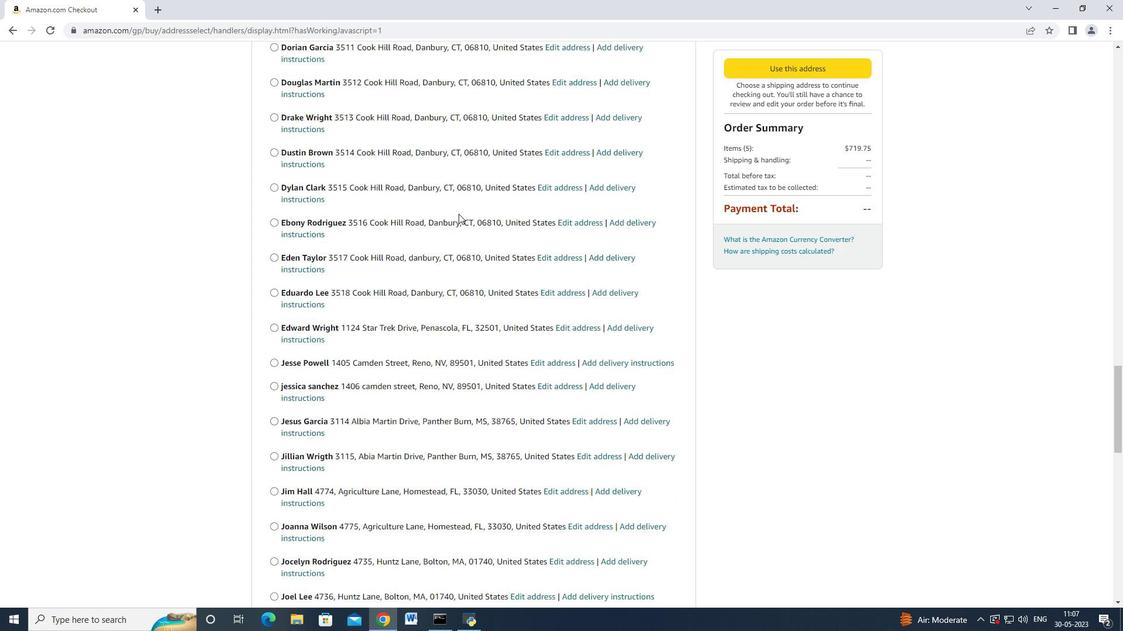 
Action: Mouse scrolled (458, 212) with delta (0, 0)
Screenshot: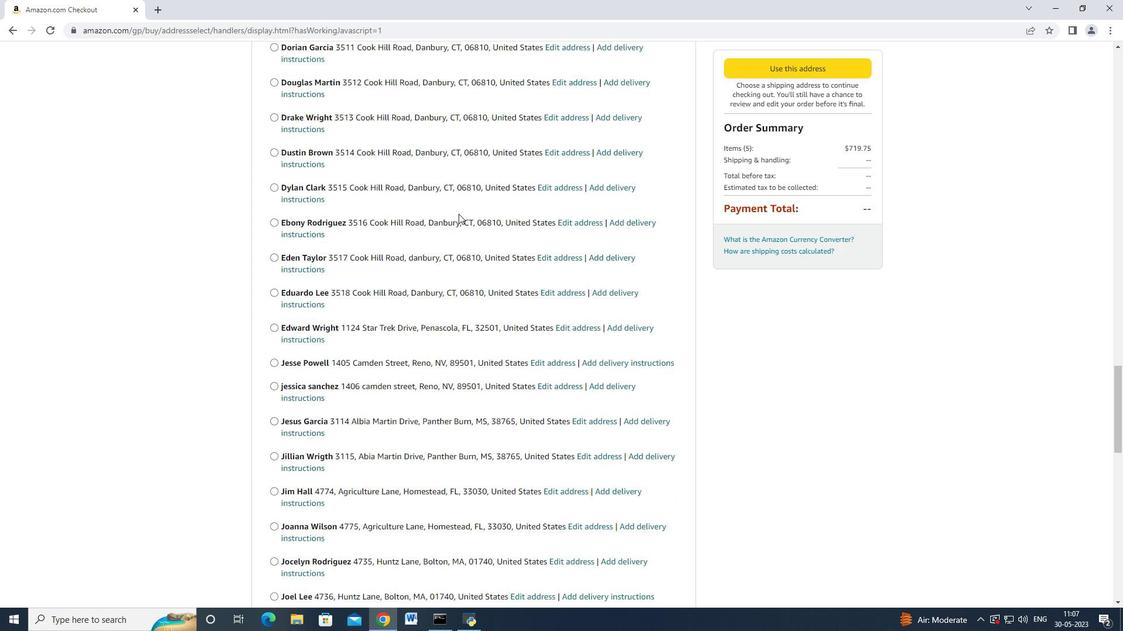 
Action: Mouse scrolled (458, 212) with delta (0, 0)
Screenshot: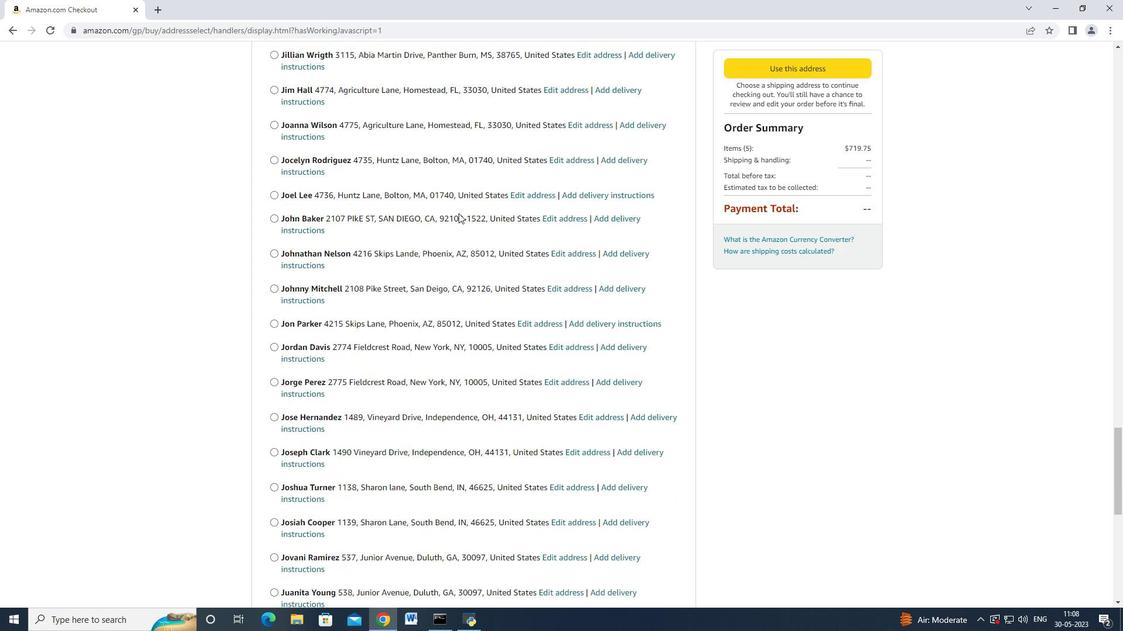 
Action: Mouse scrolled (458, 212) with delta (0, 0)
Screenshot: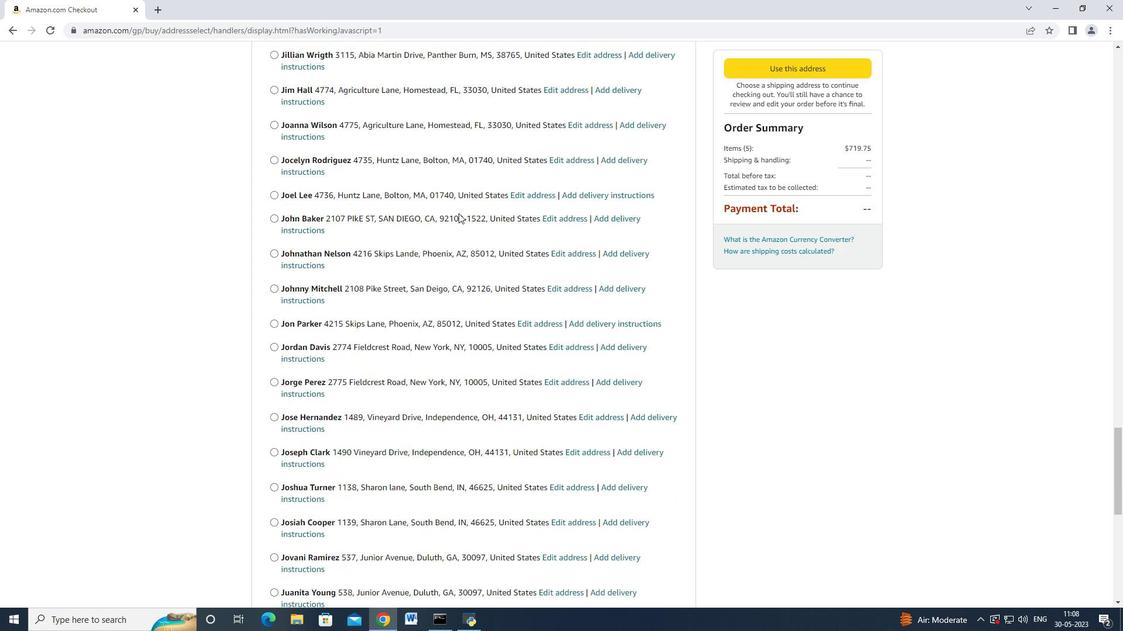 
Action: Mouse scrolled (458, 212) with delta (0, 0)
Screenshot: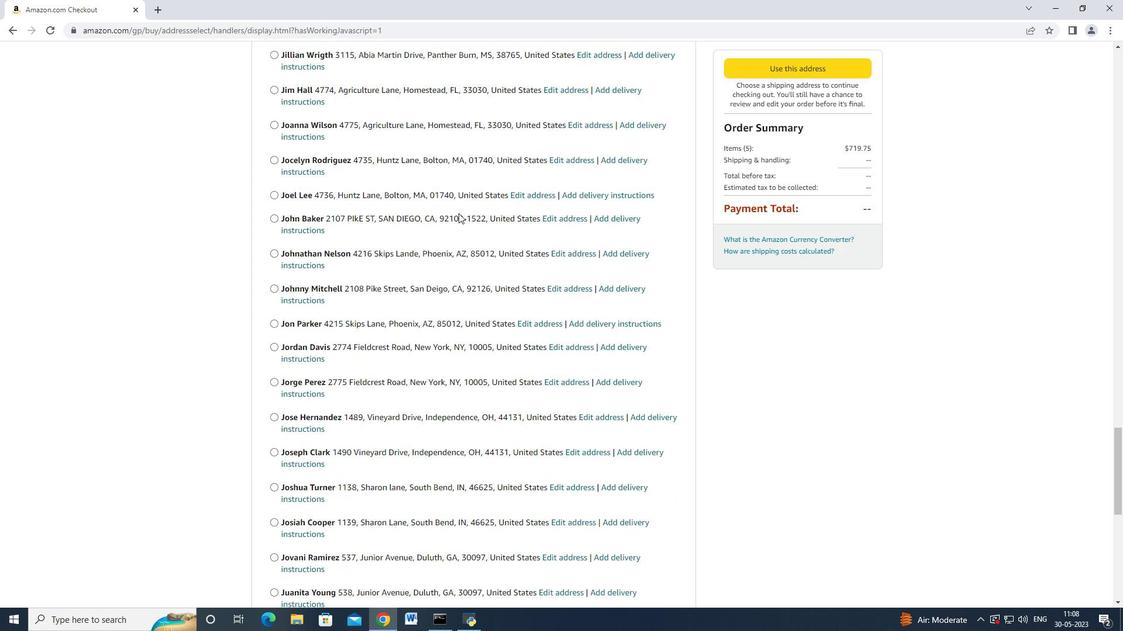 
Action: Mouse scrolled (458, 212) with delta (0, 0)
Screenshot: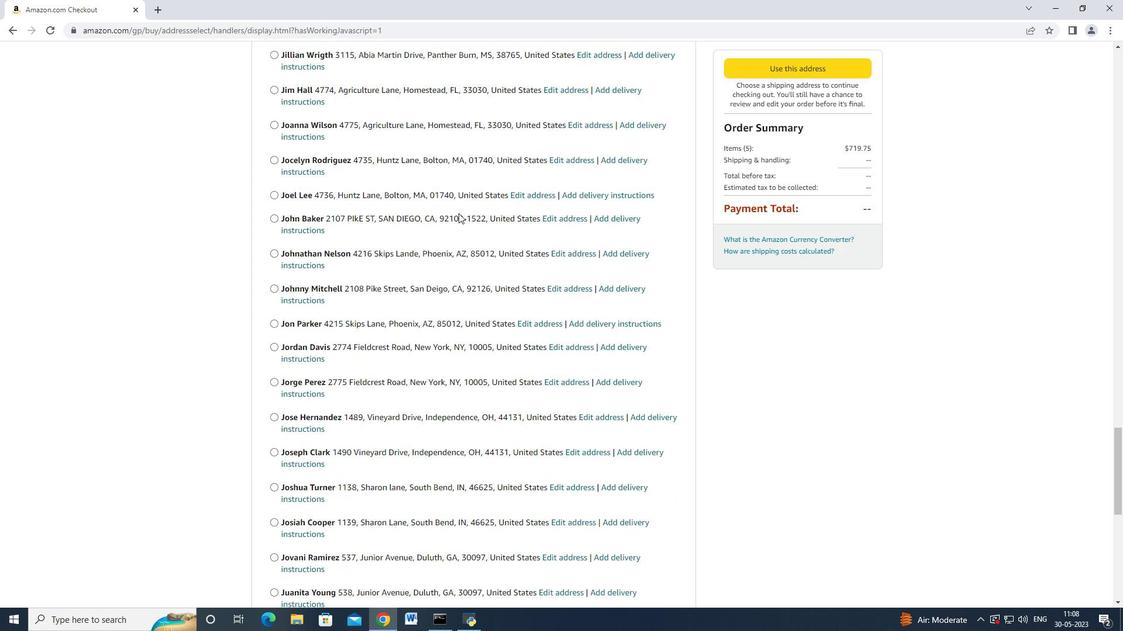 
Action: Mouse scrolled (458, 212) with delta (0, 0)
Screenshot: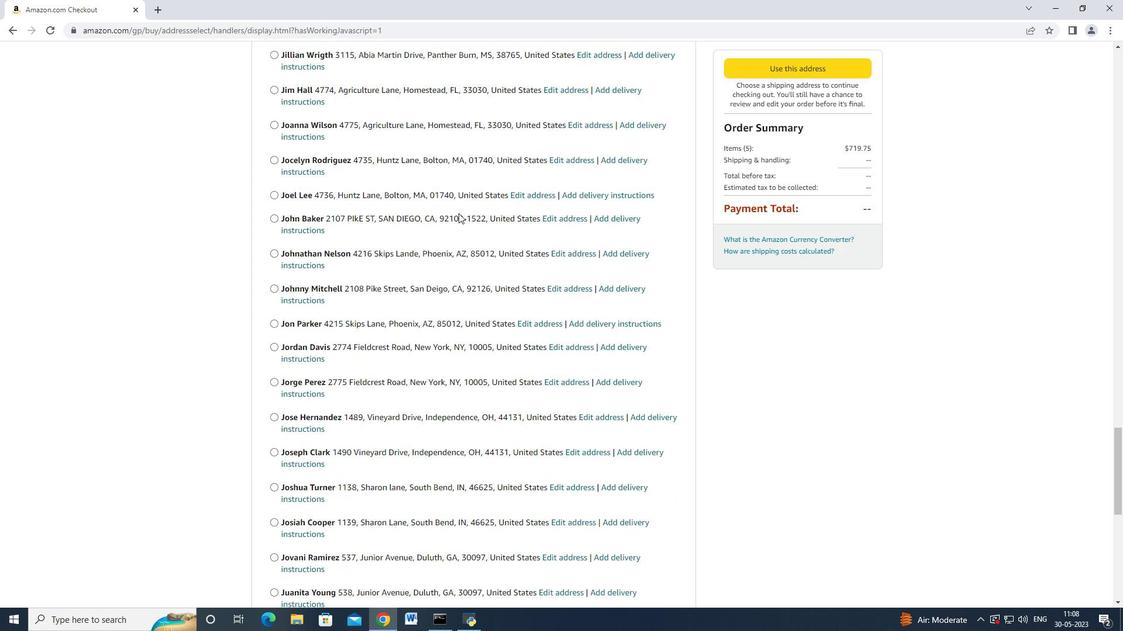 
Action: Mouse scrolled (458, 212) with delta (0, 0)
Screenshot: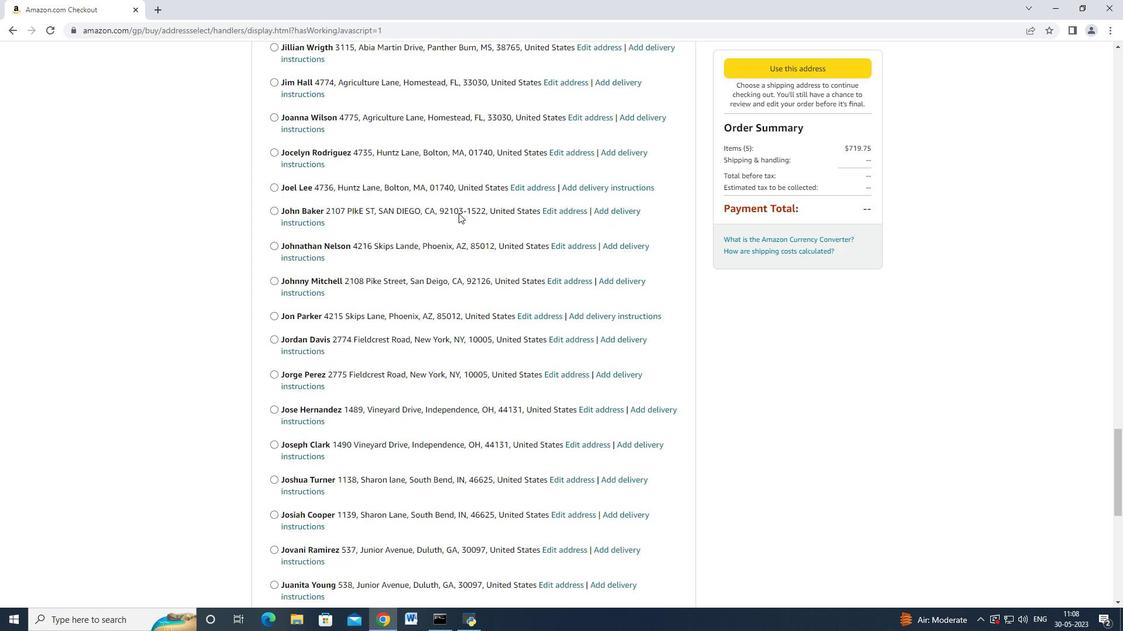 
Action: Mouse scrolled (458, 212) with delta (0, 0)
Screenshot: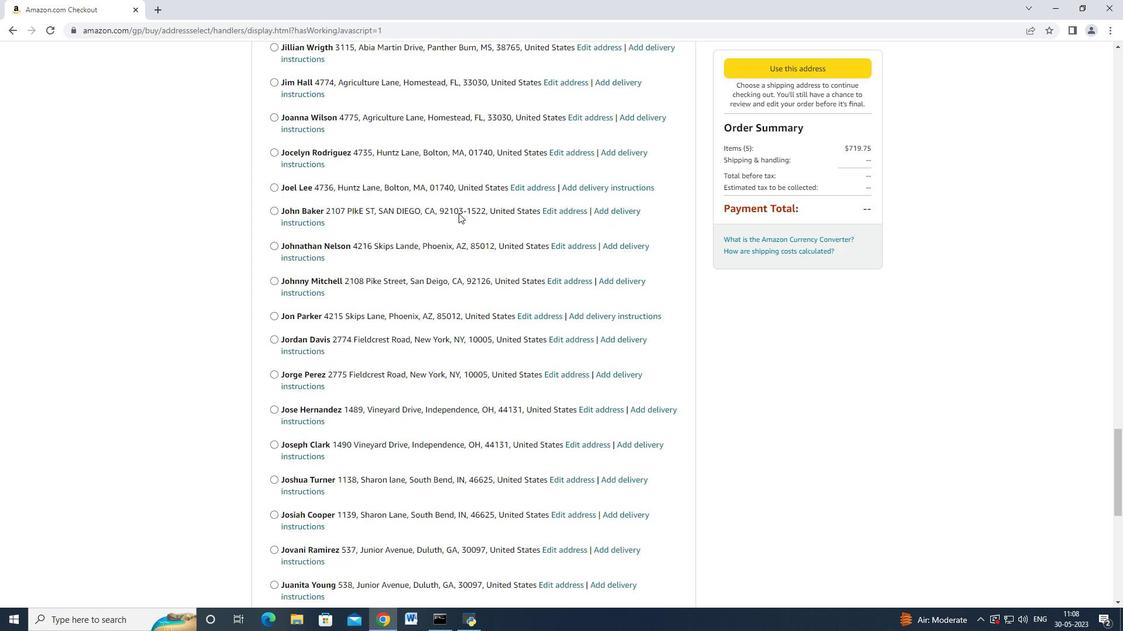 
Action: Mouse moved to (458, 213)
Screenshot: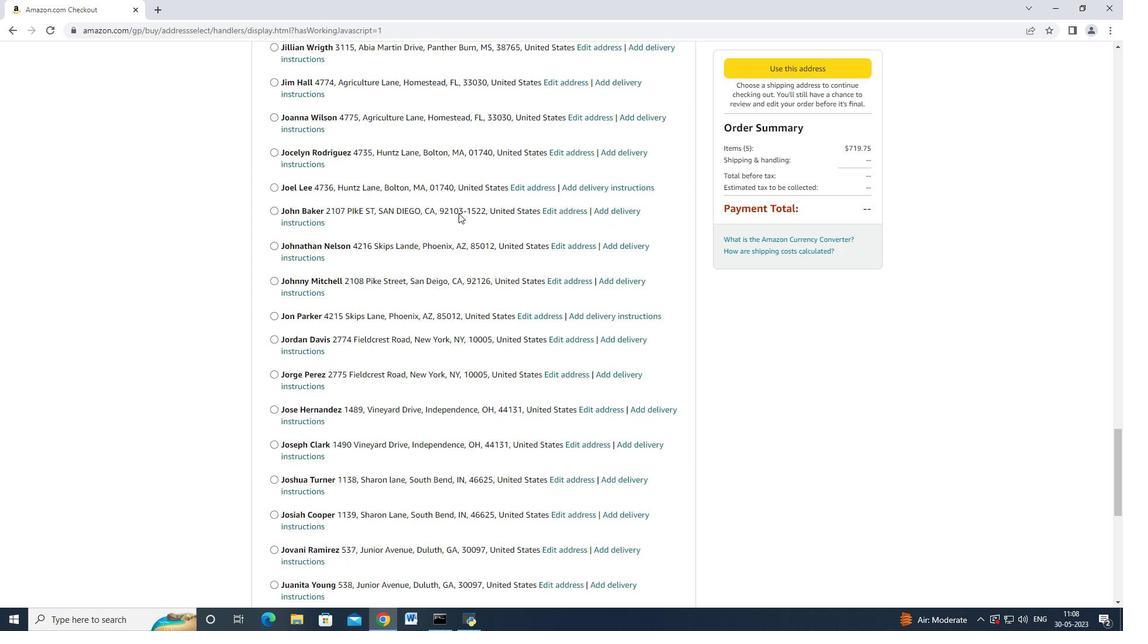 
Action: Mouse scrolled (458, 212) with delta (0, 0)
Screenshot: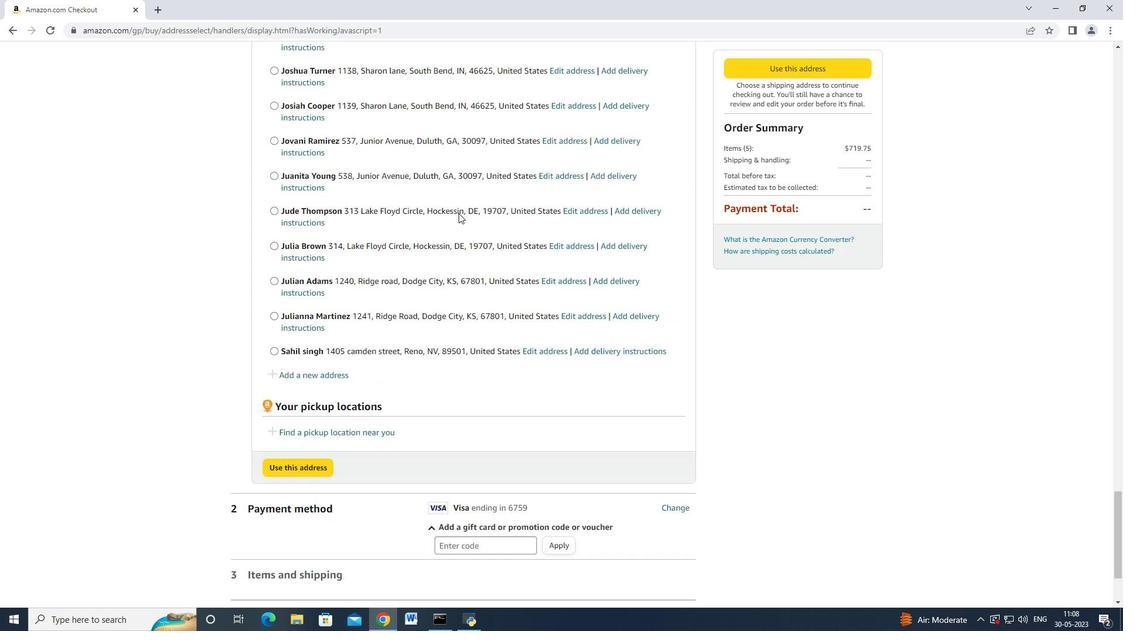 
Action: Mouse scrolled (458, 212) with delta (0, 0)
Screenshot: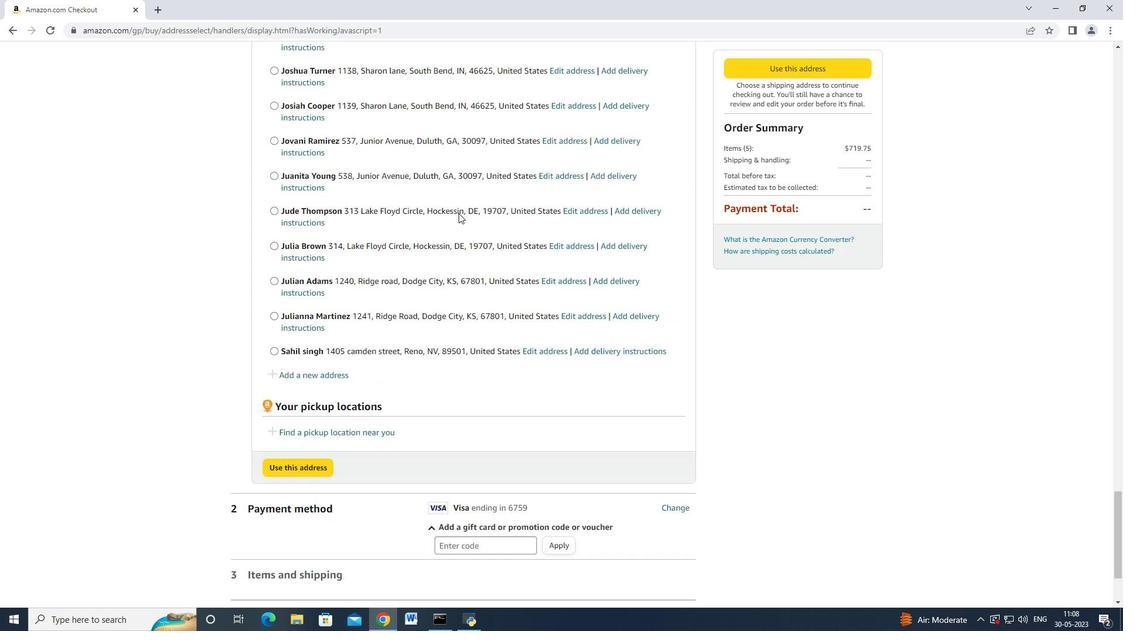 
Action: Mouse moved to (458, 213)
Screenshot: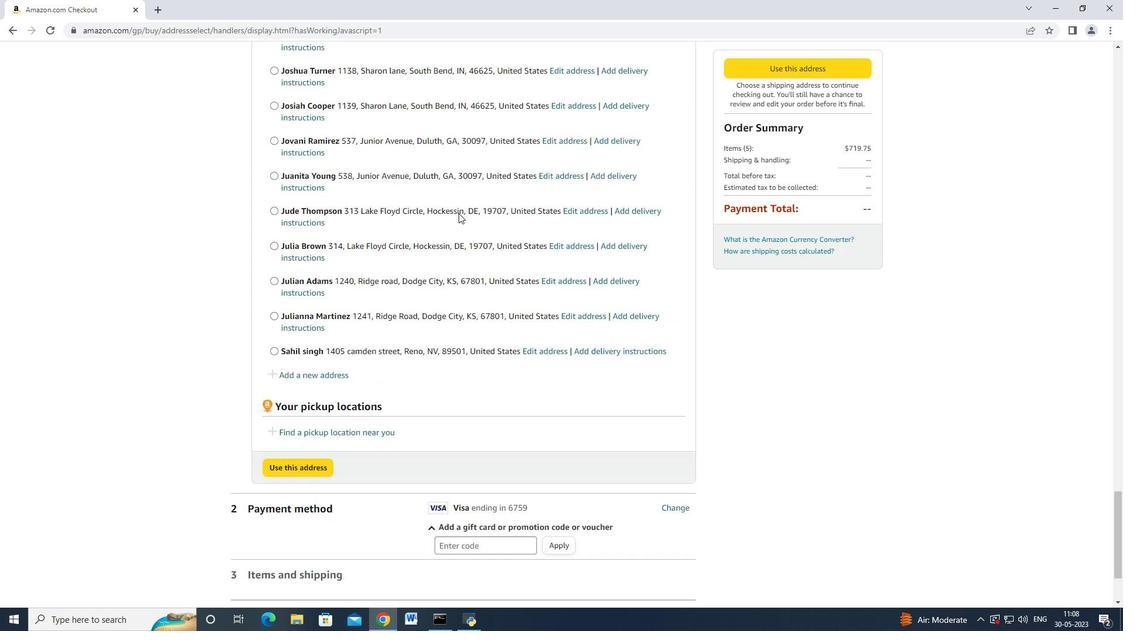 
Action: Mouse scrolled (458, 212) with delta (0, 0)
Screenshot: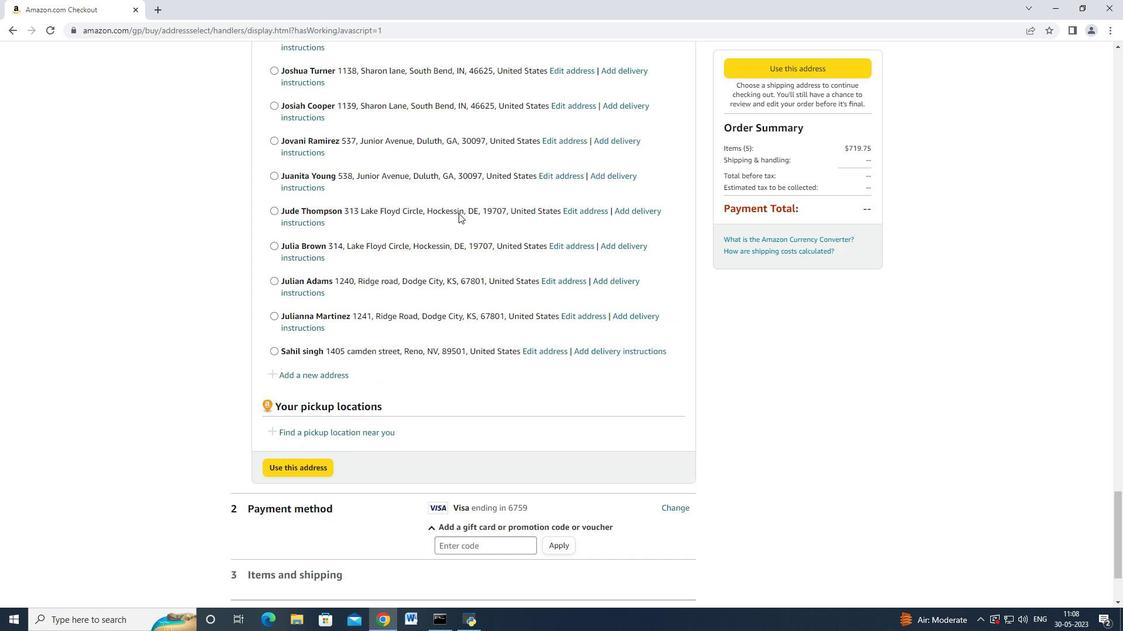 
Action: Mouse scrolled (458, 212) with delta (0, 0)
Screenshot: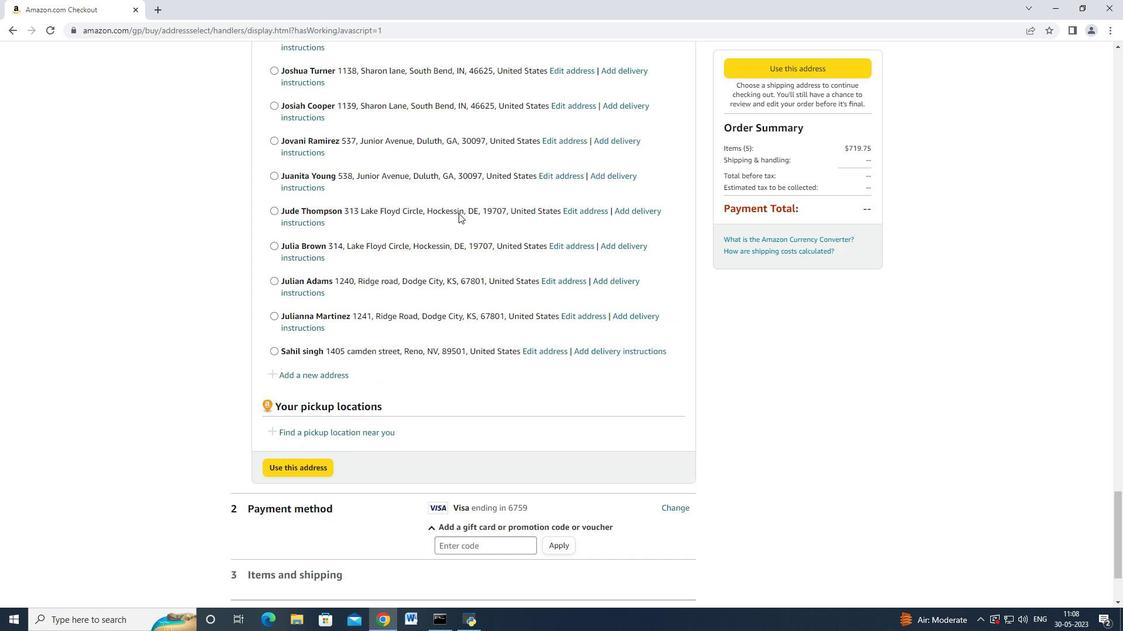 
Action: Mouse scrolled (458, 212) with delta (0, 0)
Screenshot: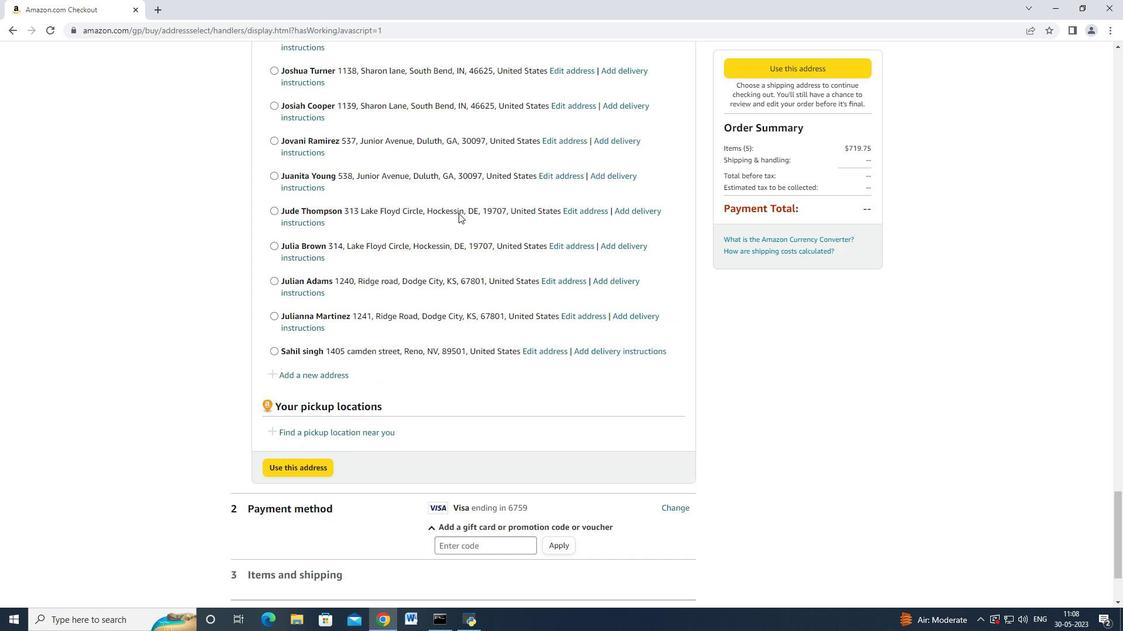 
Action: Mouse scrolled (458, 212) with delta (0, 0)
Screenshot: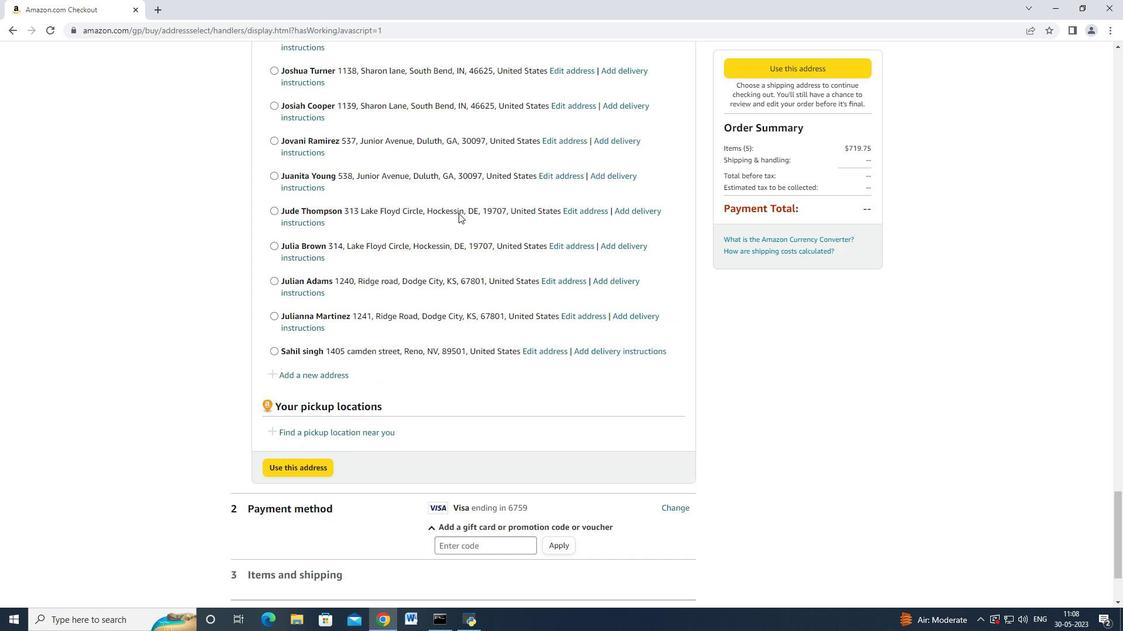 
Action: Mouse scrolled (458, 212) with delta (0, 0)
Screenshot: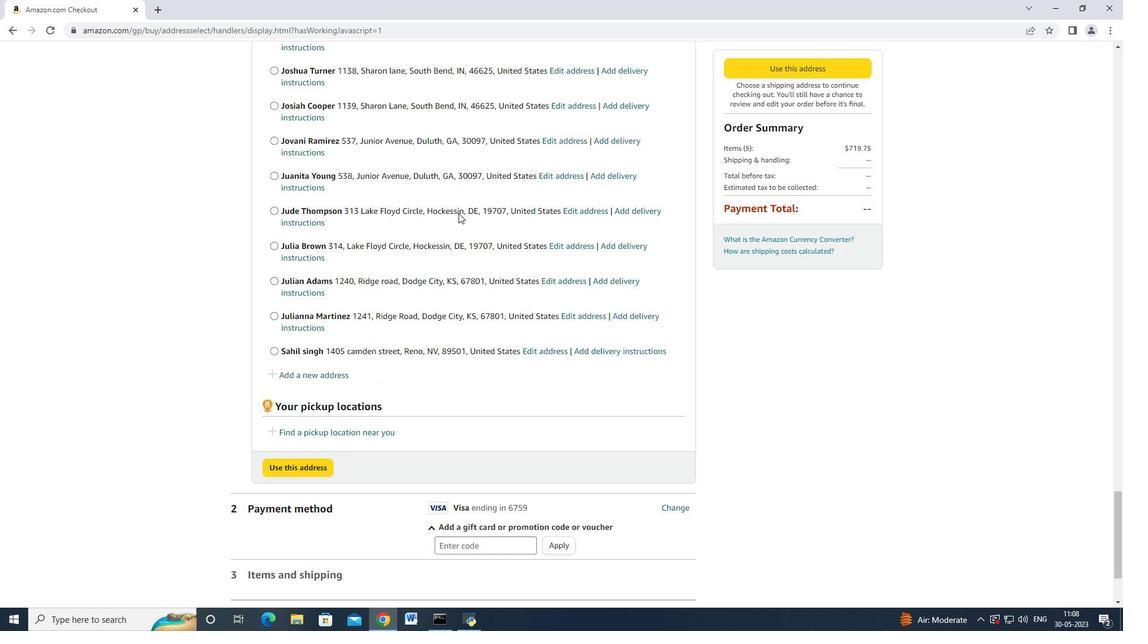 
Action: Mouse moved to (310, 256)
Screenshot: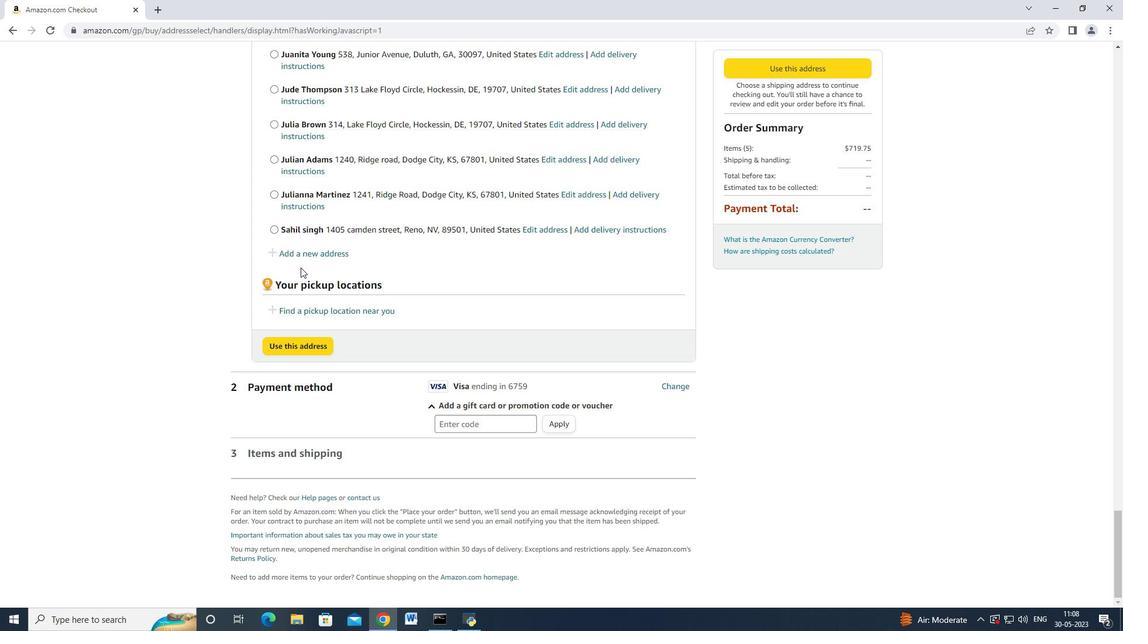 
Action: Mouse pressed left at (310, 256)
Screenshot: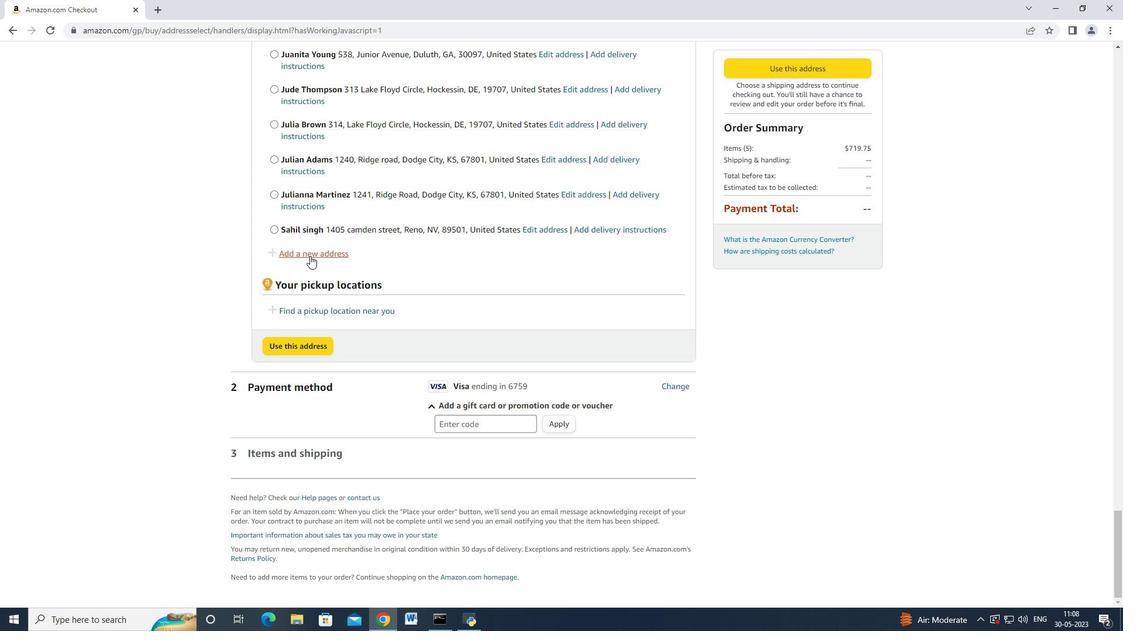 
Action: Mouse moved to (382, 282)
Screenshot: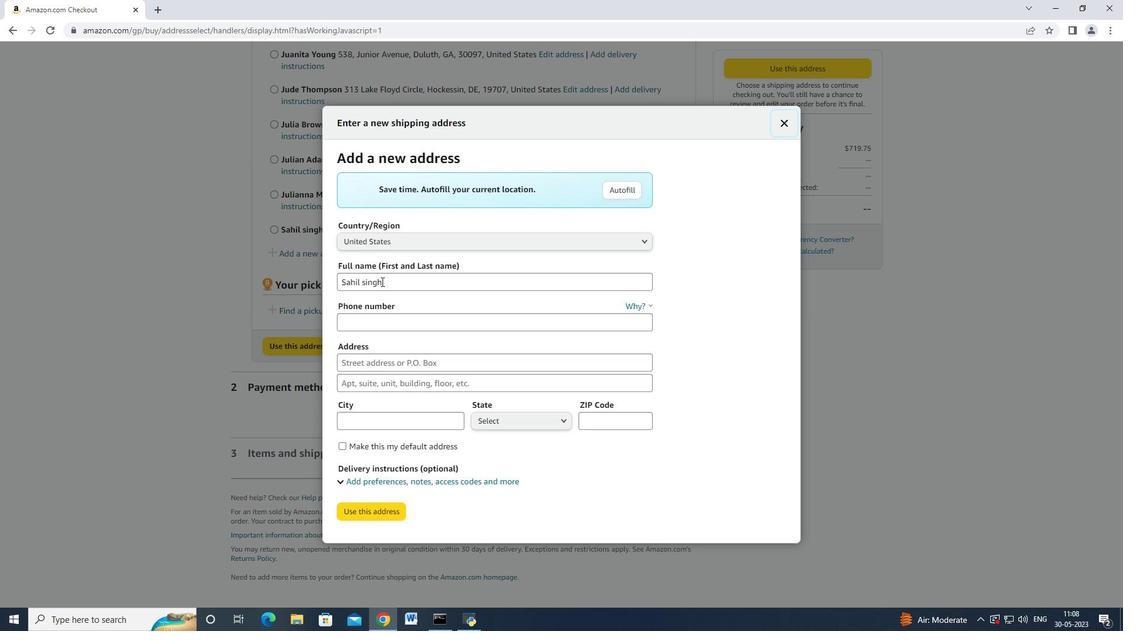 
Action: Mouse pressed left at (382, 282)
Screenshot: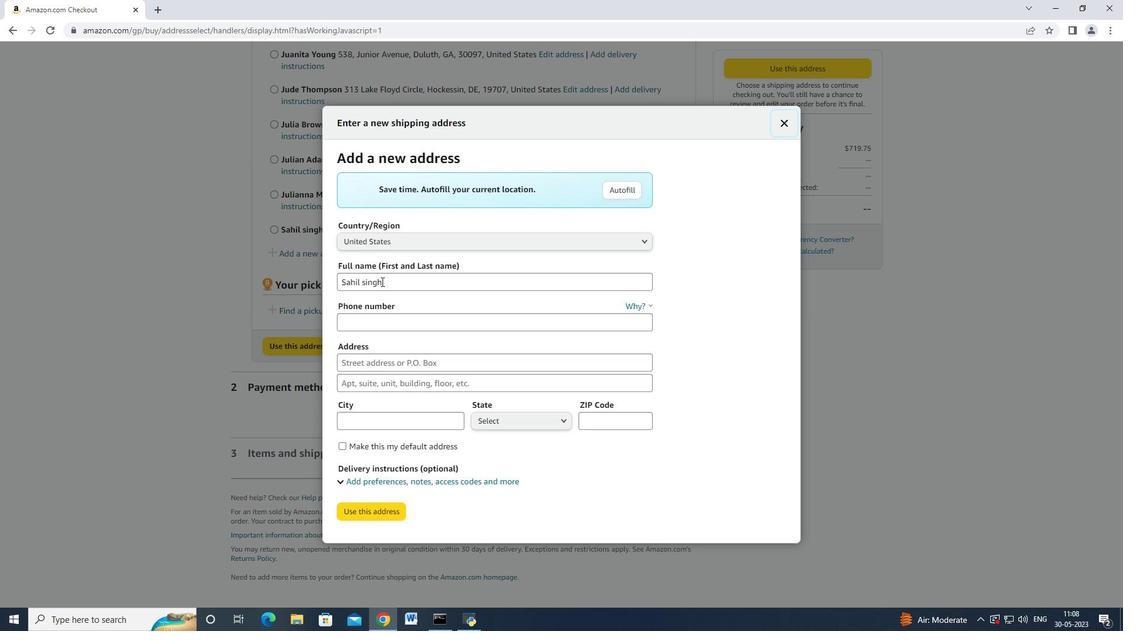 
Action: Mouse moved to (352, 277)
Screenshot: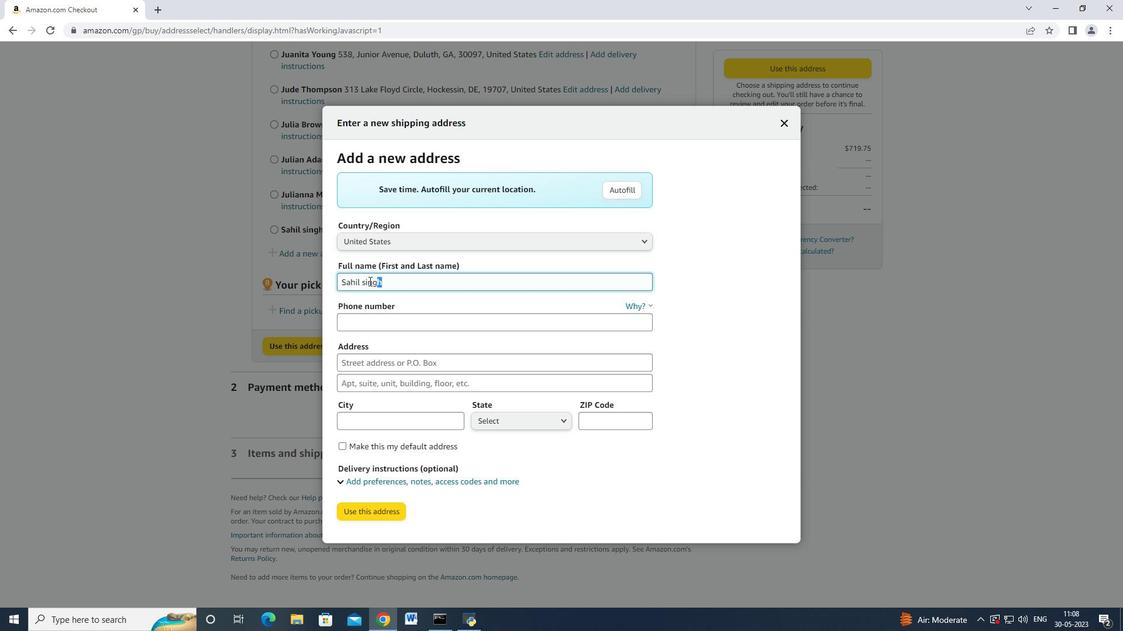 
Action: Key pressed <Key.backspace><Key.backspace><Key.backspace><Key.shift_r>Eleanor<Key.space><Key.shift_r>Wilson<Key.tab><Key.tab>8503109646<Key.tab>1126<Key.space>s<Key.shift_r><Key.backspace><Key.shift_r>Star<Key.space><Key.shift_r>Trek<Key.space><Key.shift_r>Drive<Key.tab><Key.tab><Key.shift>{ems<Key.backspace><Key.backspace><Key.backspace><Key.backspace>pensacola
Screenshot: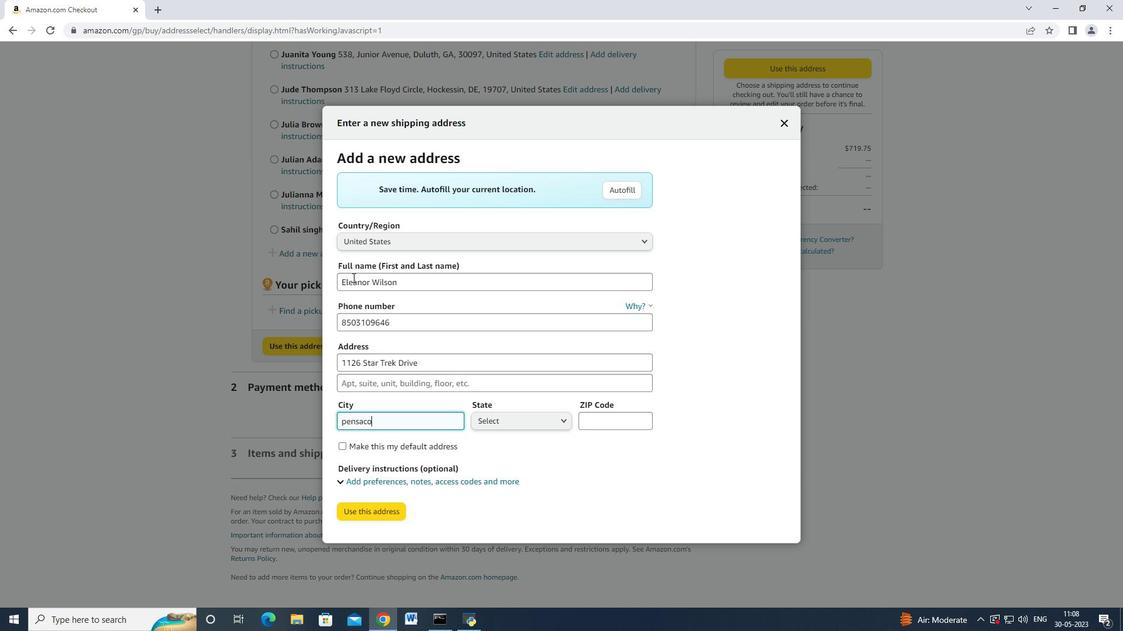 
Action: Mouse moved to (533, 416)
Screenshot: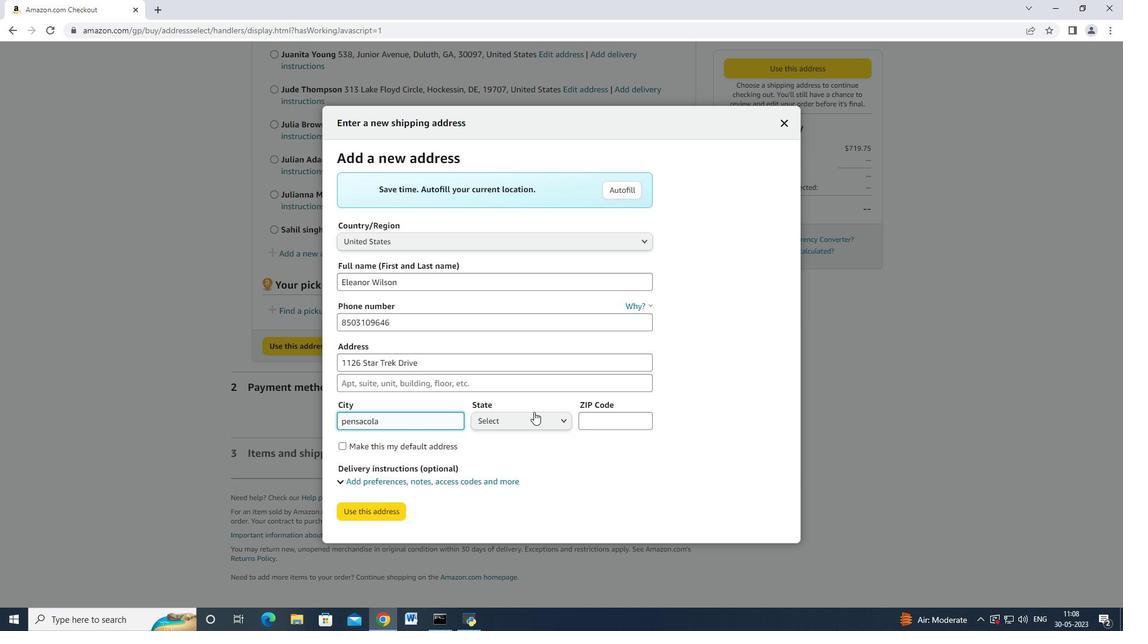 
Action: Mouse pressed left at (533, 416)
Screenshot: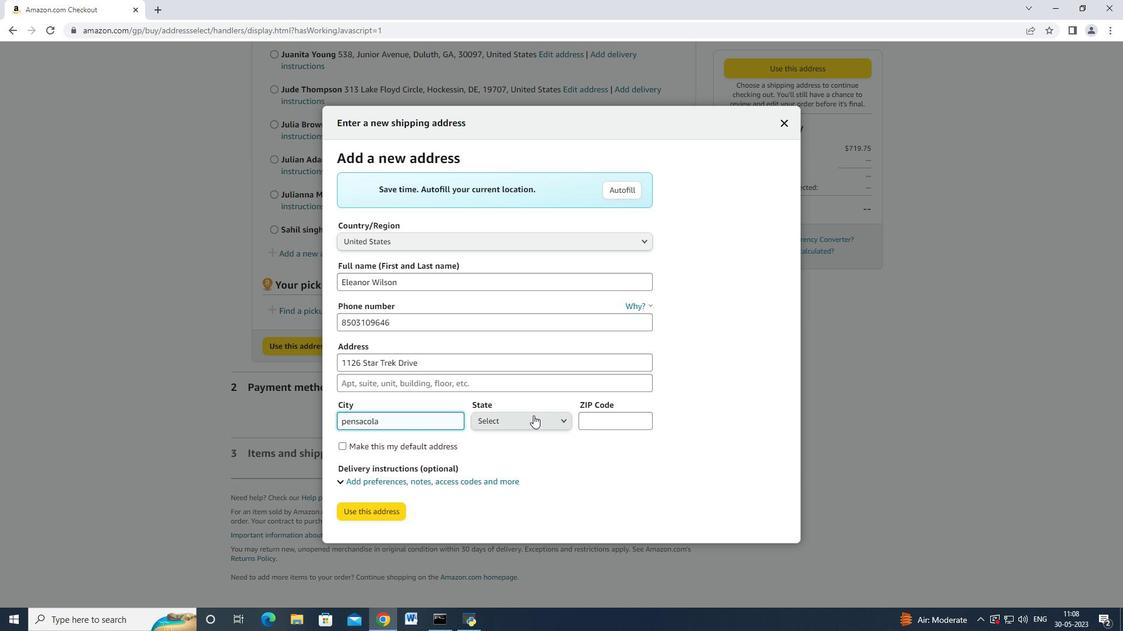 
Action: Mouse moved to (516, 222)
Screenshot: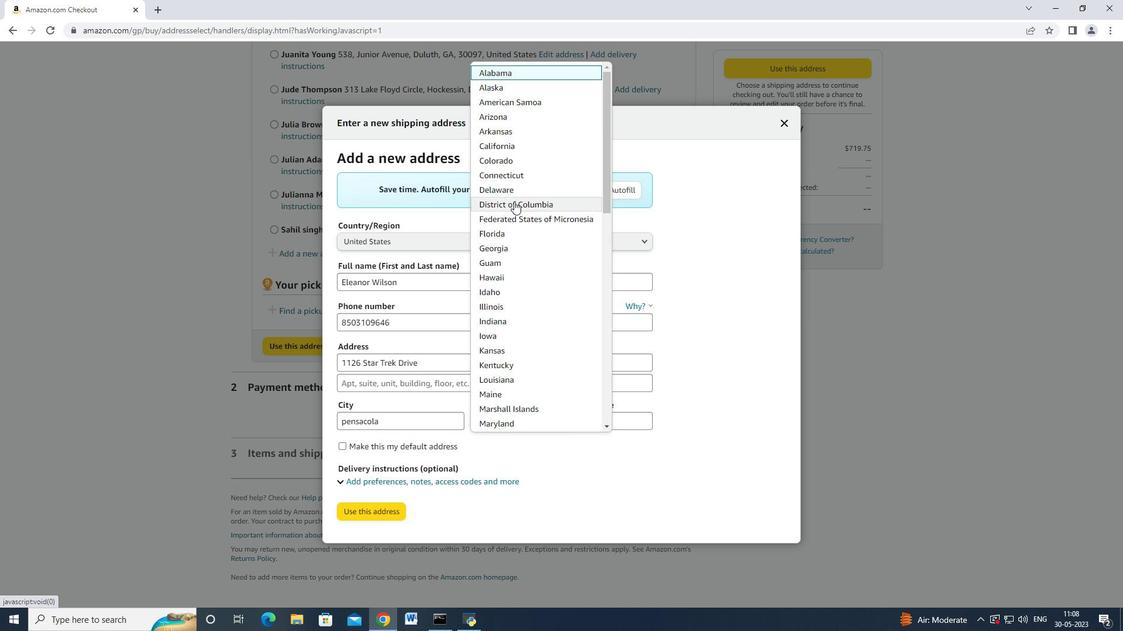 
Action: Mouse scrolled (516, 222) with delta (0, 0)
Screenshot: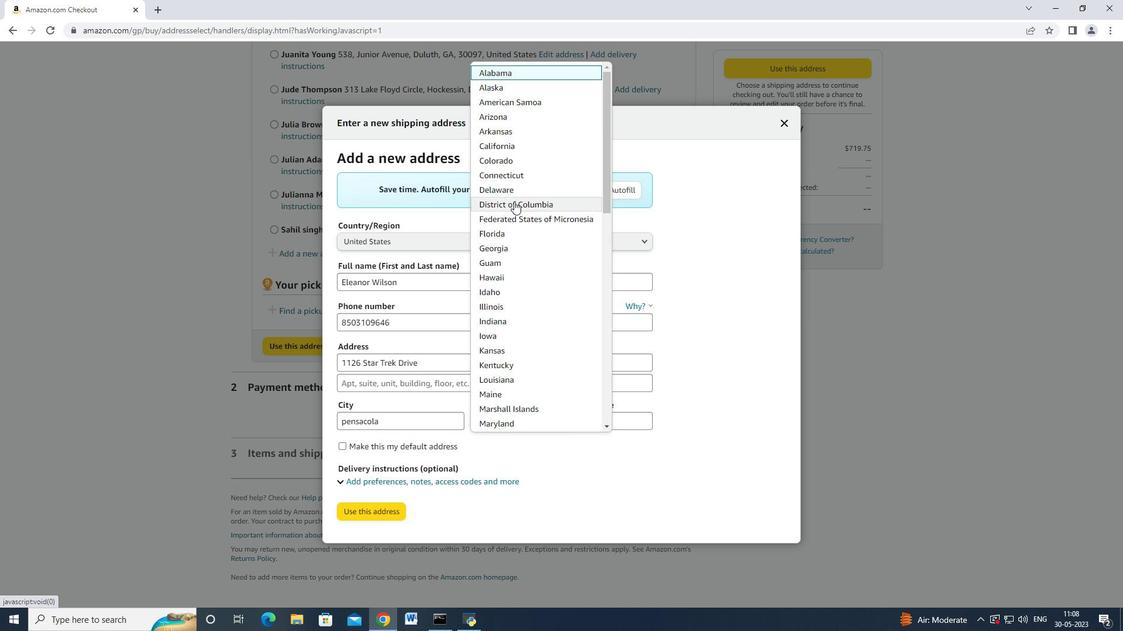 
Action: Mouse moved to (504, 173)
Screenshot: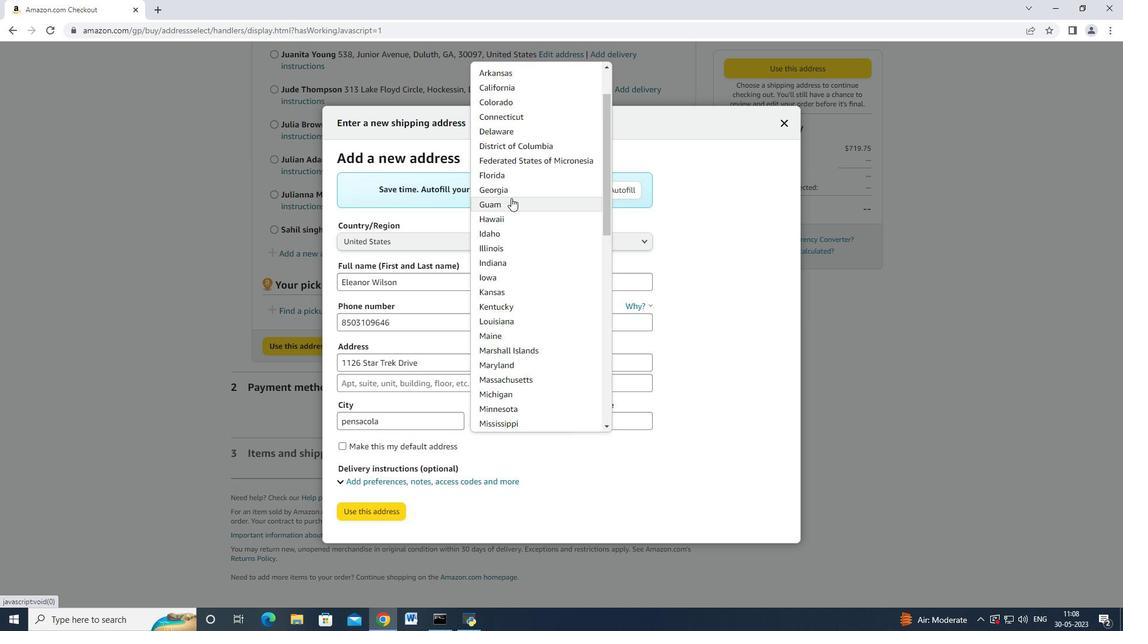 
Action: Mouse pressed left at (504, 173)
Screenshot: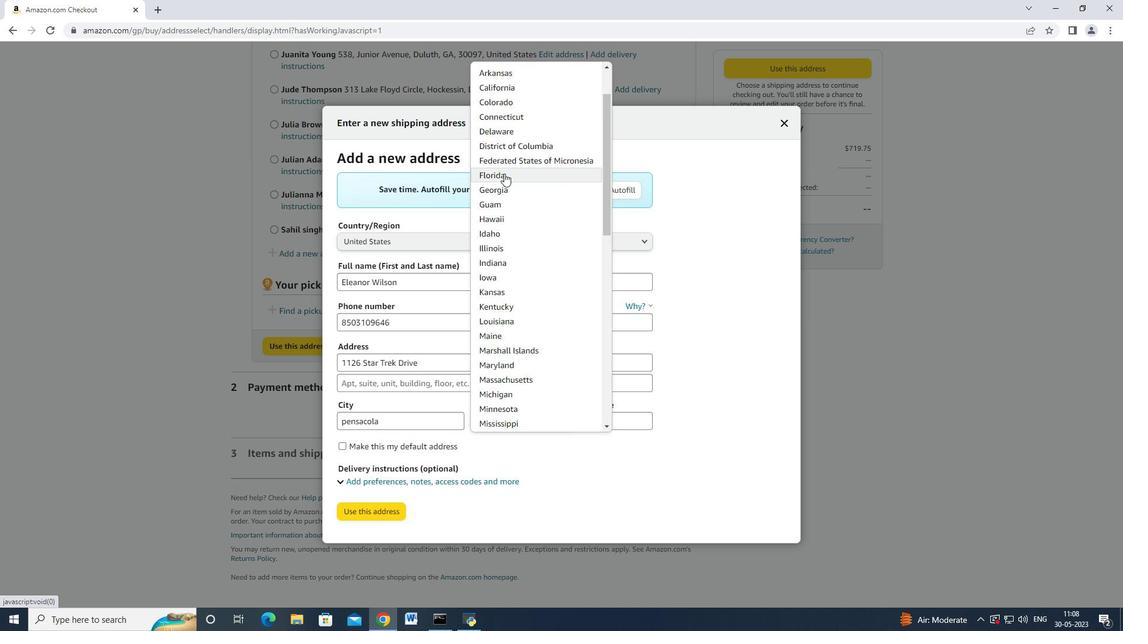 
Action: Mouse moved to (639, 427)
Screenshot: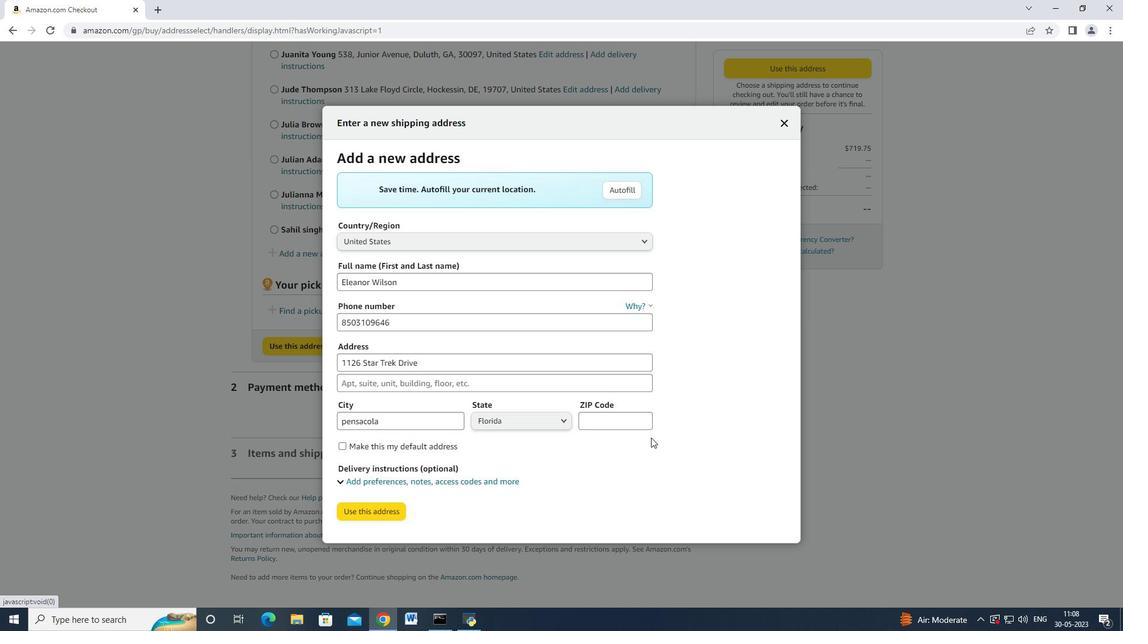 
Action: Mouse pressed left at (639, 427)
Screenshot: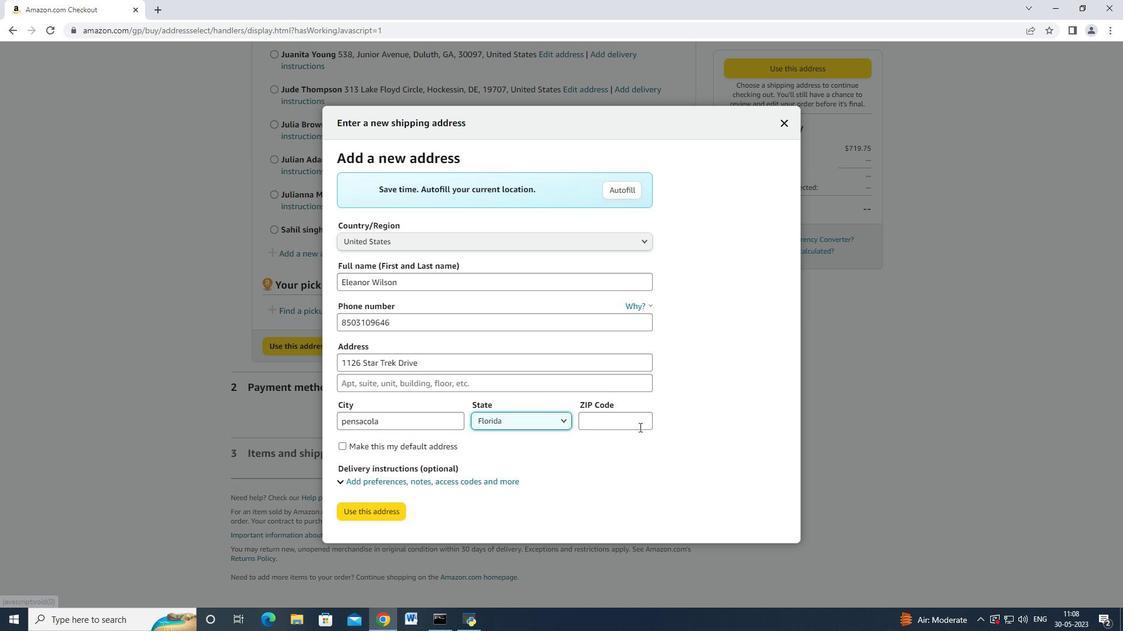 
Action: Key pressed 32501
Screenshot: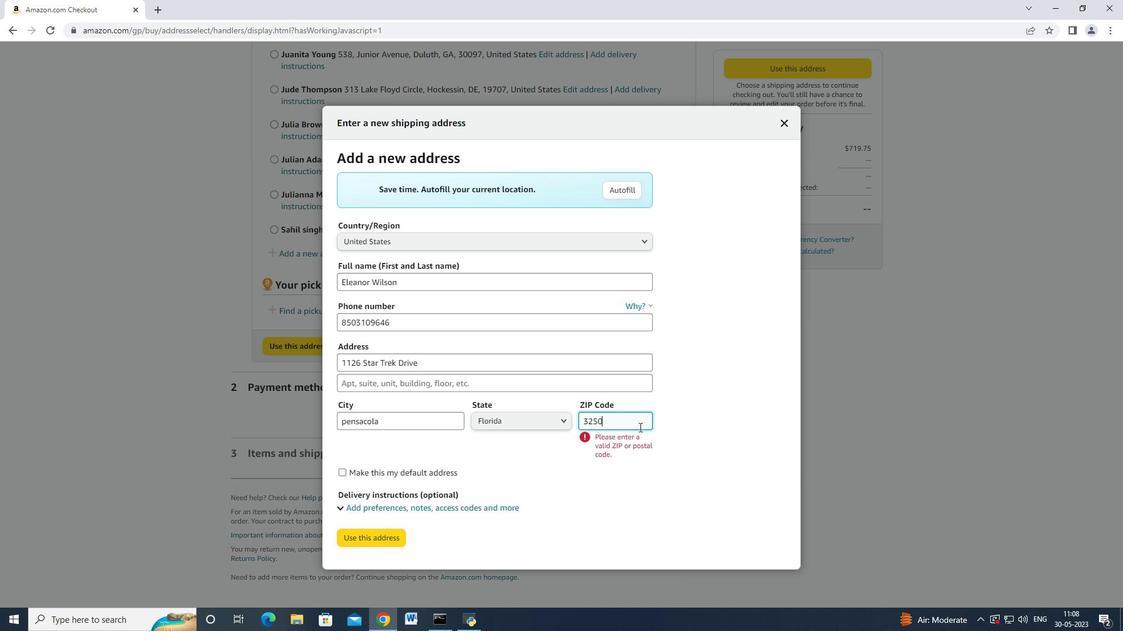 
Action: Mouse moved to (375, 507)
Screenshot: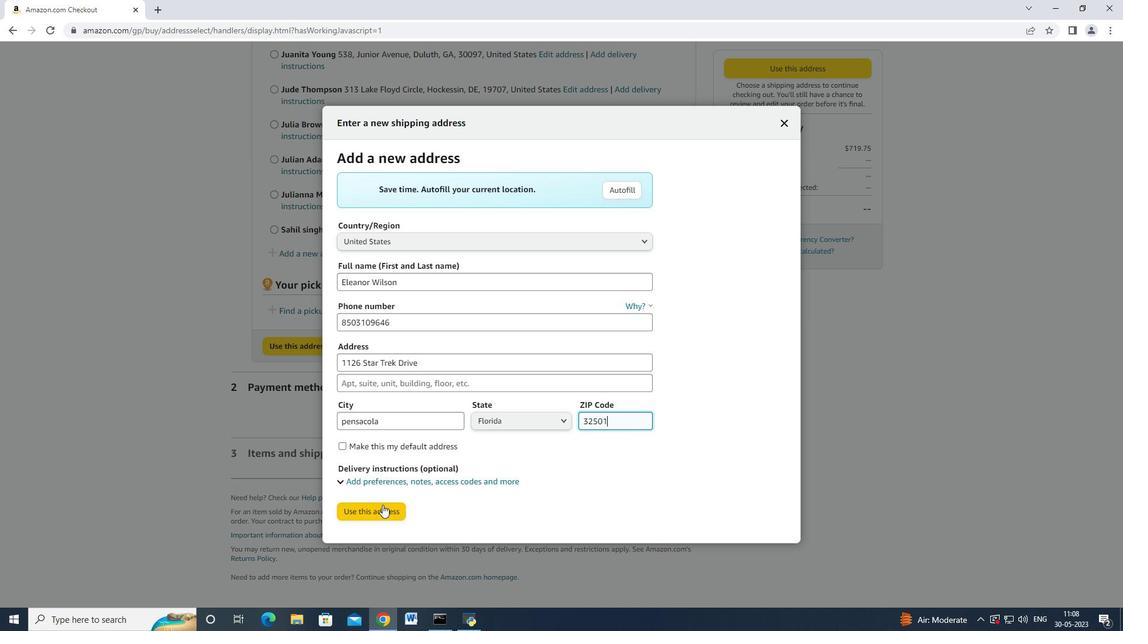 
Action: Mouse pressed left at (375, 507)
Screenshot: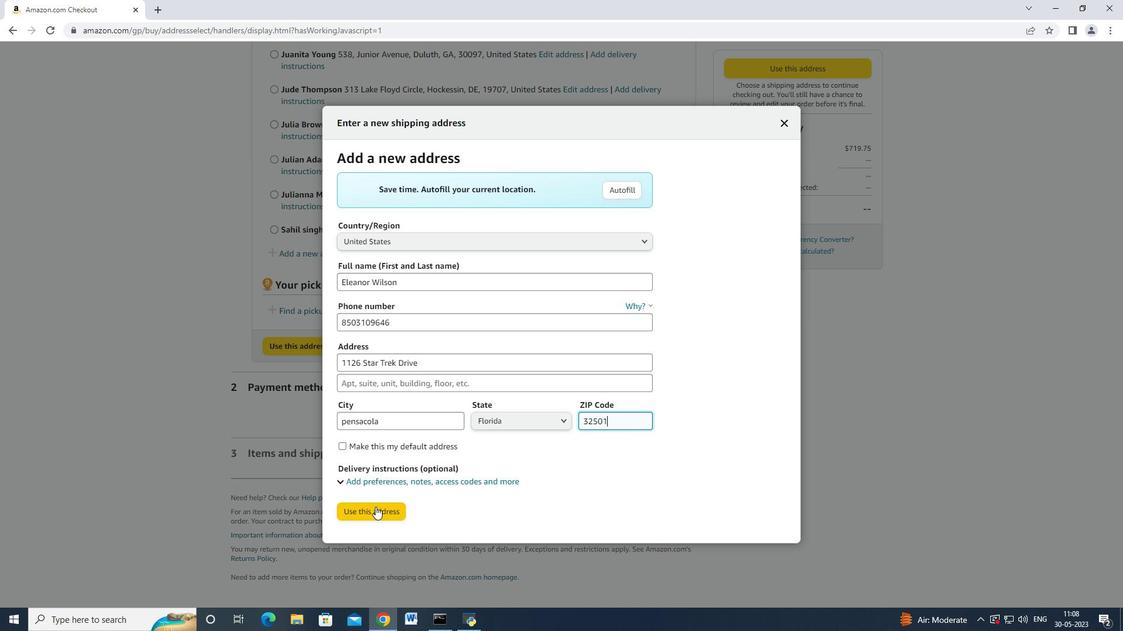 
Action: Mouse moved to (494, 539)
Screenshot: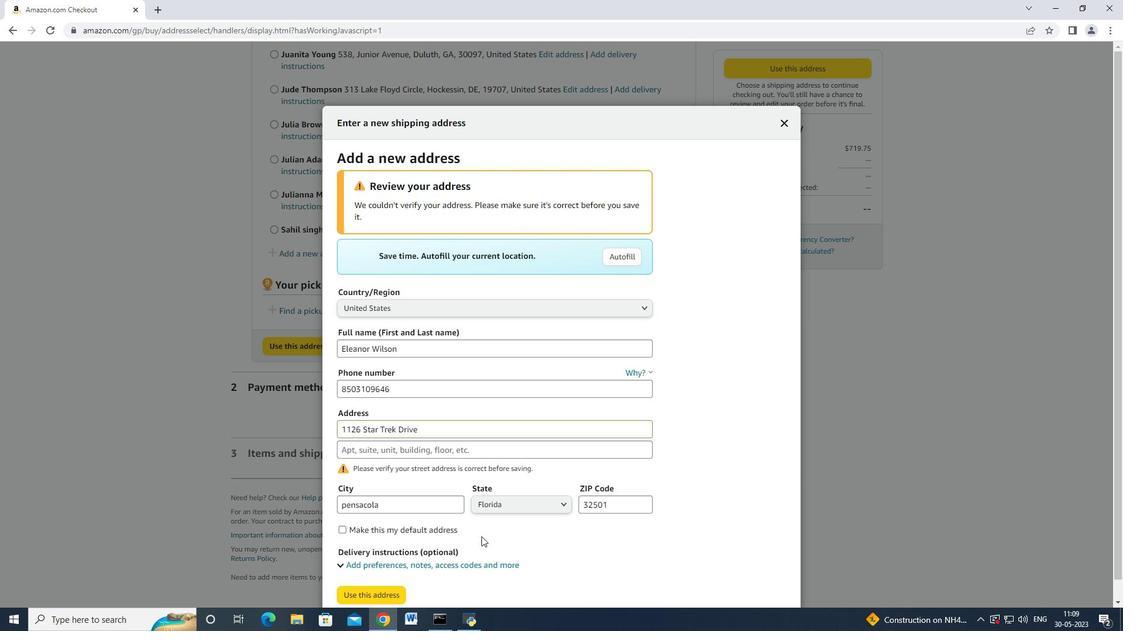 
Action: Mouse scrolled (494, 538) with delta (0, 0)
Screenshot: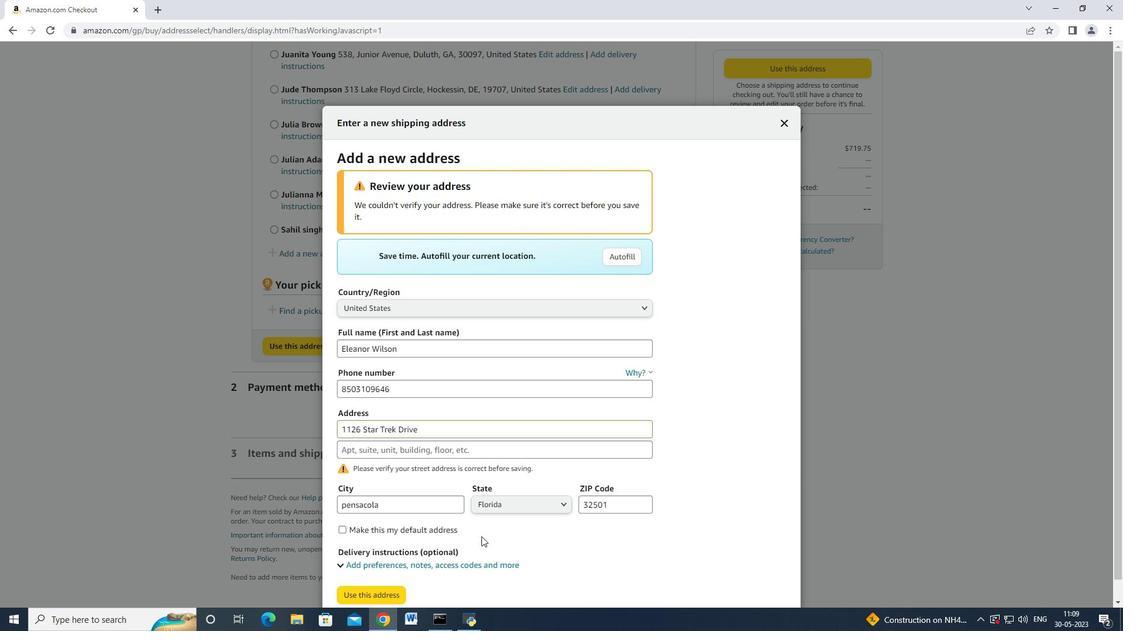
Action: Mouse scrolled (494, 538) with delta (0, 0)
Screenshot: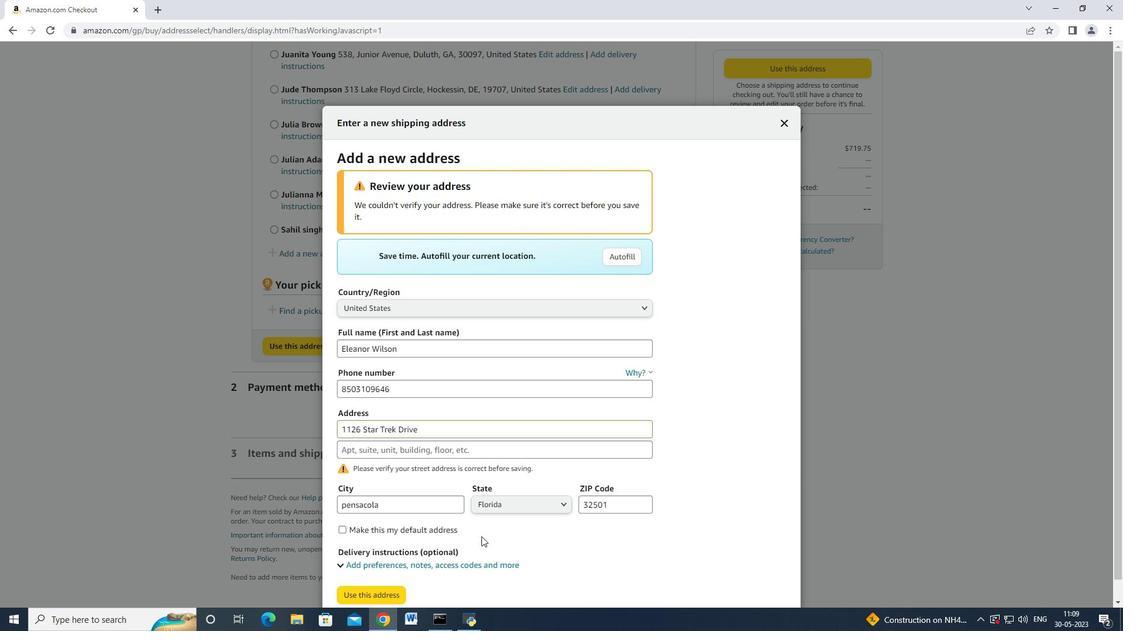 
Action: Mouse moved to (358, 572)
Screenshot: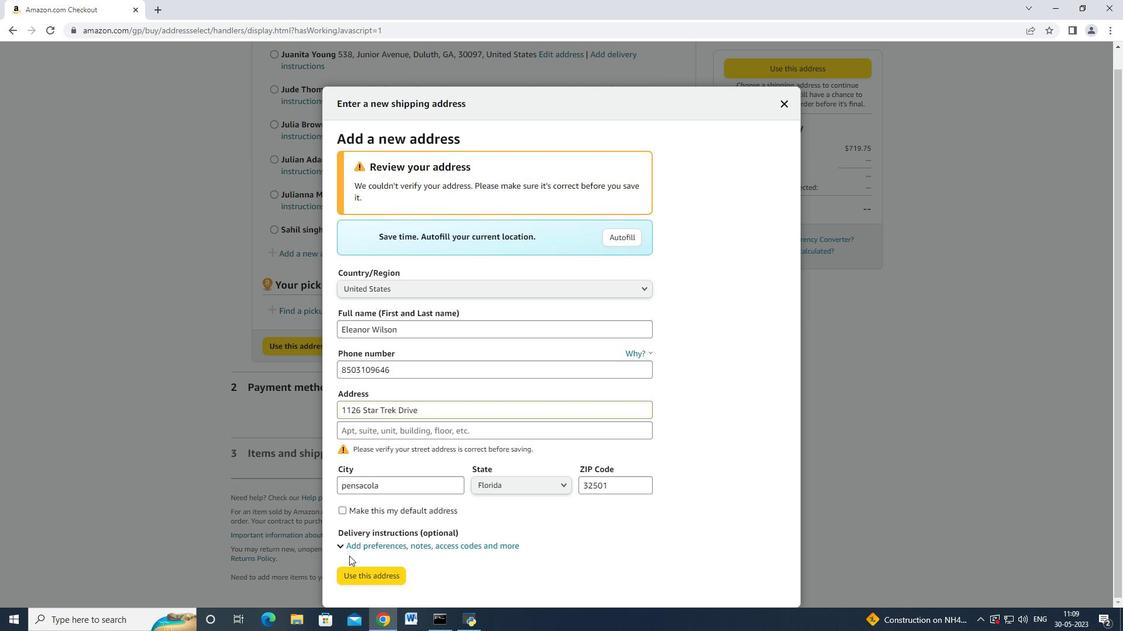 
Action: Mouse pressed left at (358, 572)
Screenshot: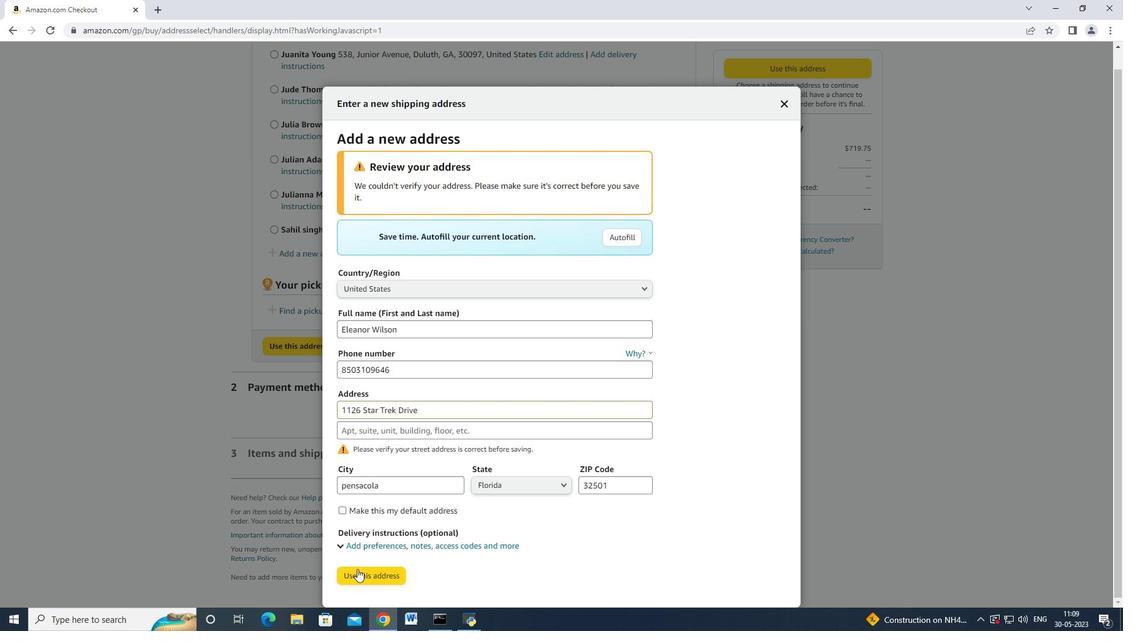
Action: Mouse moved to (717, 434)
Screenshot: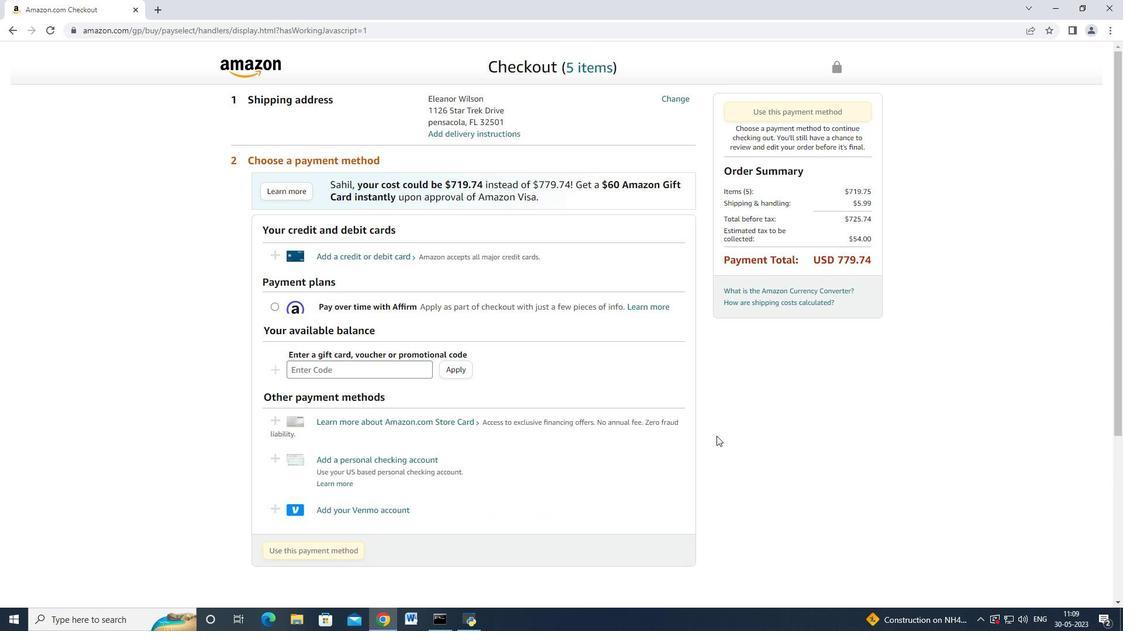 
Action: Mouse scrolled (717, 435) with delta (0, 0)
Screenshot: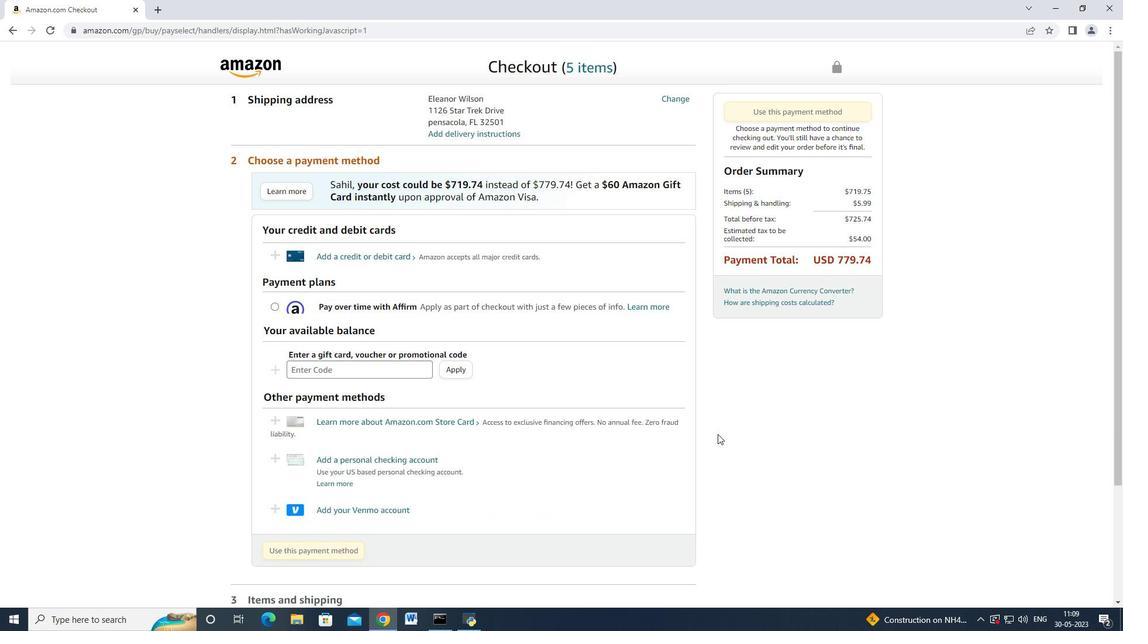 
Action: Mouse scrolled (717, 435) with delta (0, 0)
Screenshot: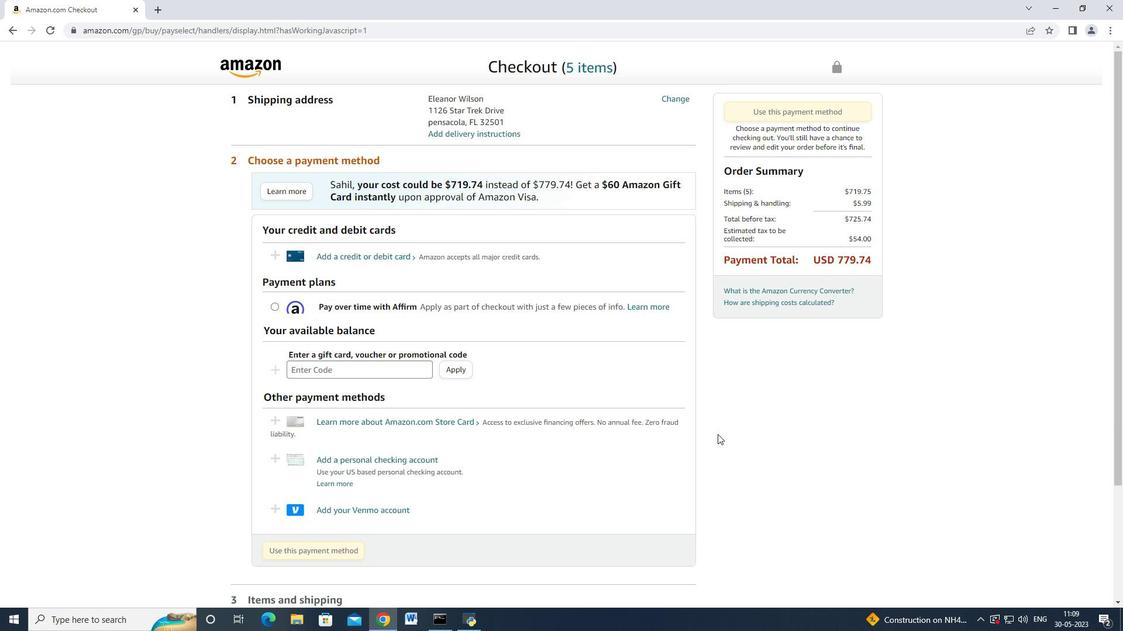 
Action: Mouse moved to (373, 254)
Screenshot: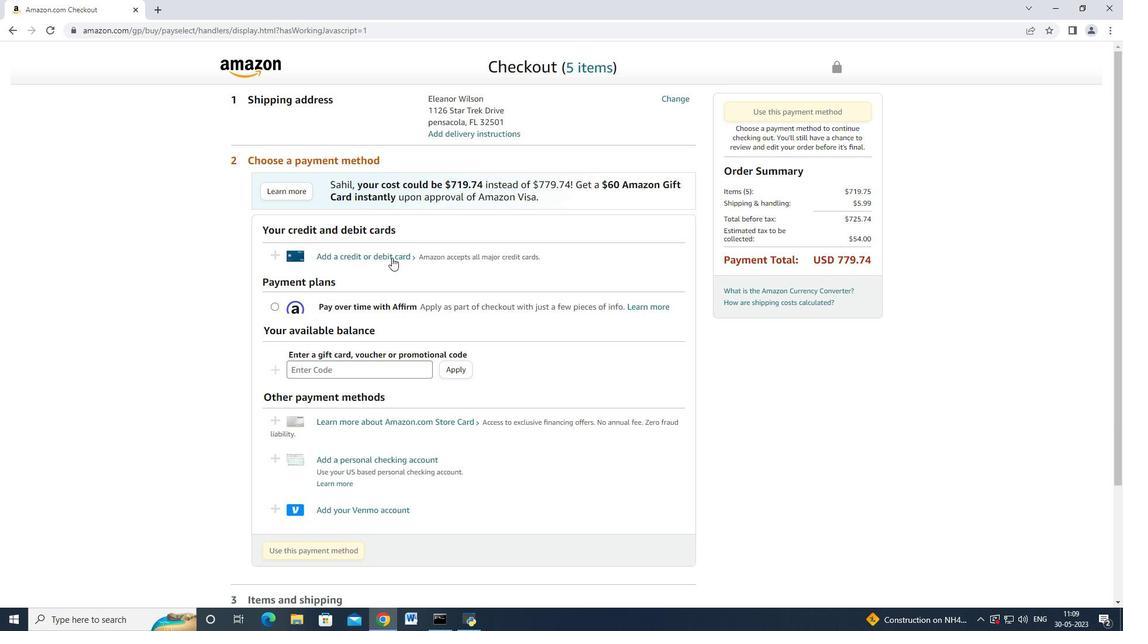 
Action: Mouse pressed left at (373, 254)
Screenshot: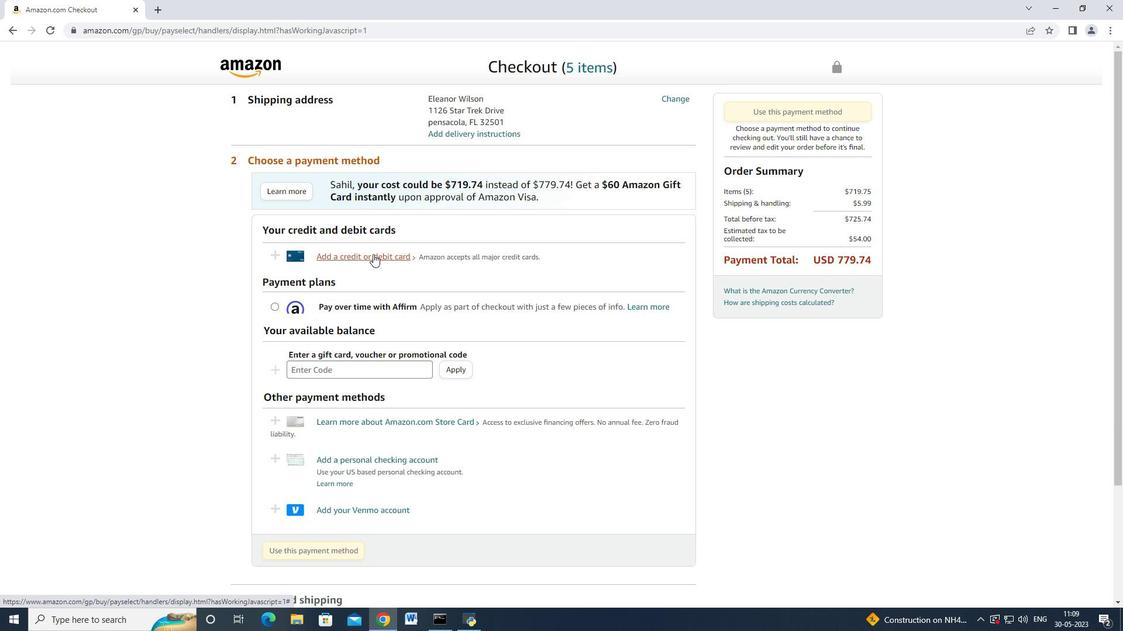 
Action: Mouse moved to (497, 268)
Screenshot: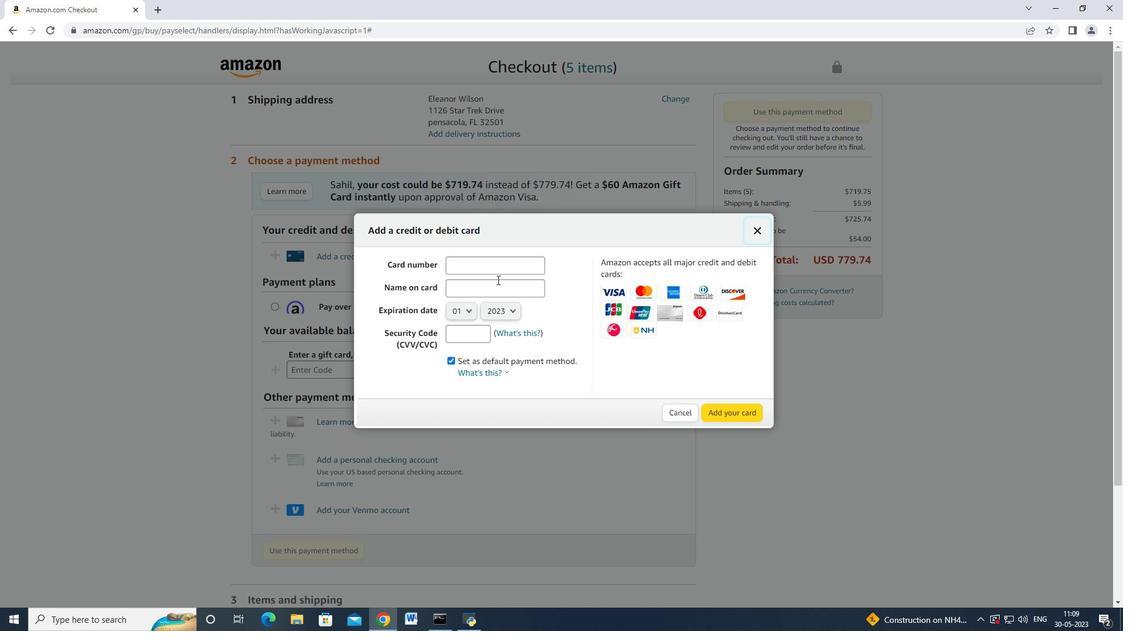 
Action: Mouse pressed left at (497, 268)
Screenshot: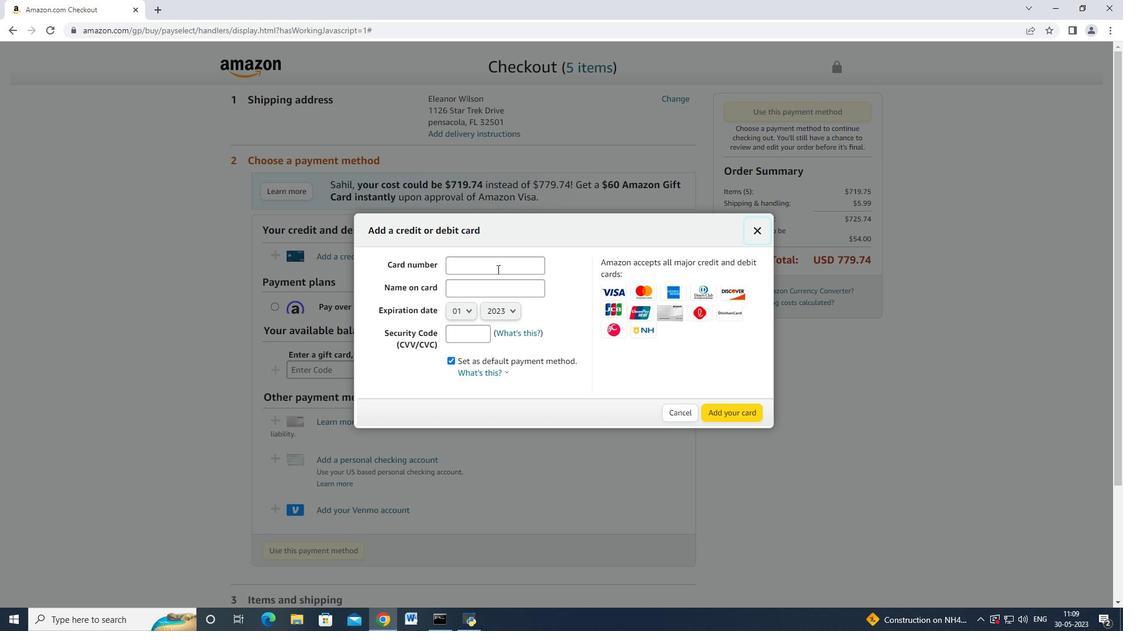 
Action: Mouse moved to (497, 269)
Screenshot: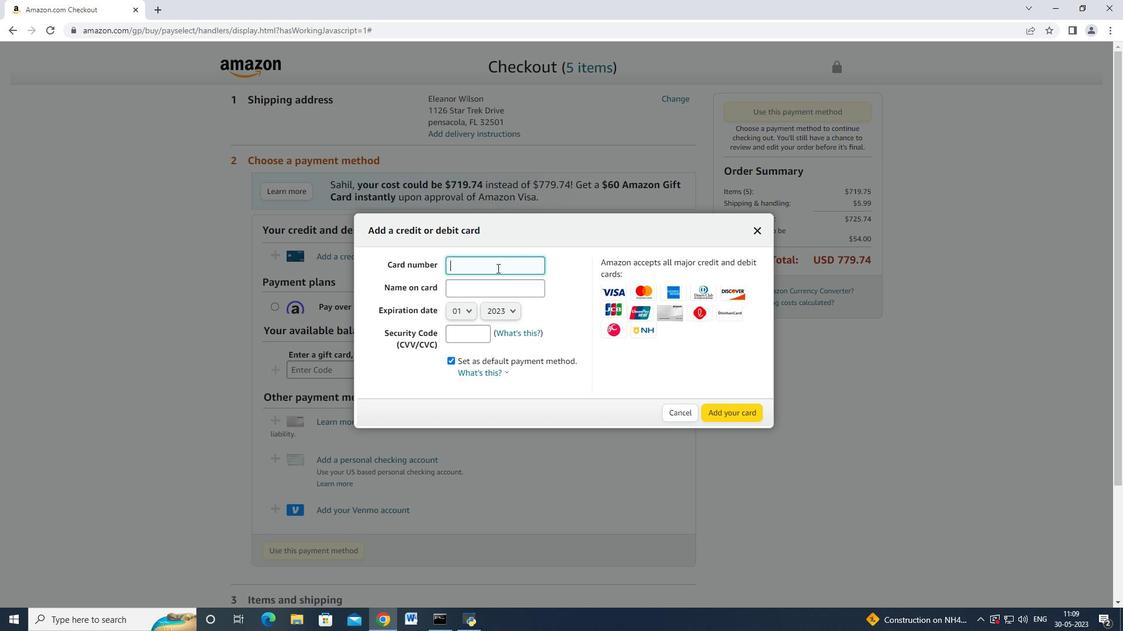 
Action: Key pressed 4672664455<Key.backspace><Key.backspace>77556010<Key.tab><Key.shift>RI<Key.backspace><Key.backspace><Key.shift>Mark<Key.space><Key.shift_r>Adams<Key.tab>
Screenshot: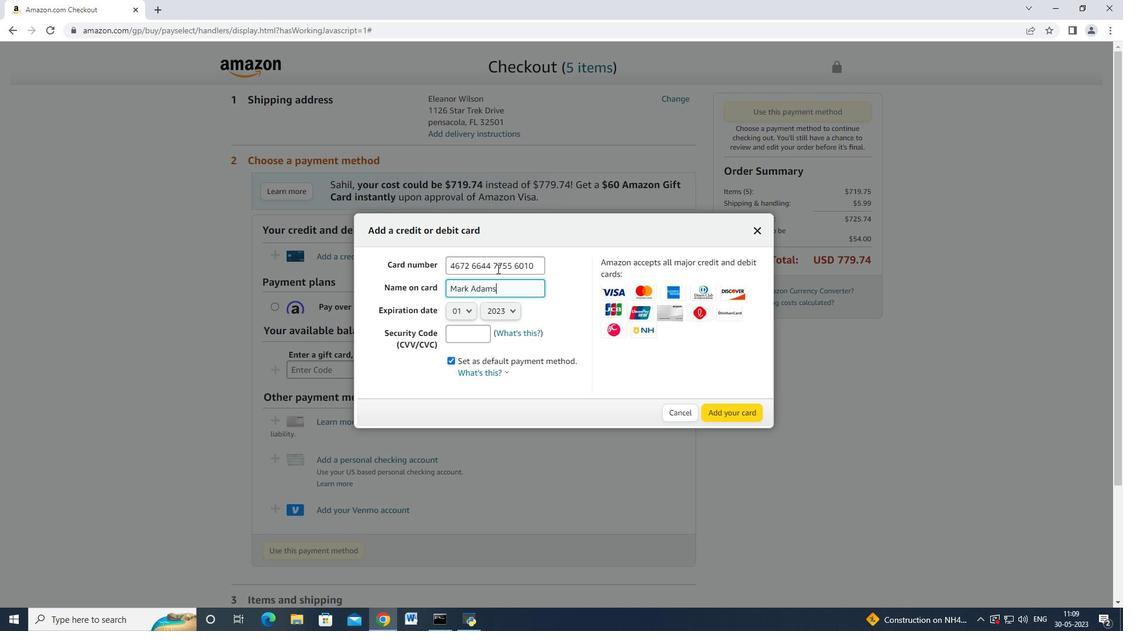 
Action: Mouse moved to (462, 316)
Screenshot: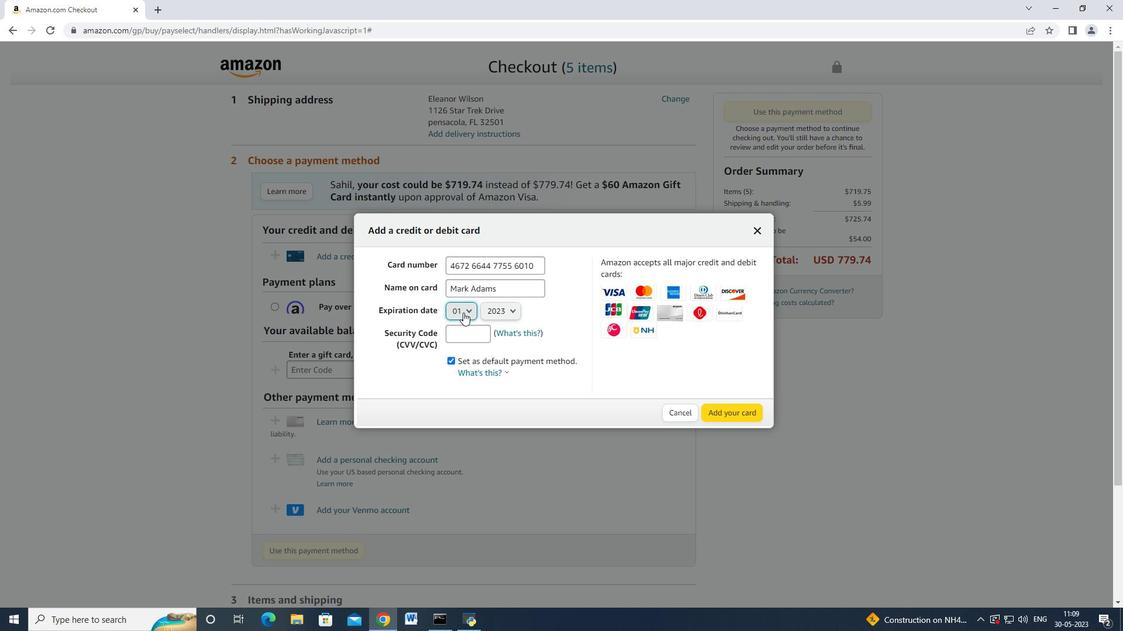 
Action: Mouse pressed left at (462, 316)
Screenshot: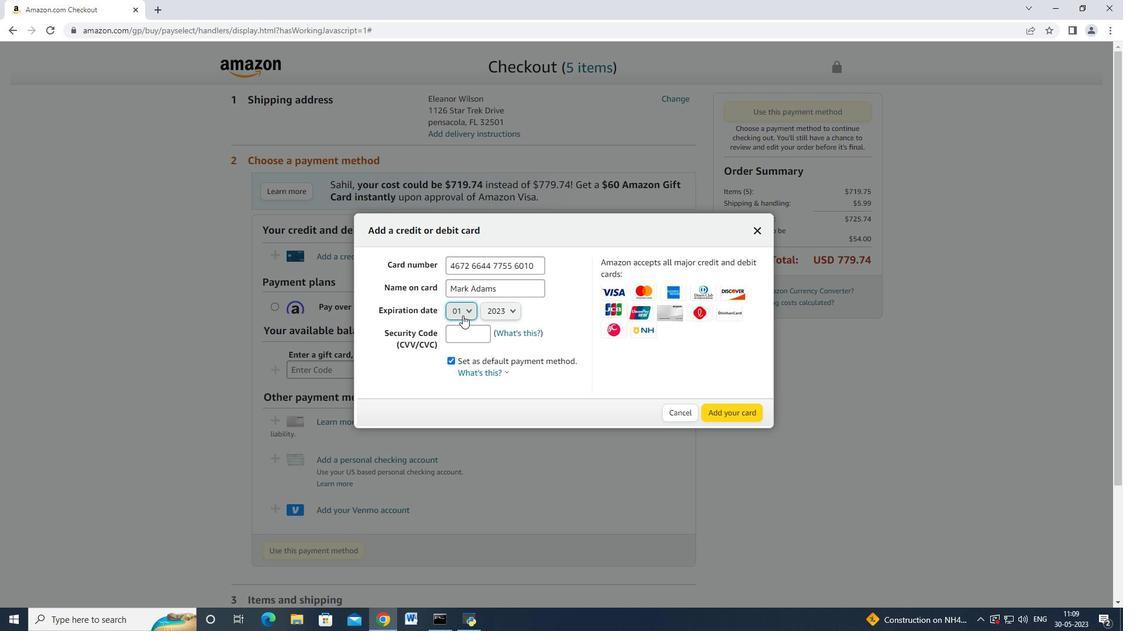 
Action: Mouse moved to (464, 355)
Screenshot: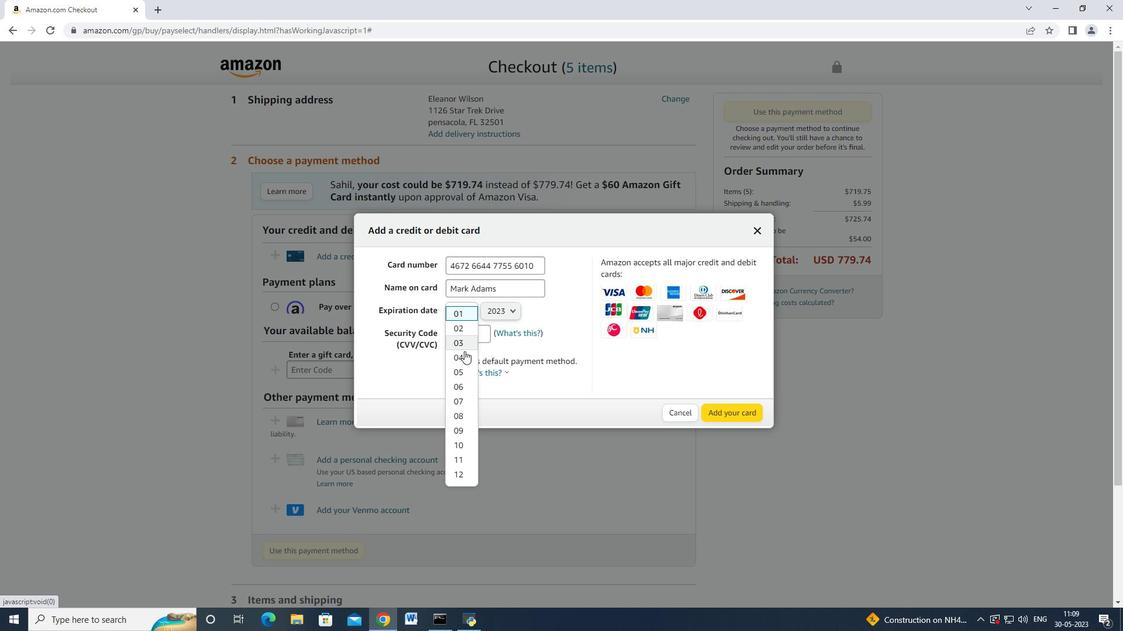 
Action: Mouse pressed left at (464, 355)
Screenshot: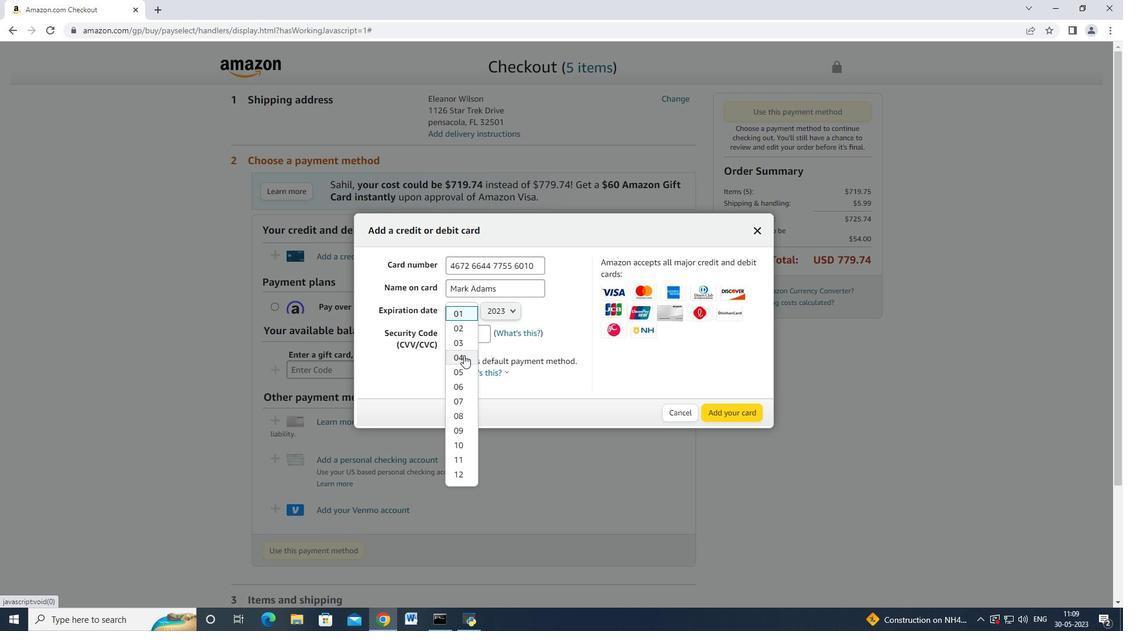 
Action: Mouse moved to (511, 311)
Screenshot: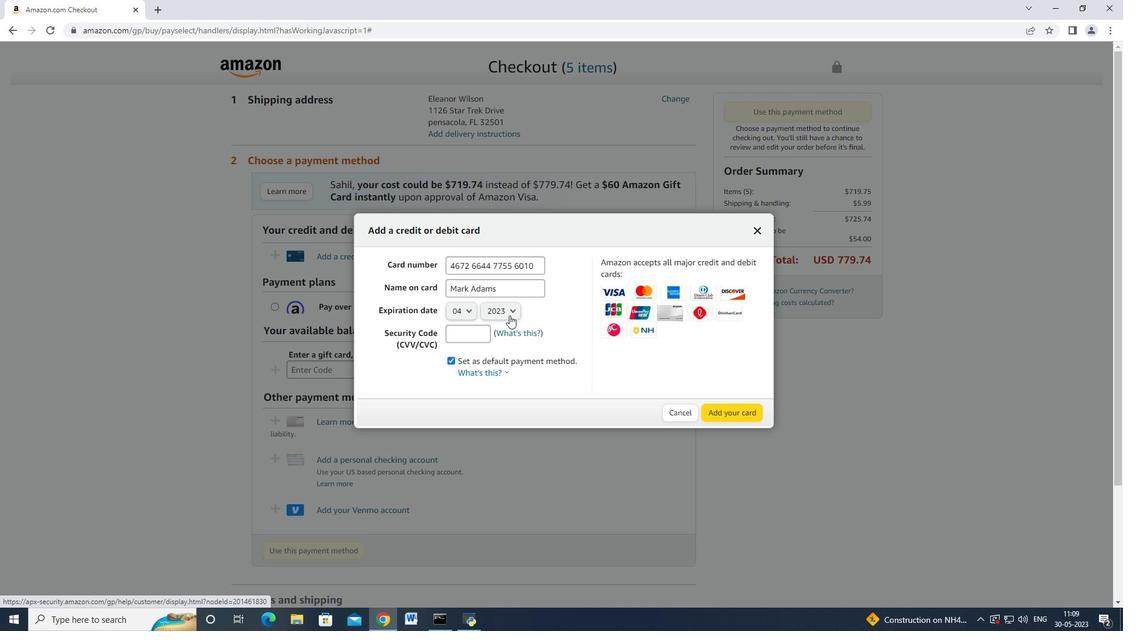 
Action: Mouse pressed left at (511, 311)
Screenshot: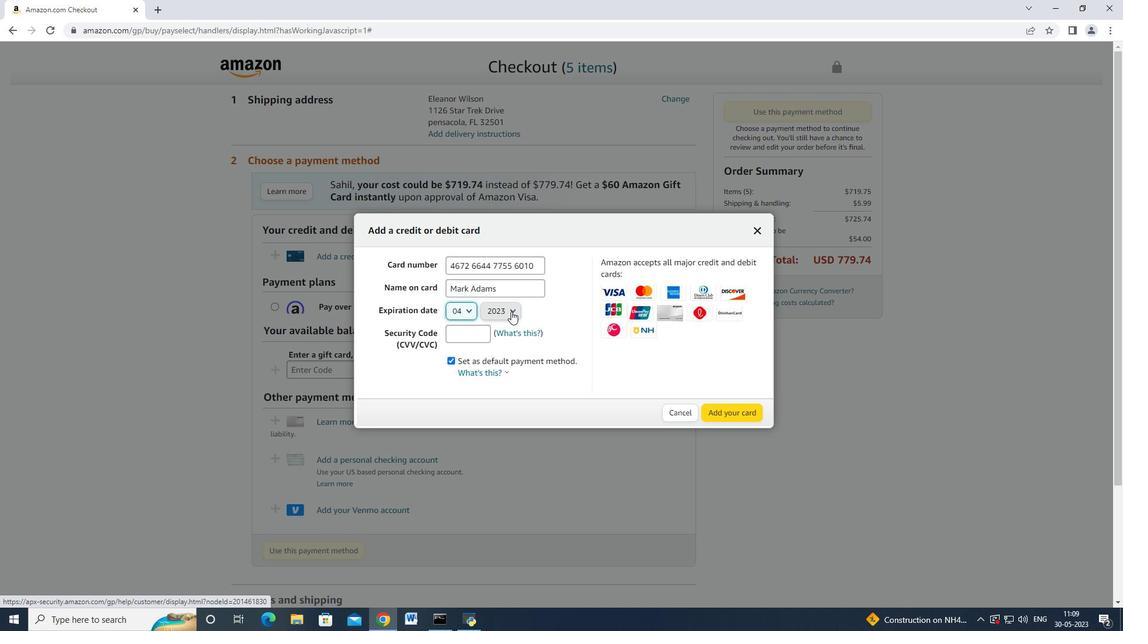 
Action: Mouse moved to (503, 343)
Screenshot: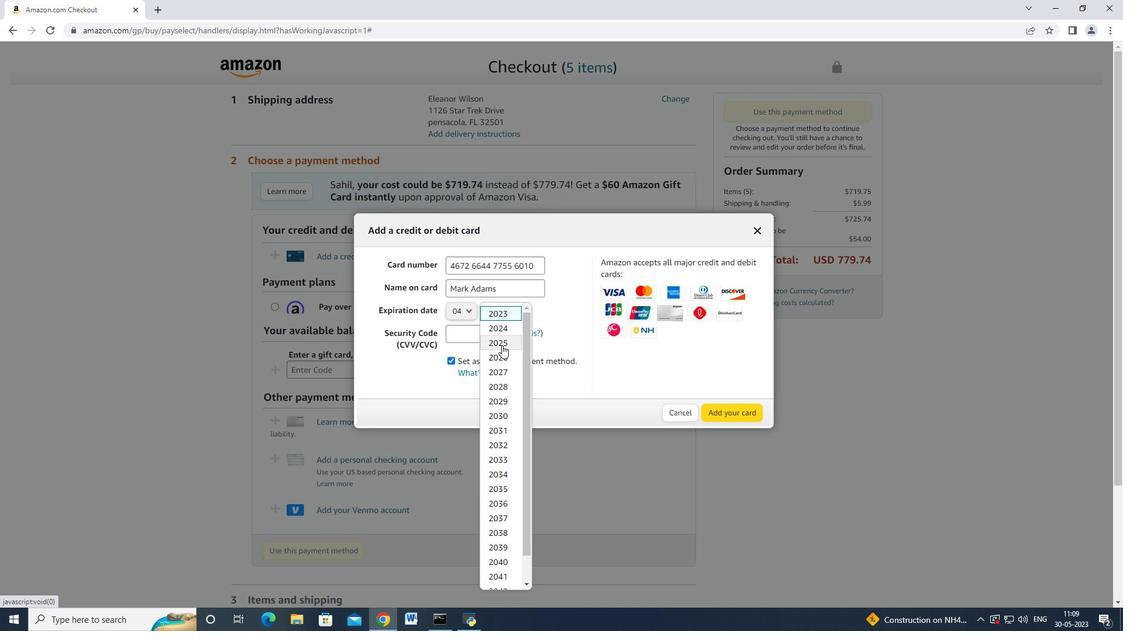 
Action: Mouse pressed left at (503, 343)
Screenshot: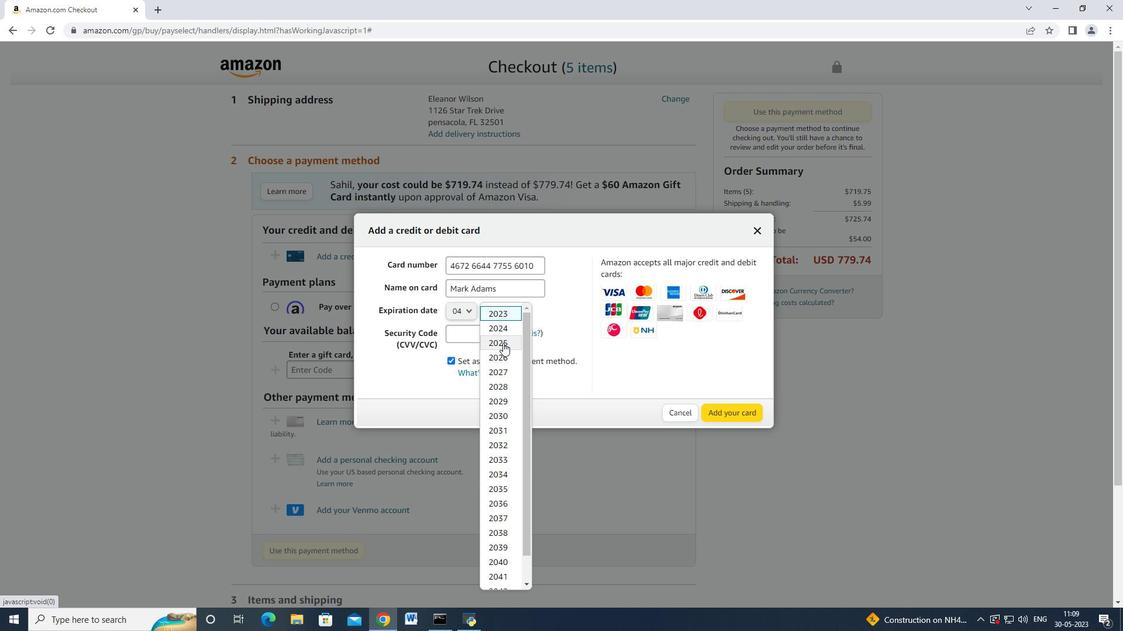 
Action: Mouse moved to (492, 341)
Screenshot: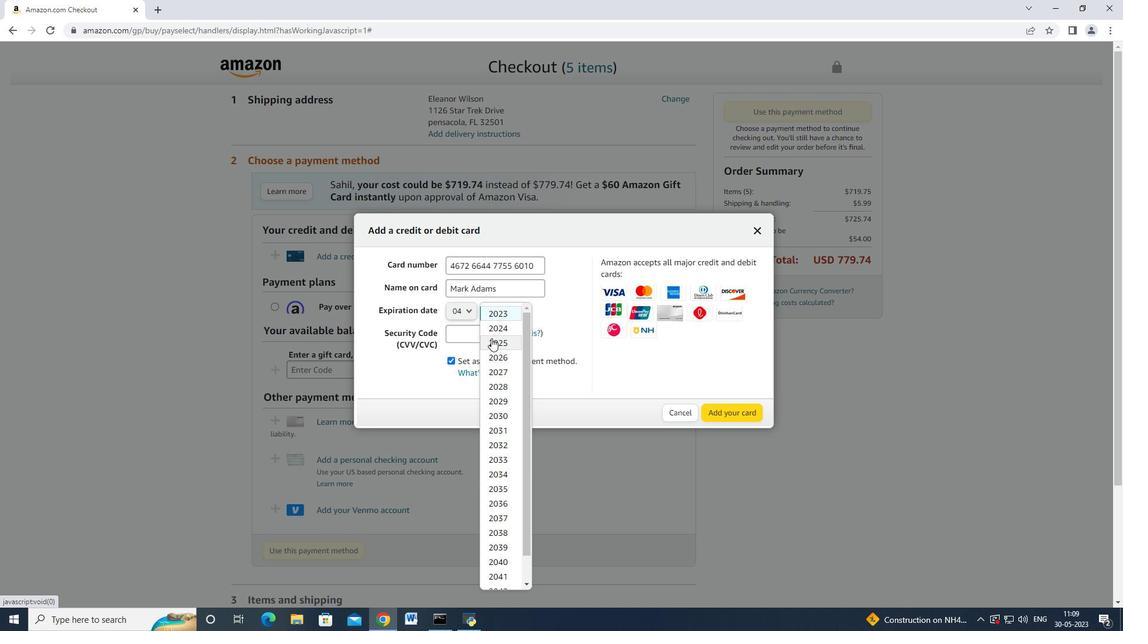 
Action: Mouse pressed left at (492, 341)
Screenshot: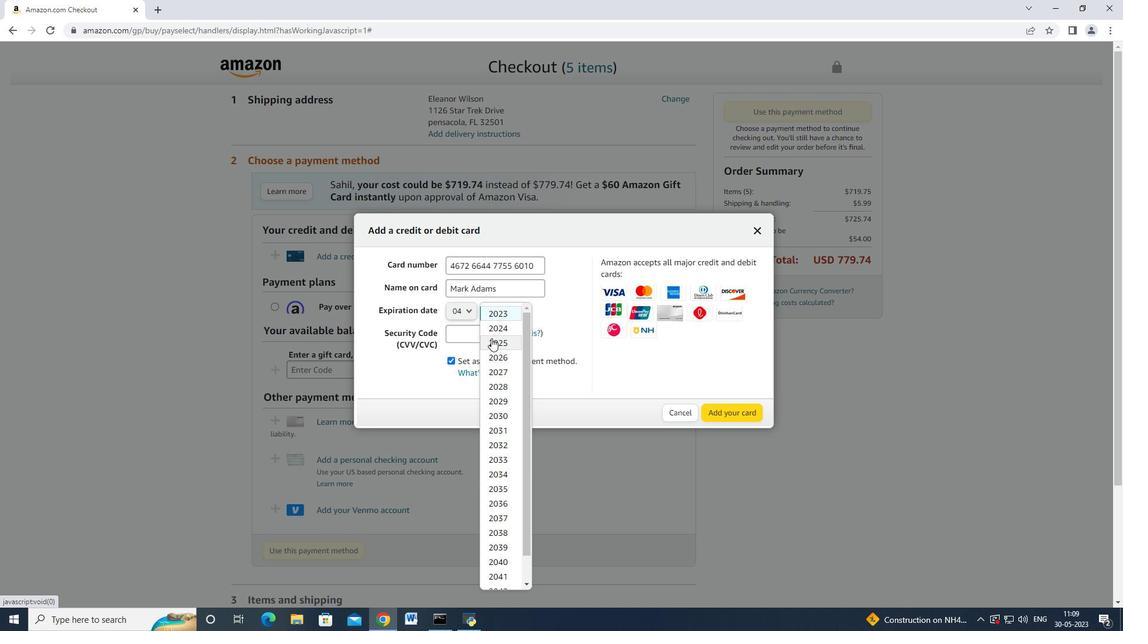 
Action: Mouse moved to (460, 342)
Screenshot: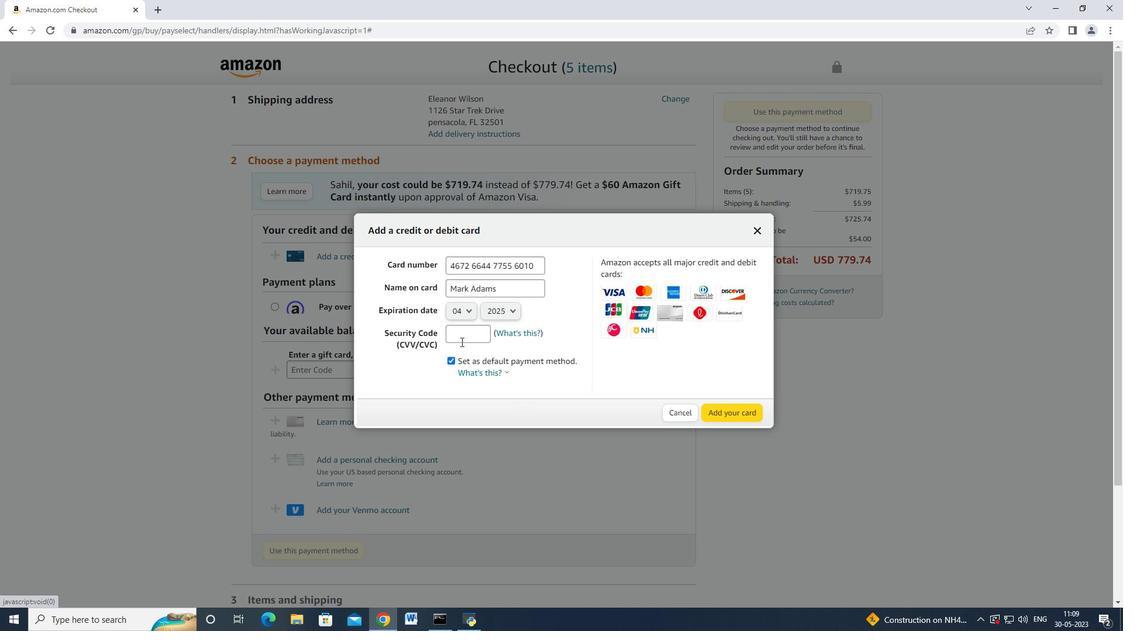 
Action: Mouse pressed left at (460, 342)
Screenshot: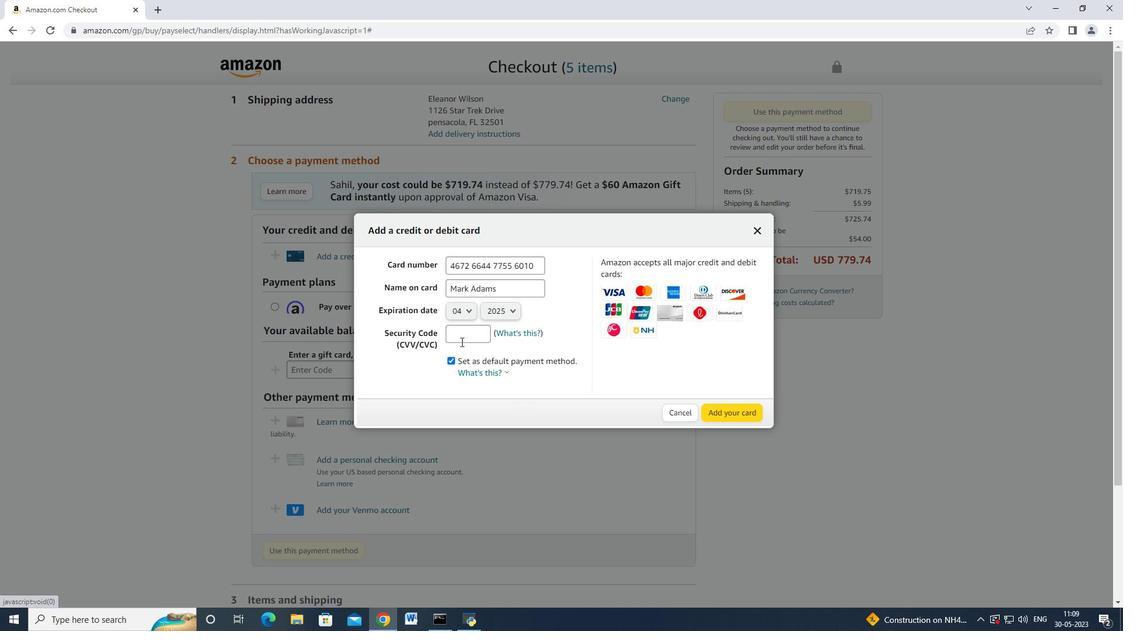 
Action: Mouse moved to (461, 339)
Screenshot: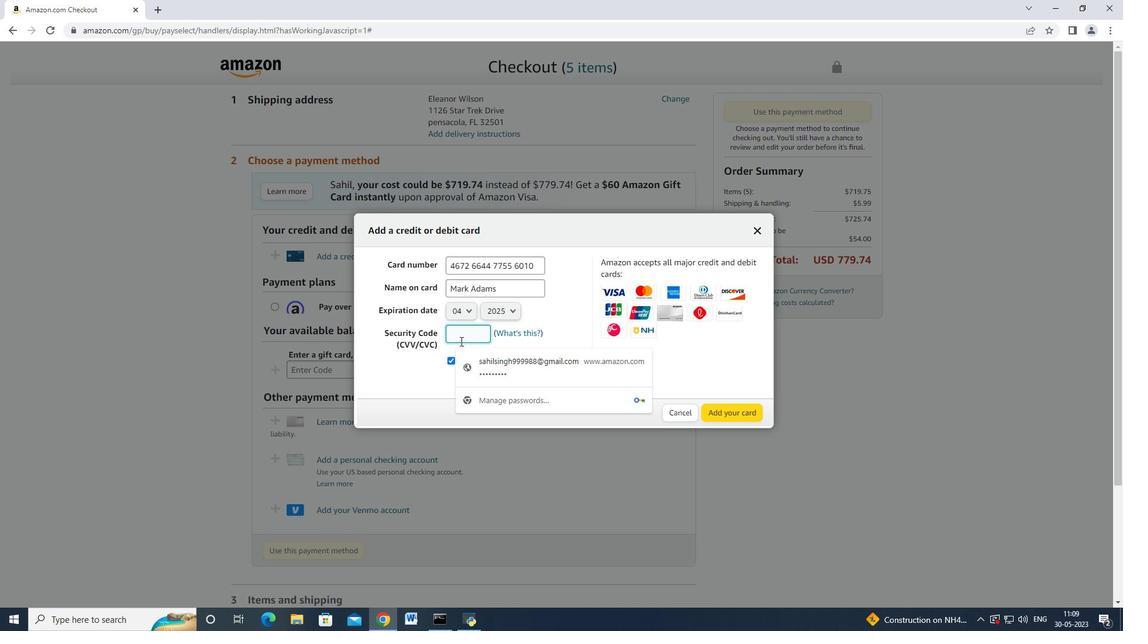 
Action: Key pressed 682
Screenshot: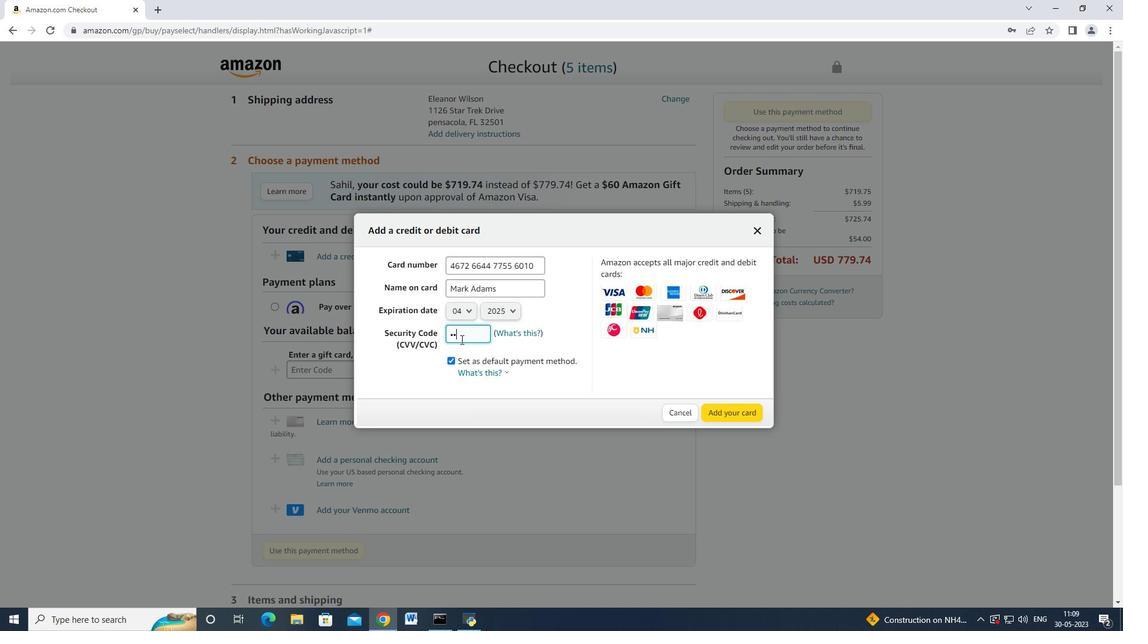 
Action: Mouse moved to (718, 415)
Screenshot: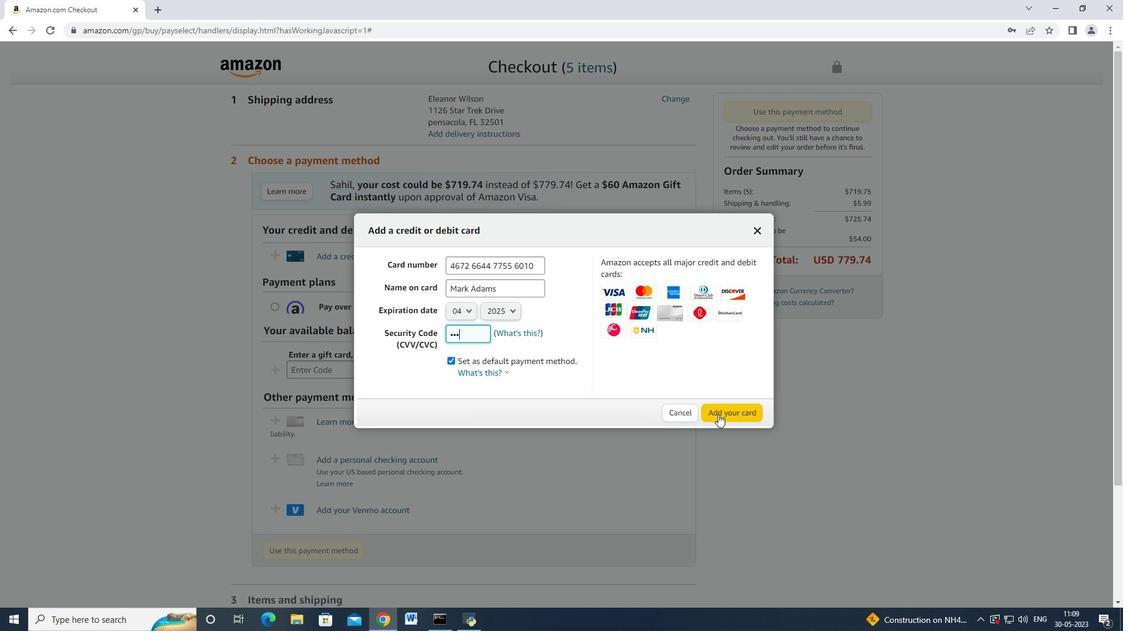 
